 Task: Search one way flight ticket for 3 adults, 3 children in business from Culebra: Benjamin Rivera Noriega Airport to Gillette: Gillette Campbell County Airport on 5-1-2023. Choice of flights is Emirates and Kenya Airways. Number of bags: 1 checked bag. Price is upto 84000. Outbound departure time preference is 18:45.
Action: Mouse moved to (276, 520)
Screenshot: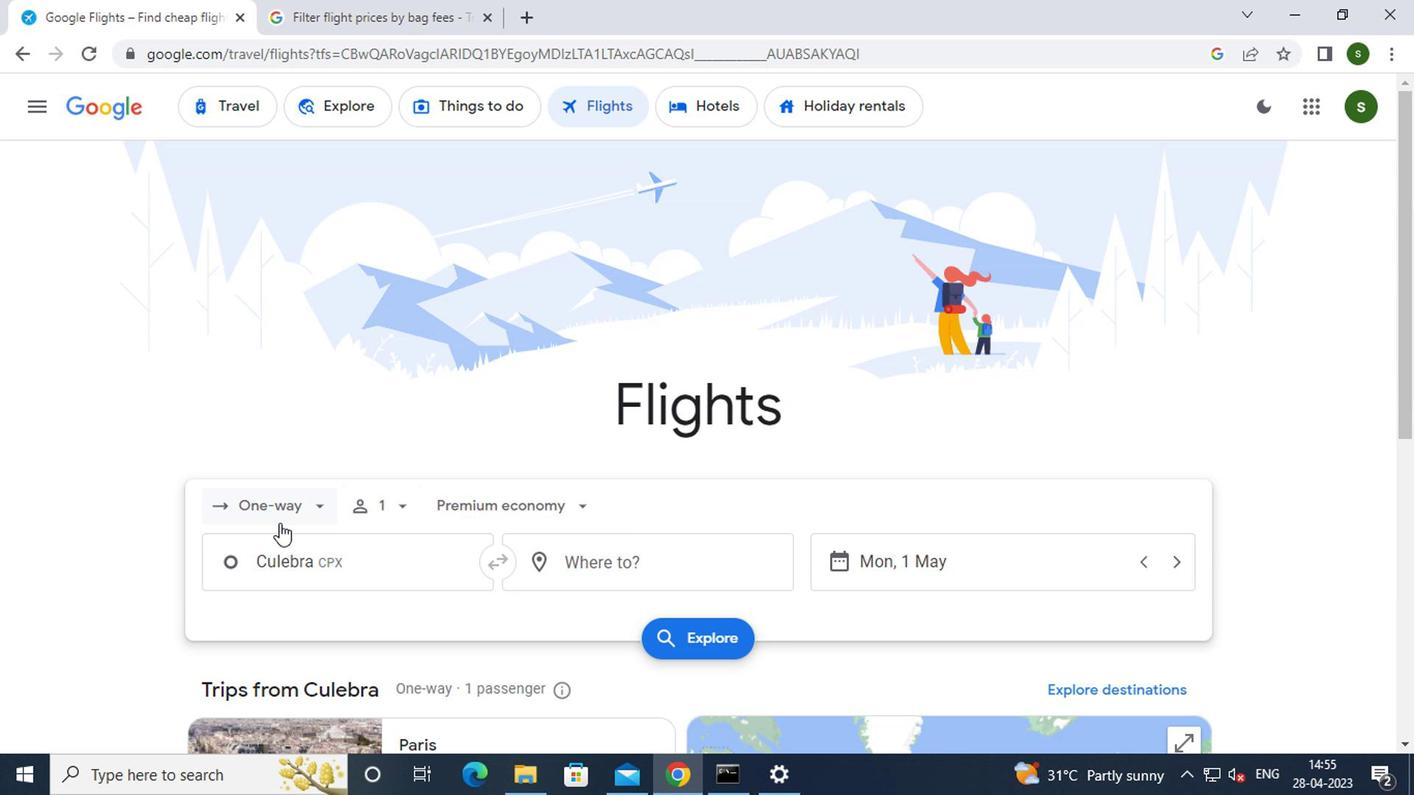 
Action: Mouse pressed left at (276, 520)
Screenshot: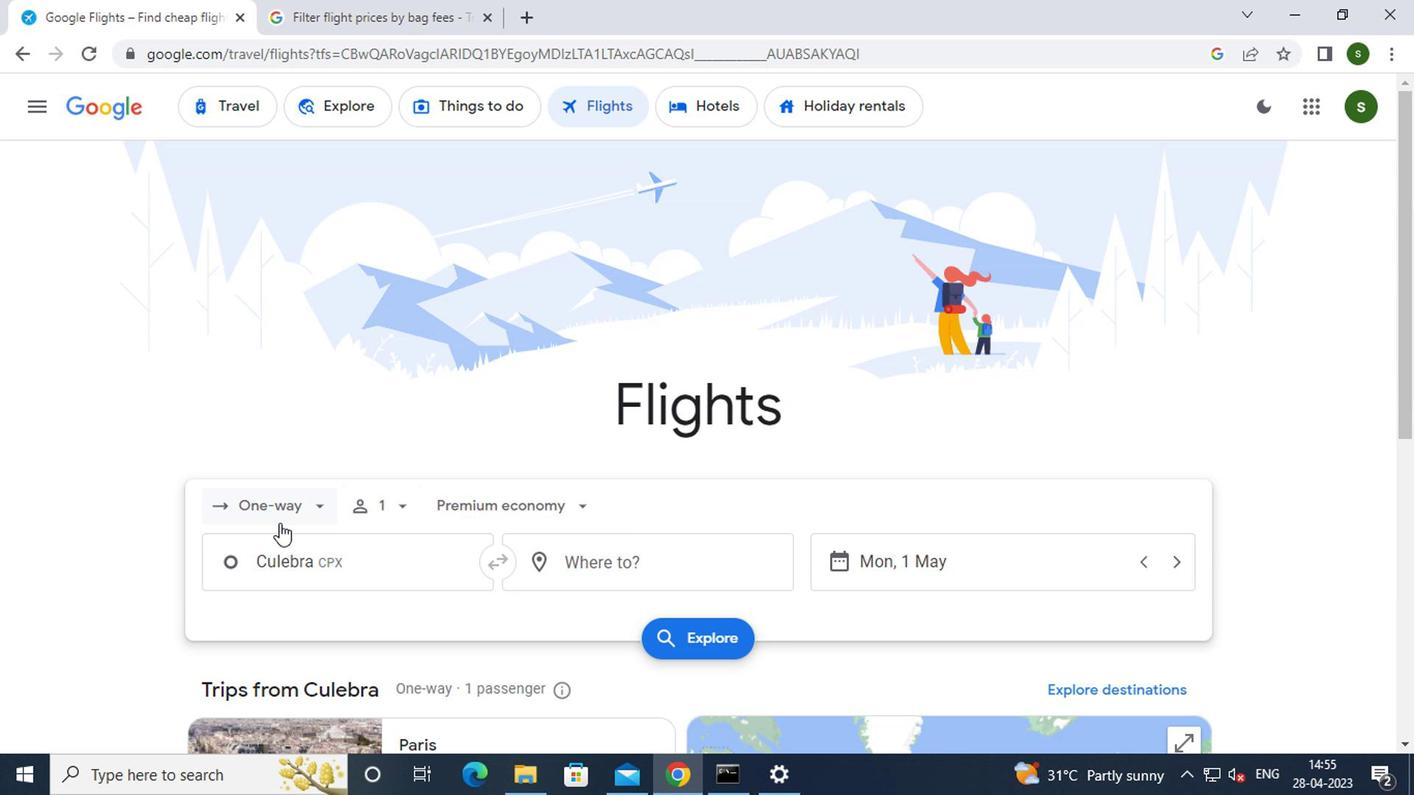 
Action: Mouse moved to (296, 614)
Screenshot: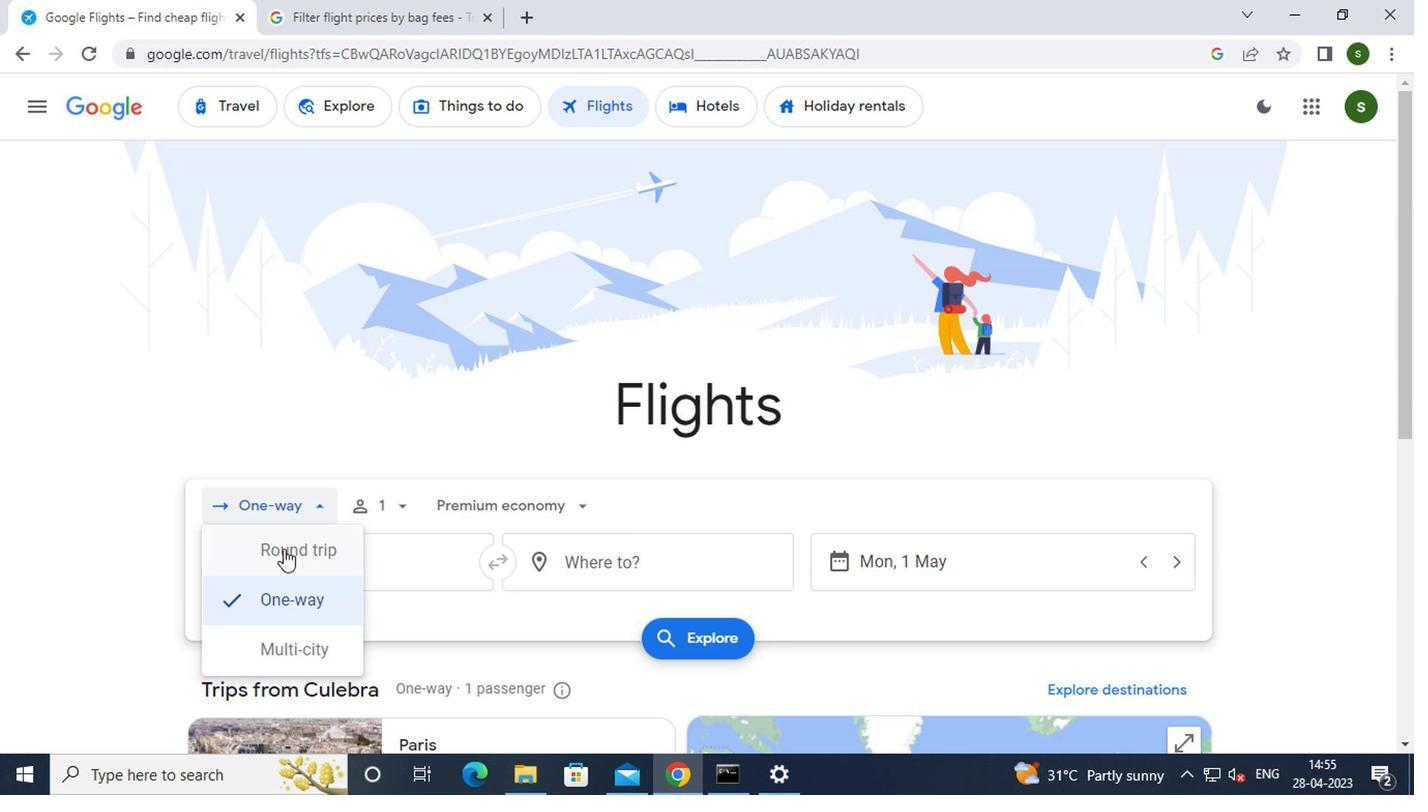 
Action: Mouse pressed left at (296, 614)
Screenshot: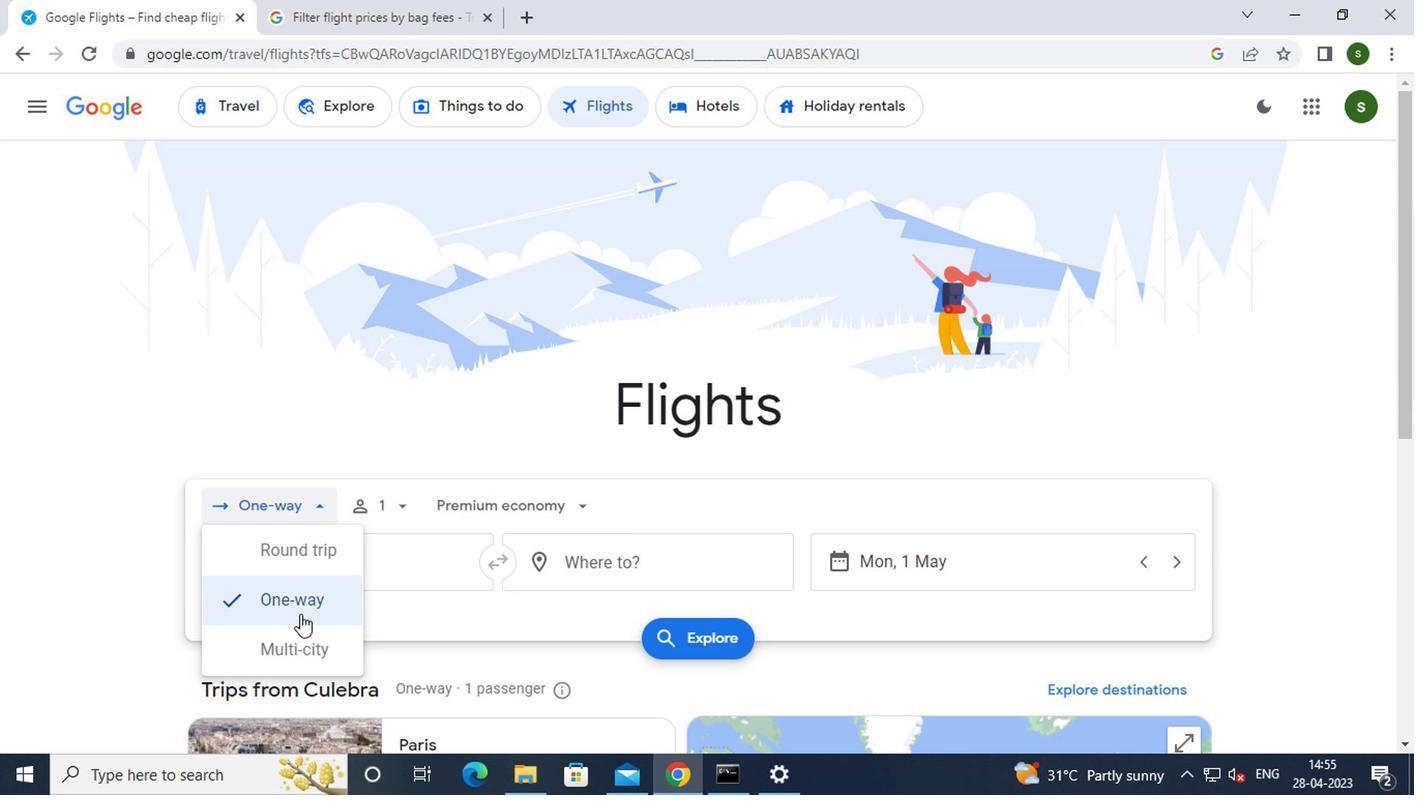 
Action: Mouse moved to (397, 512)
Screenshot: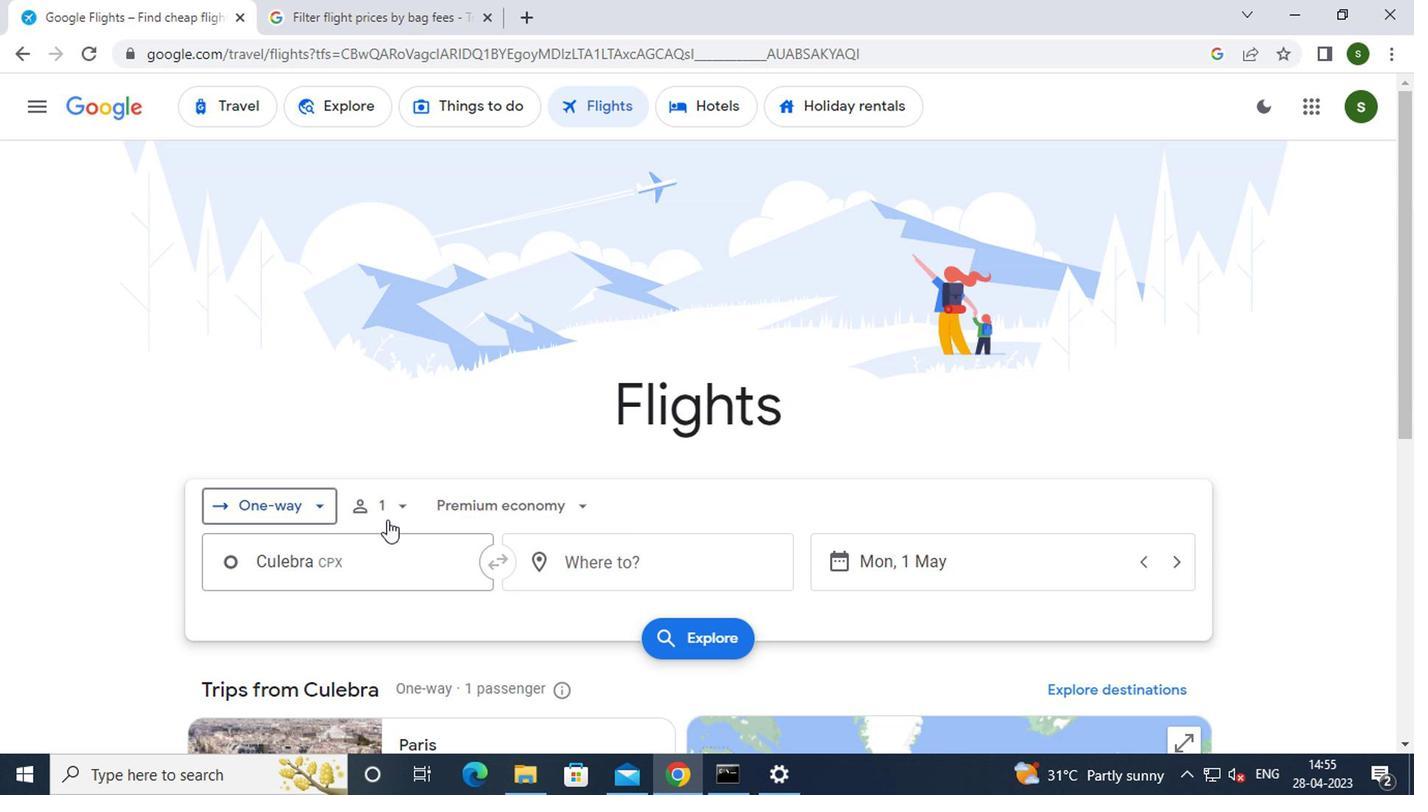 
Action: Mouse pressed left at (397, 512)
Screenshot: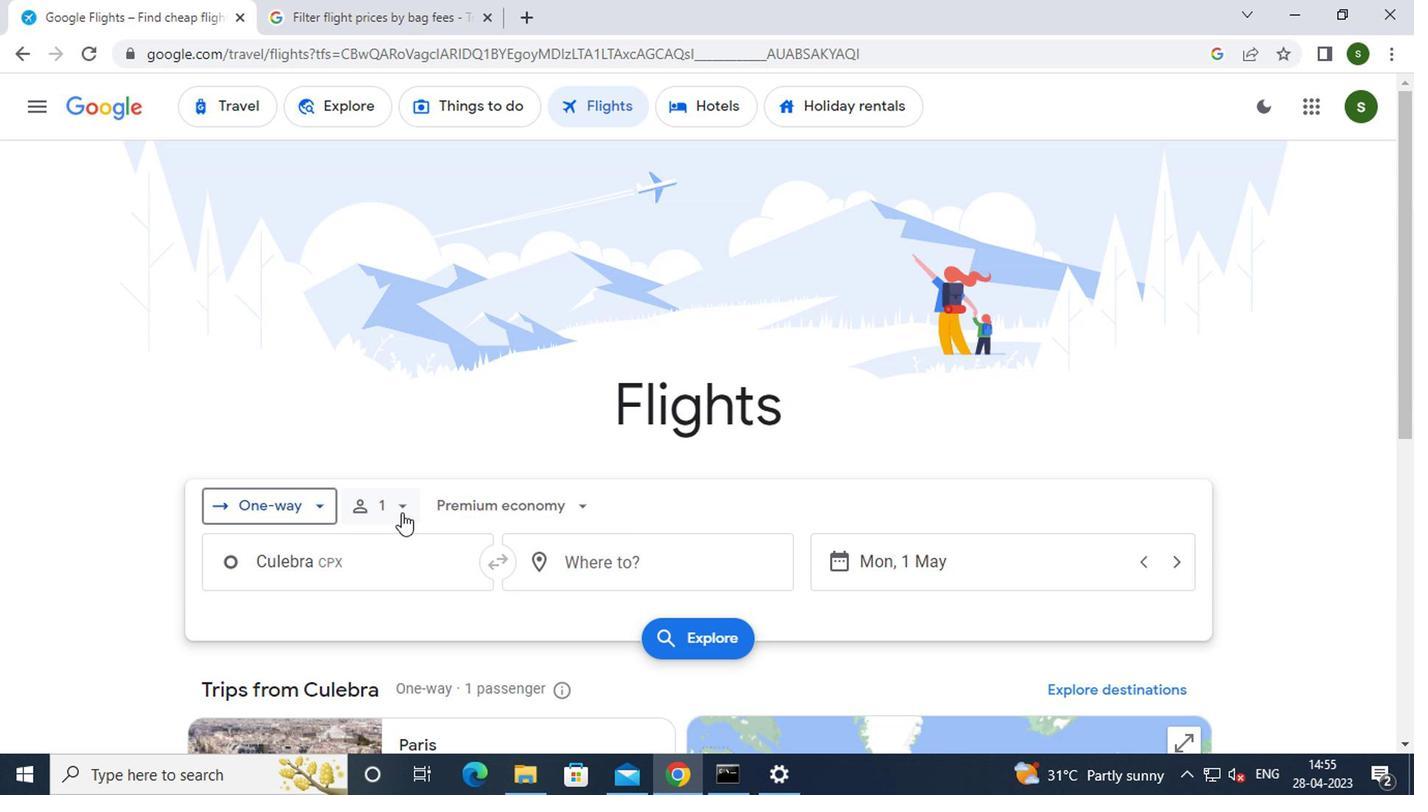 
Action: Mouse moved to (548, 556)
Screenshot: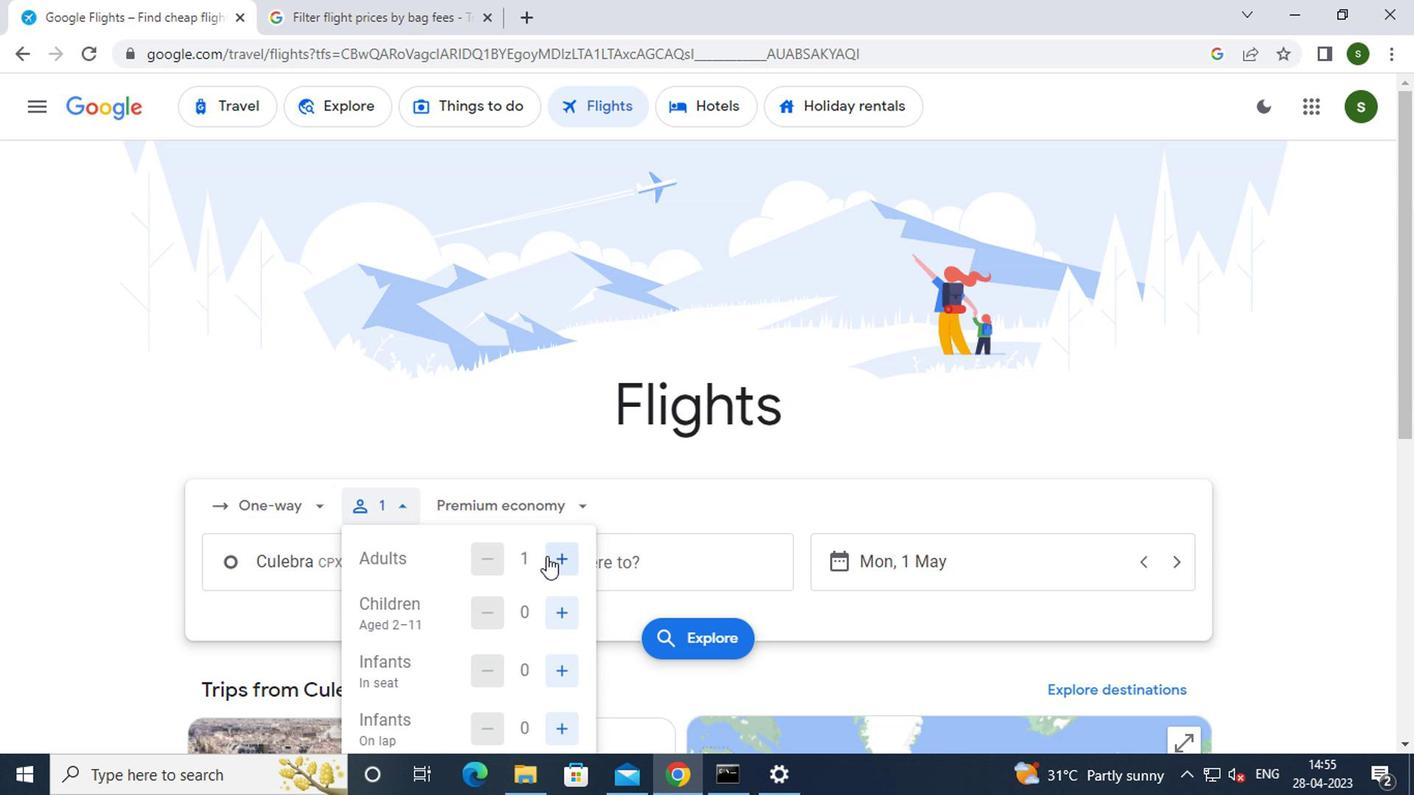 
Action: Mouse pressed left at (548, 556)
Screenshot: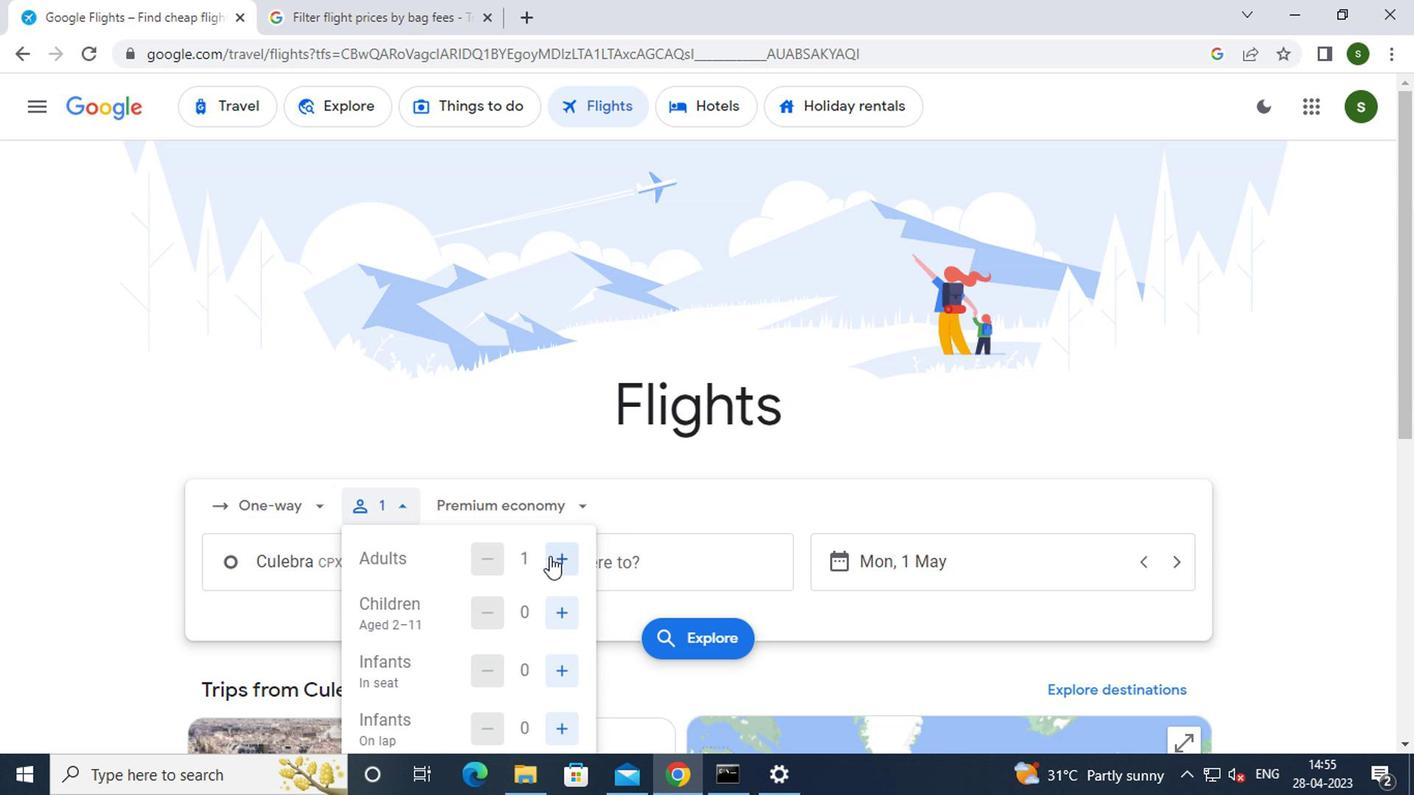 
Action: Mouse pressed left at (548, 556)
Screenshot: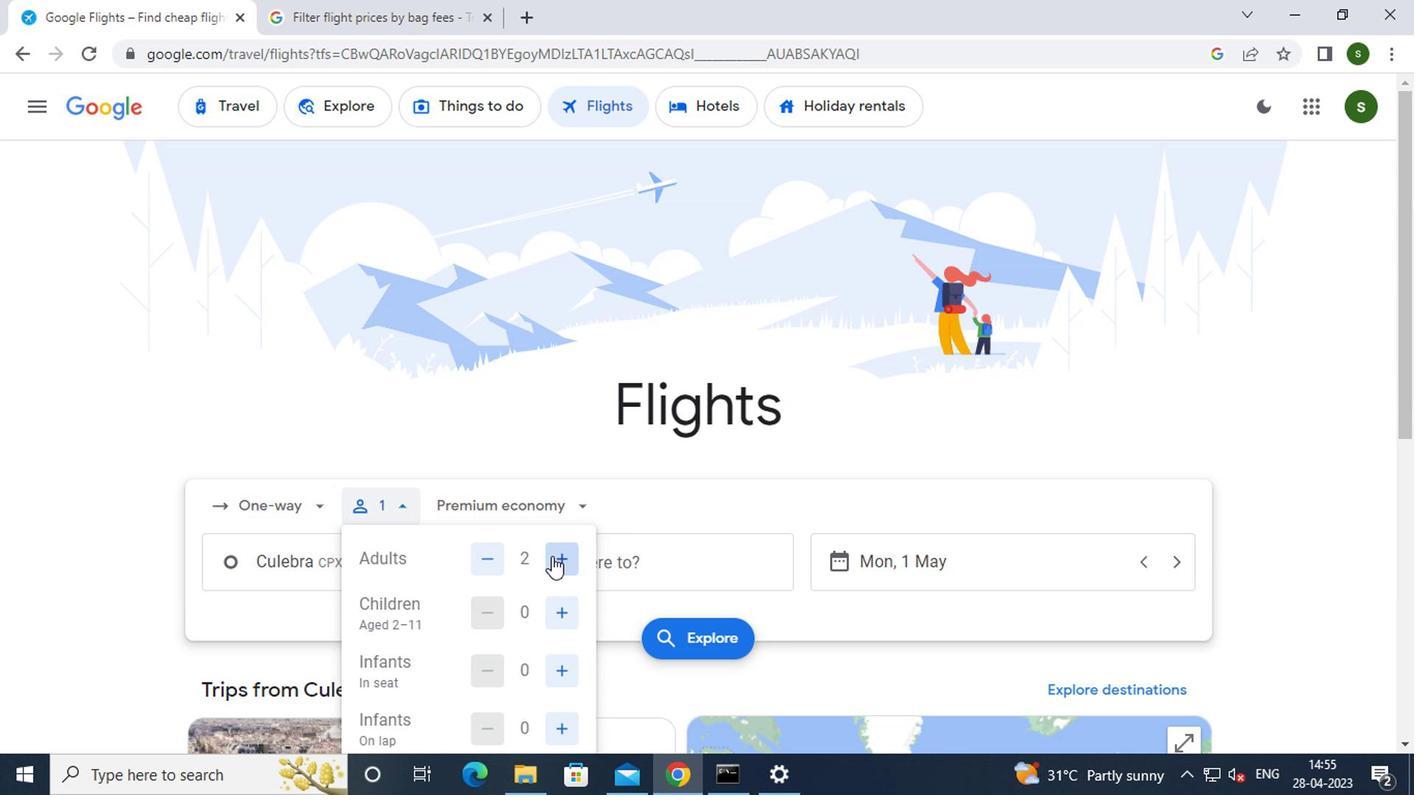 
Action: Mouse moved to (558, 610)
Screenshot: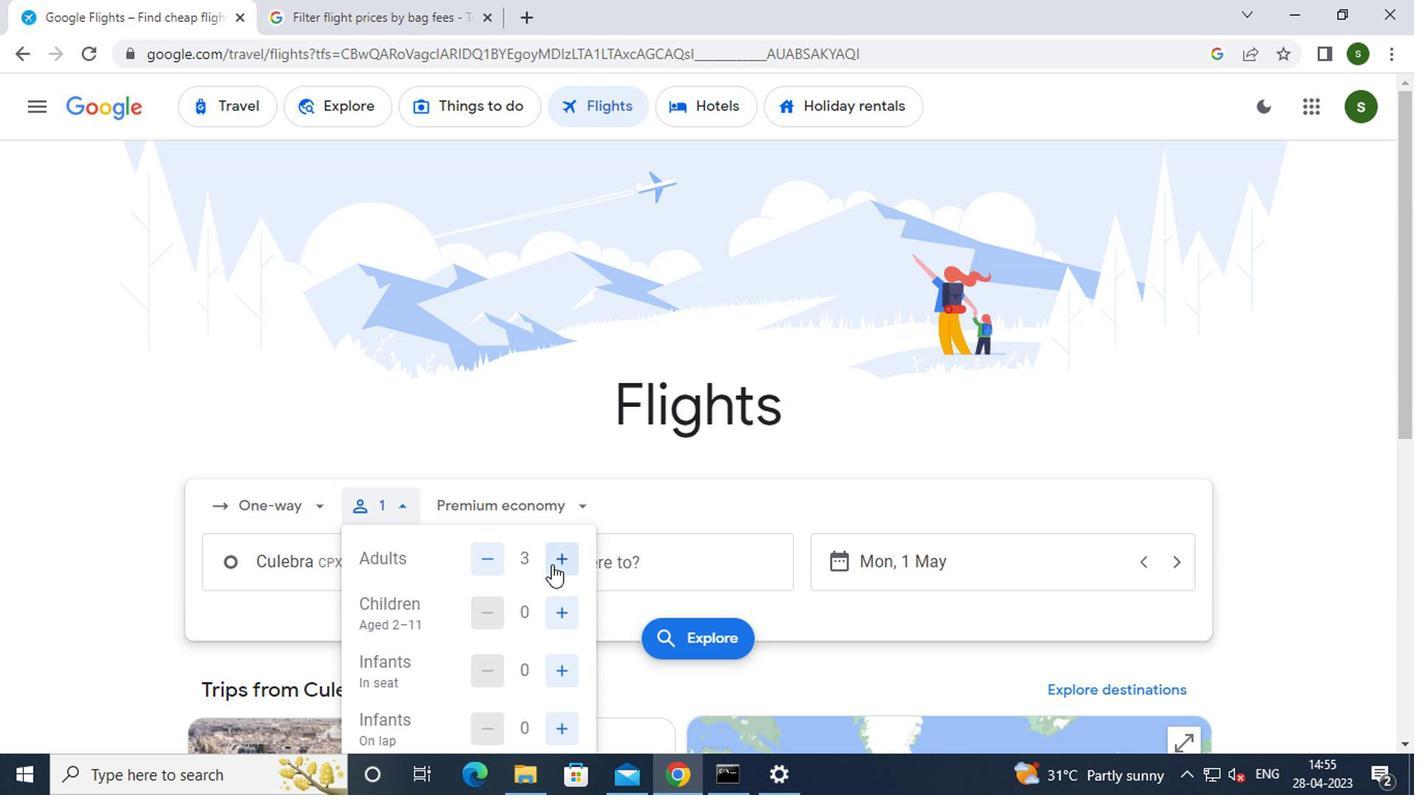 
Action: Mouse pressed left at (558, 610)
Screenshot: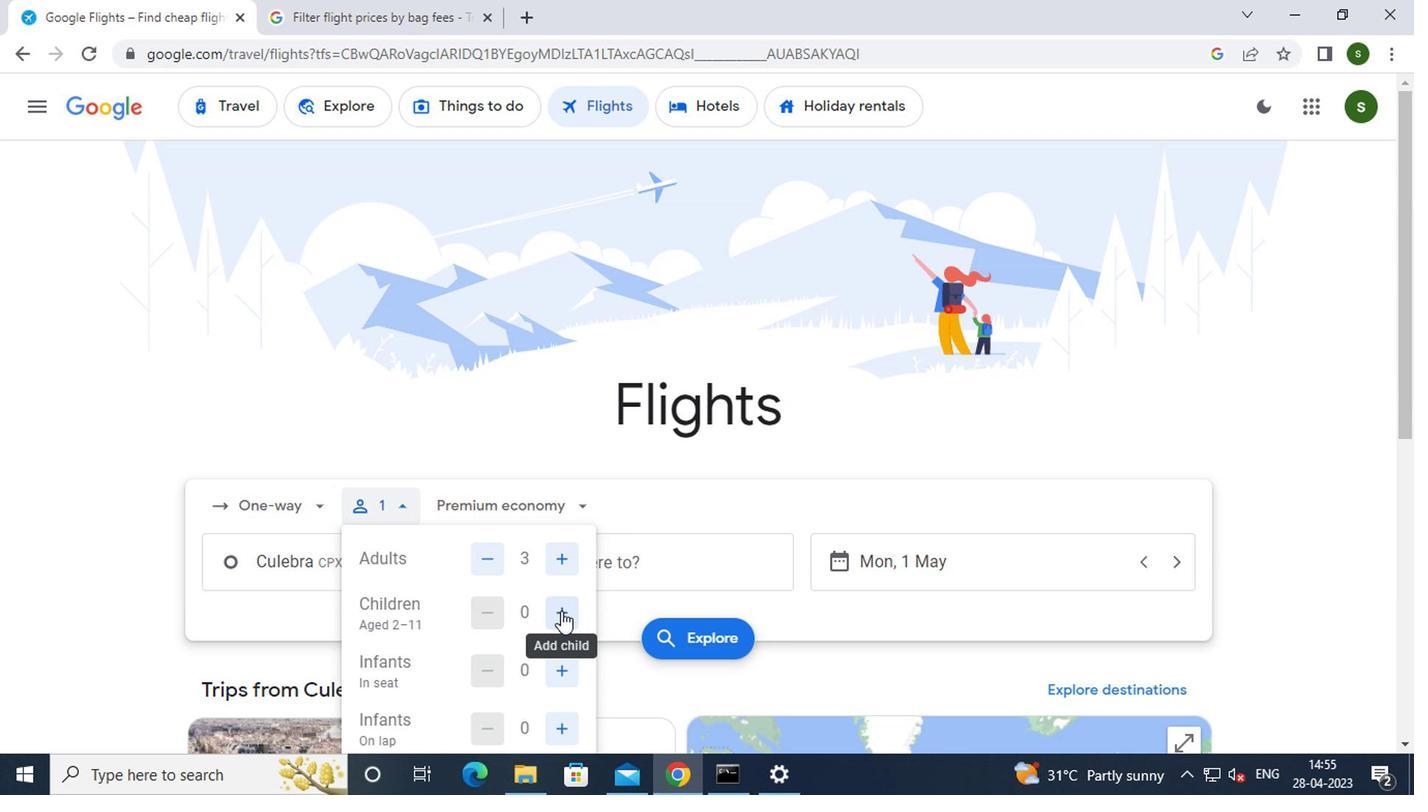 
Action: Mouse pressed left at (558, 610)
Screenshot: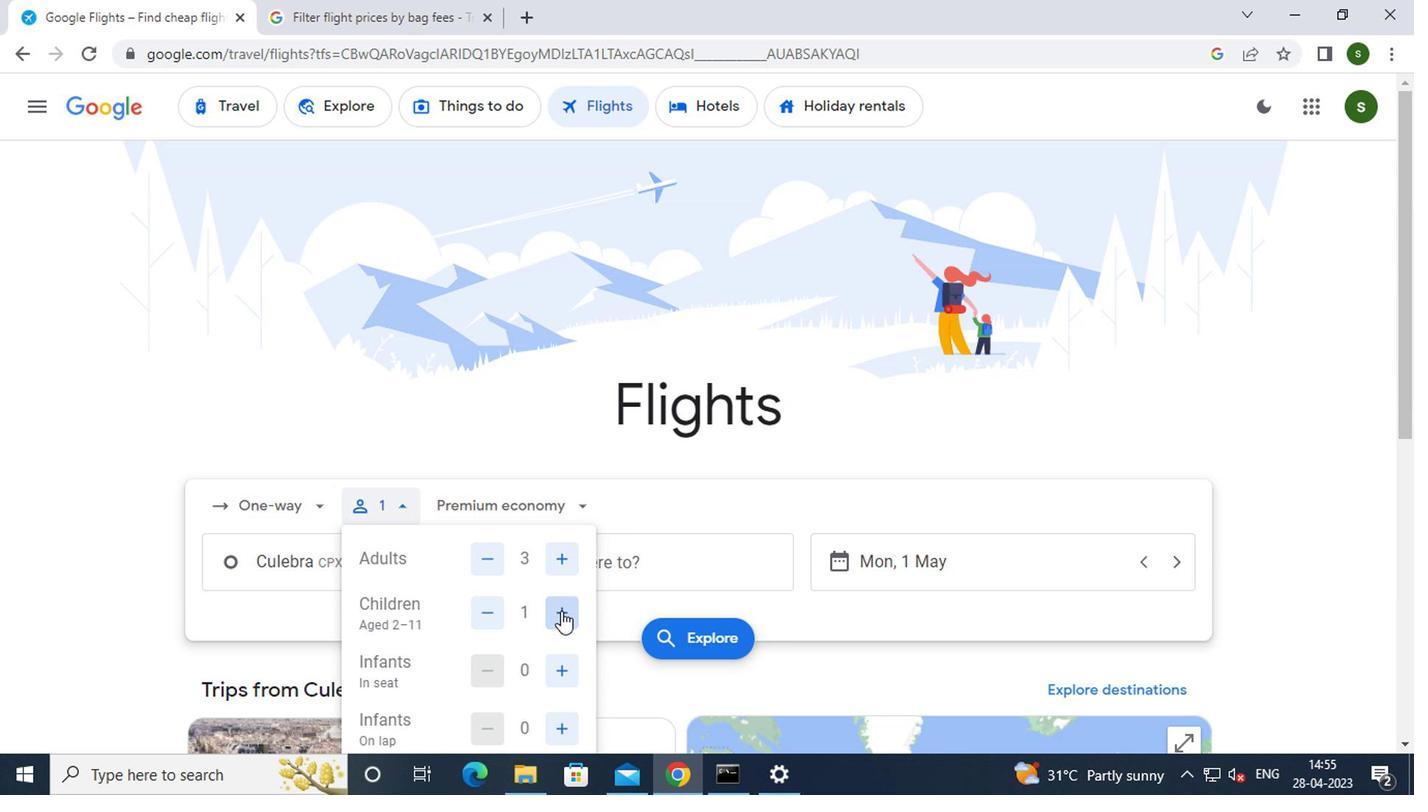 
Action: Mouse pressed left at (558, 610)
Screenshot: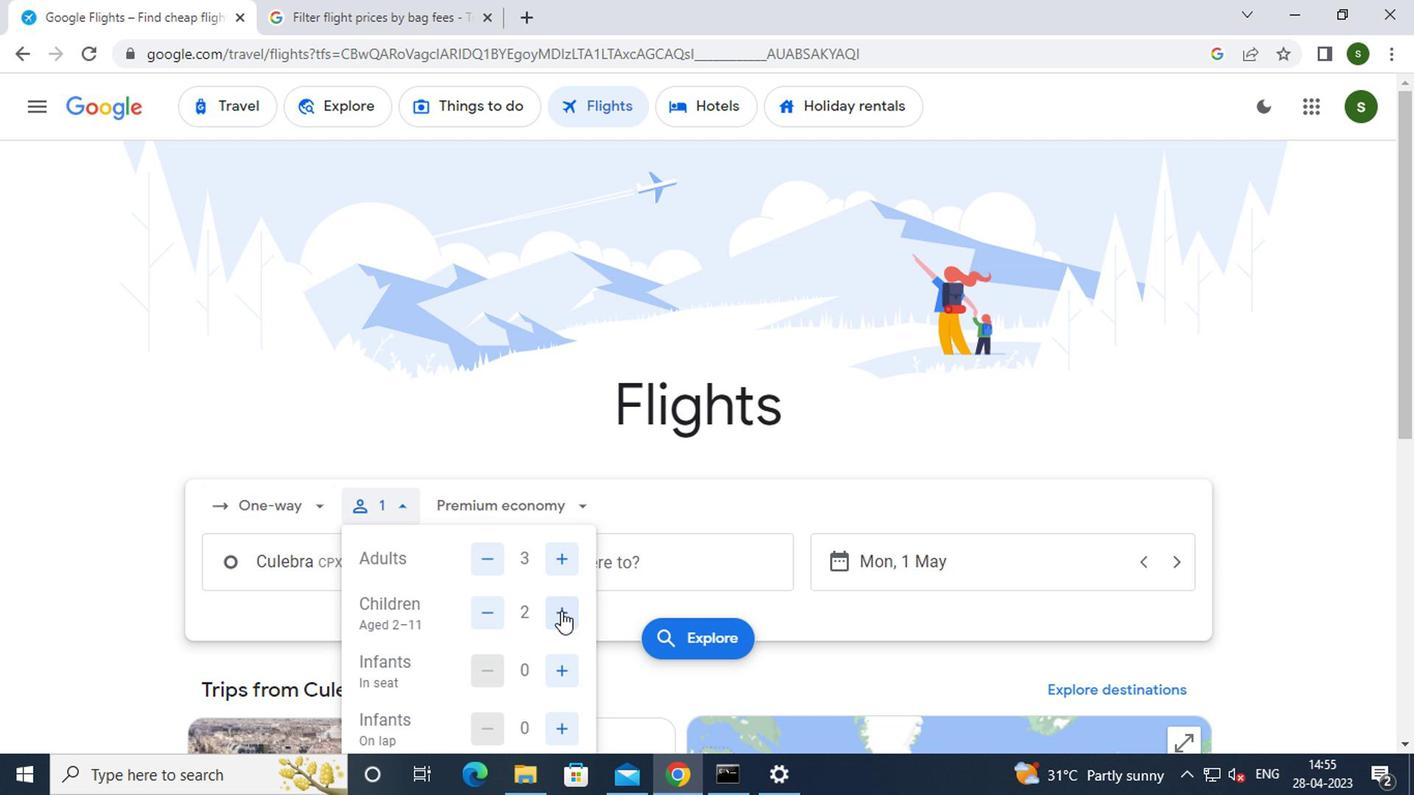 
Action: Mouse moved to (525, 511)
Screenshot: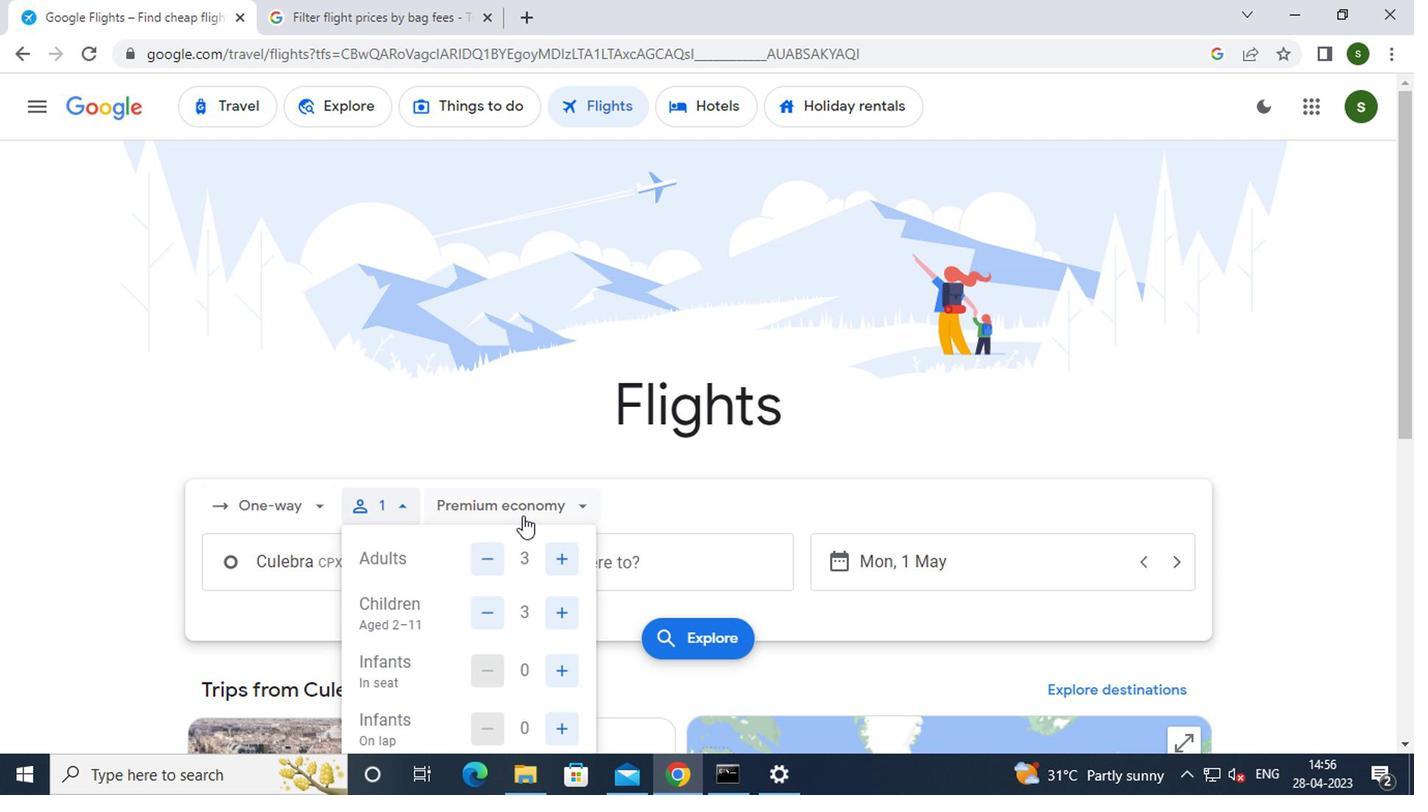 
Action: Mouse pressed left at (525, 511)
Screenshot: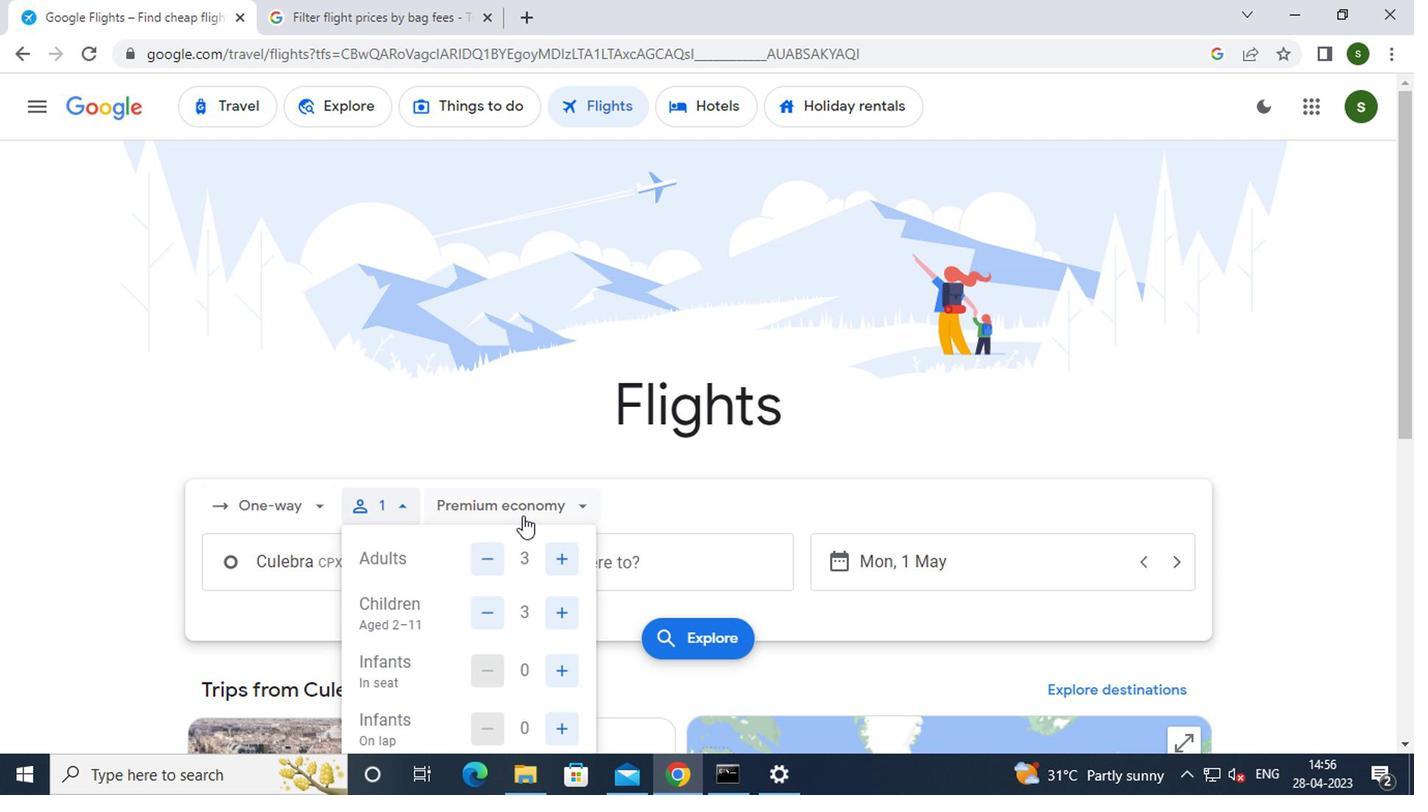 
Action: Mouse moved to (526, 643)
Screenshot: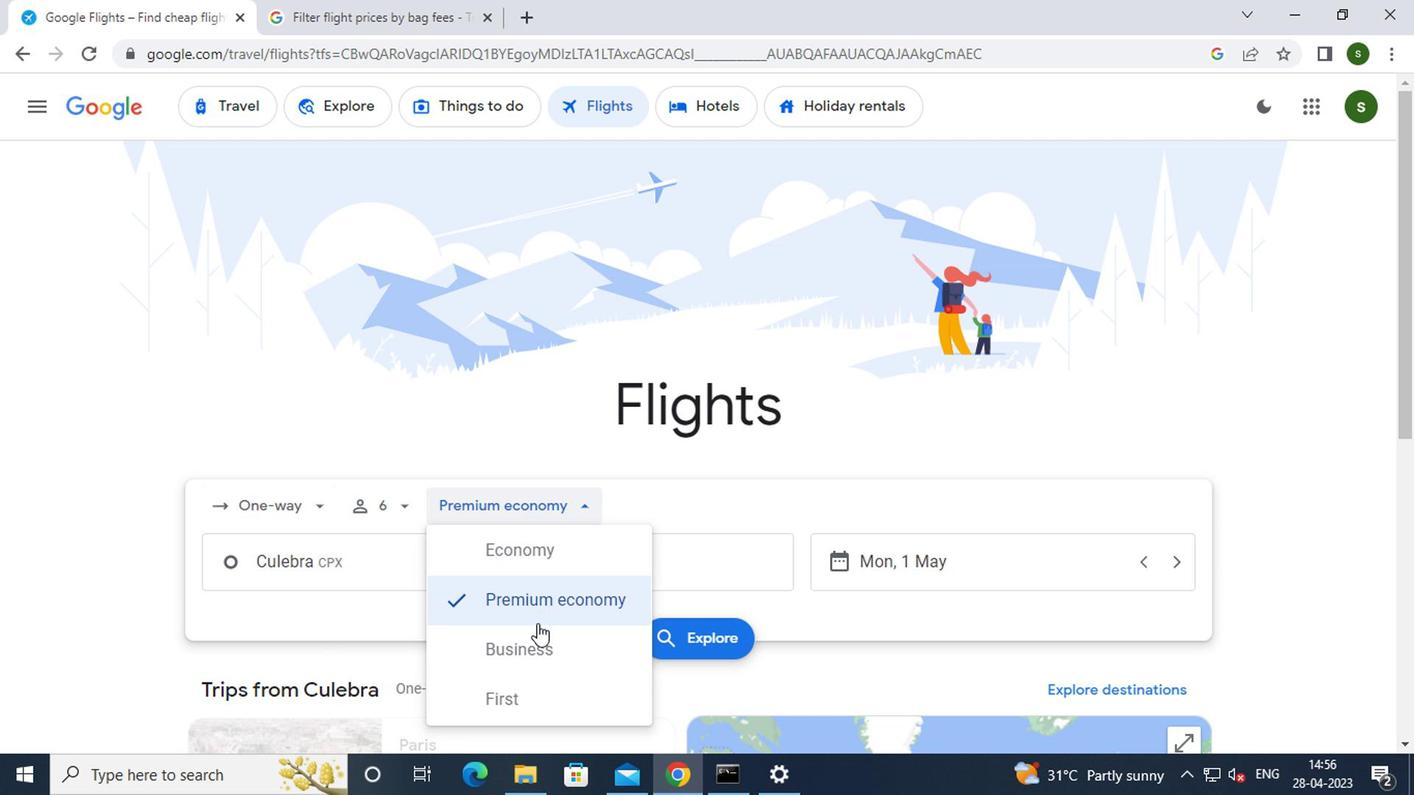 
Action: Mouse pressed left at (526, 643)
Screenshot: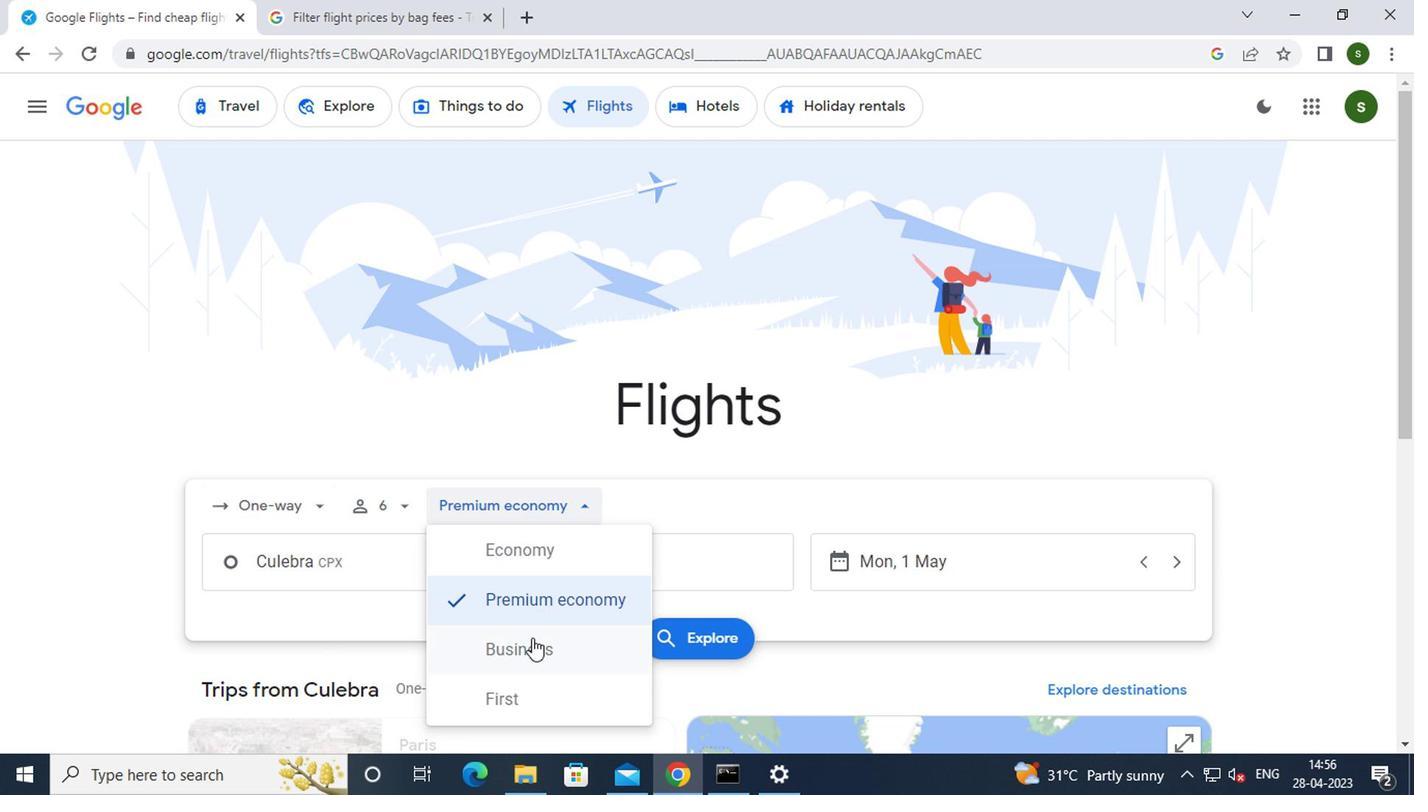 
Action: Mouse moved to (407, 563)
Screenshot: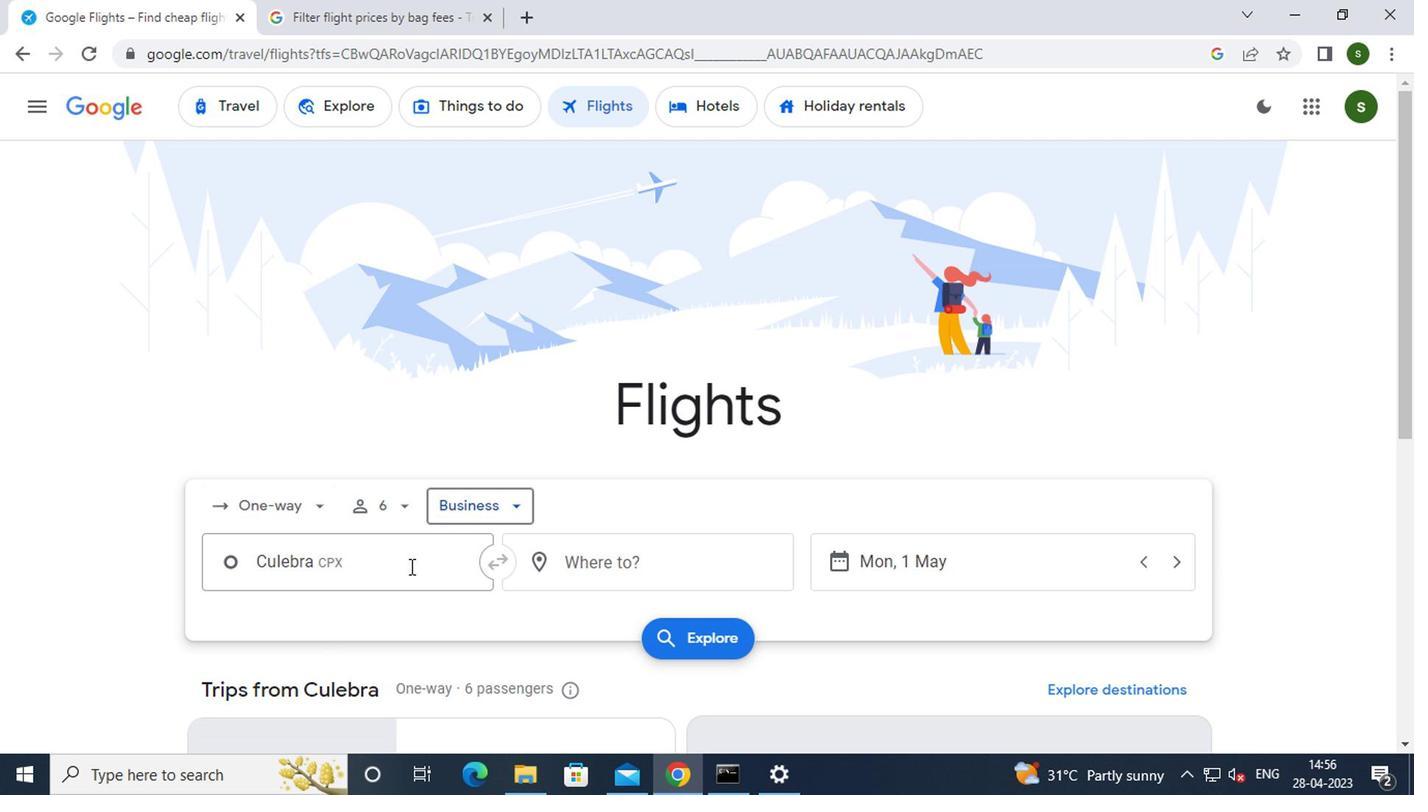 
Action: Mouse pressed left at (407, 563)
Screenshot: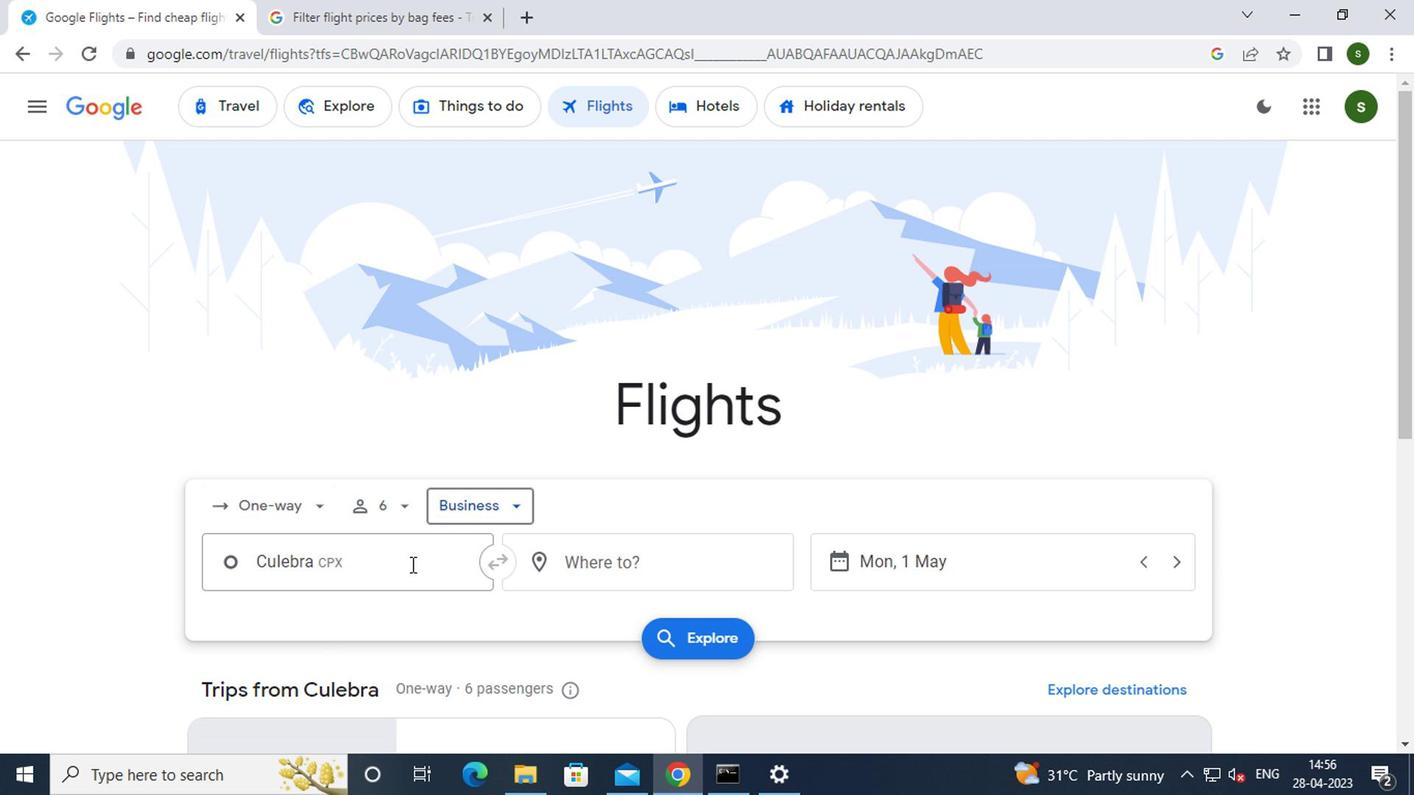 
Action: Mouse moved to (405, 560)
Screenshot: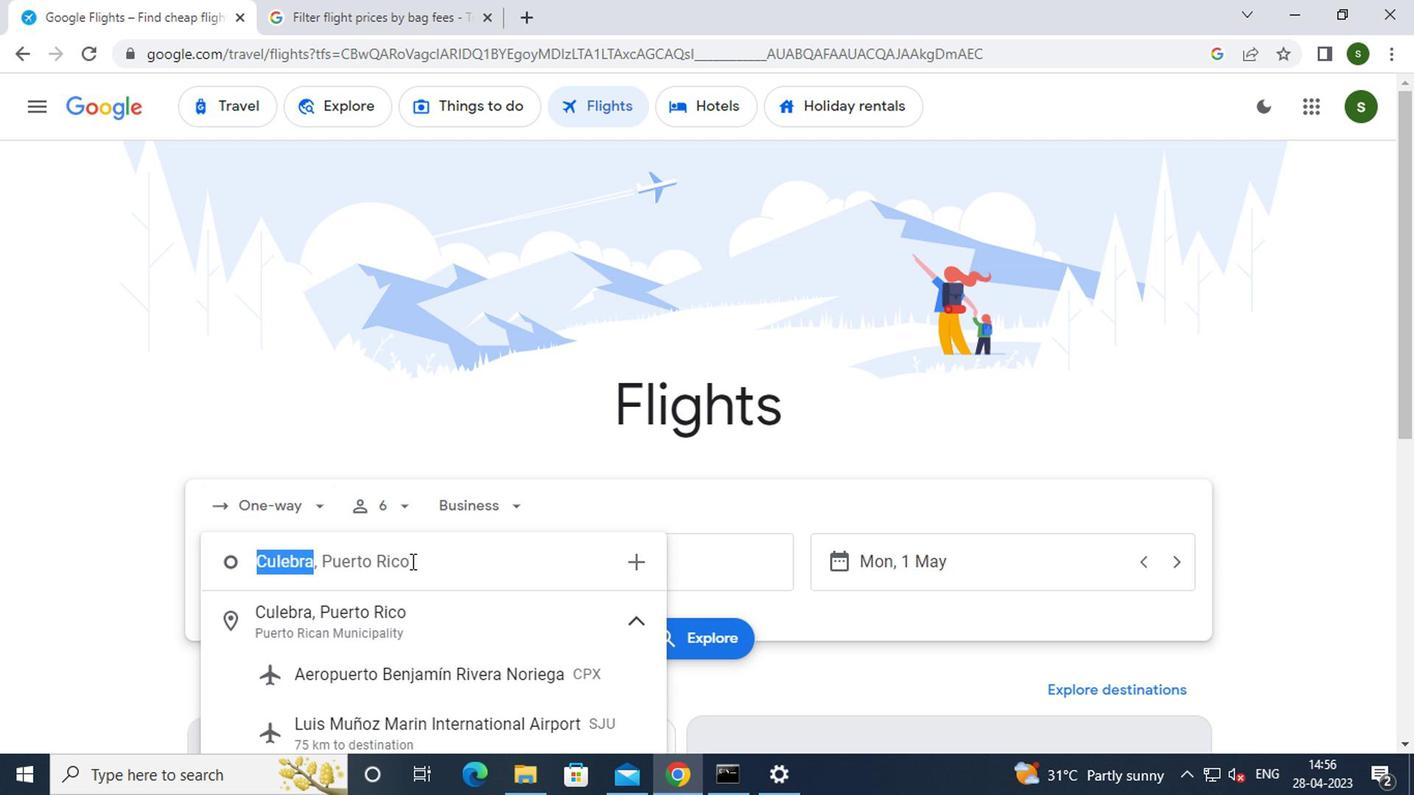 
Action: Key pressed b<Key.caps_lock>enjamin
Screenshot: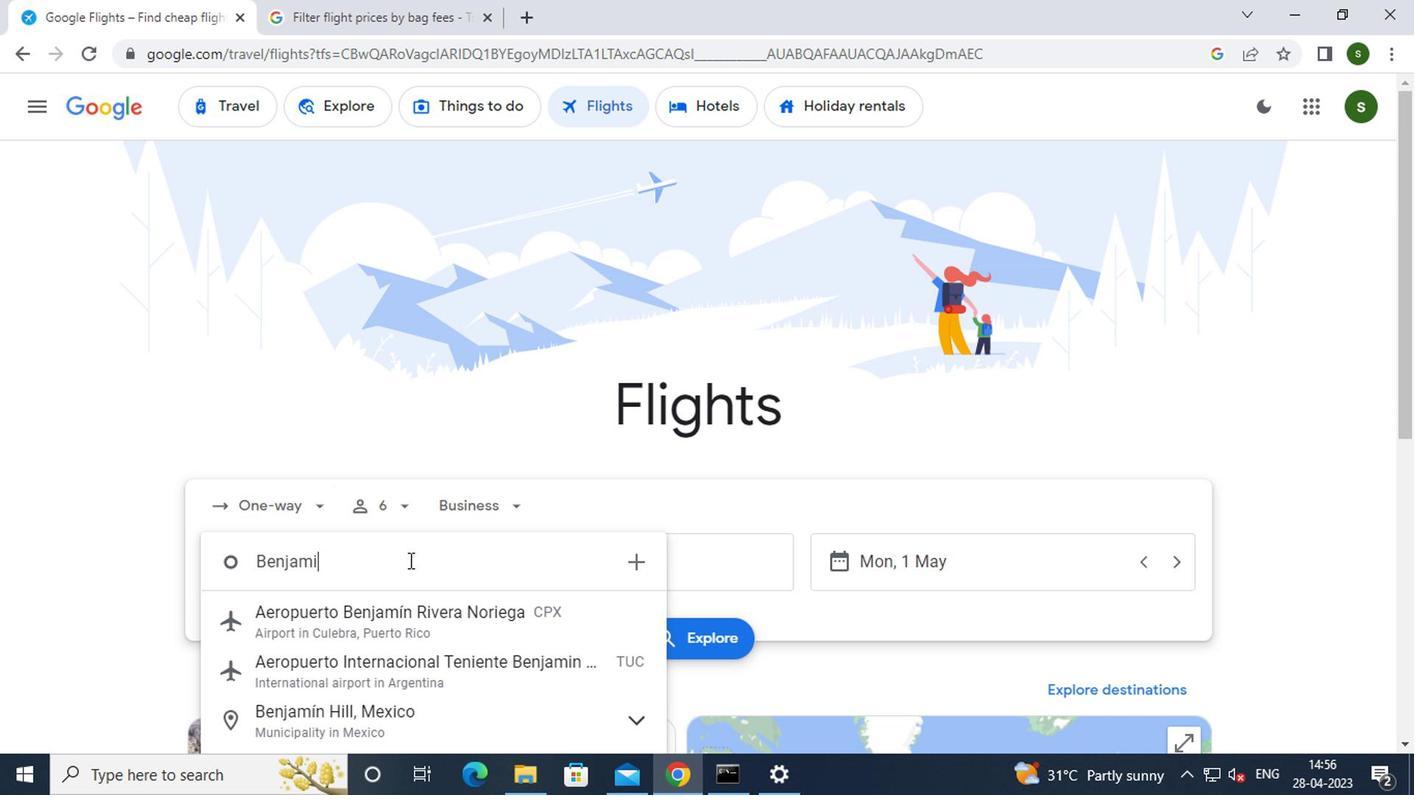 
Action: Mouse moved to (418, 615)
Screenshot: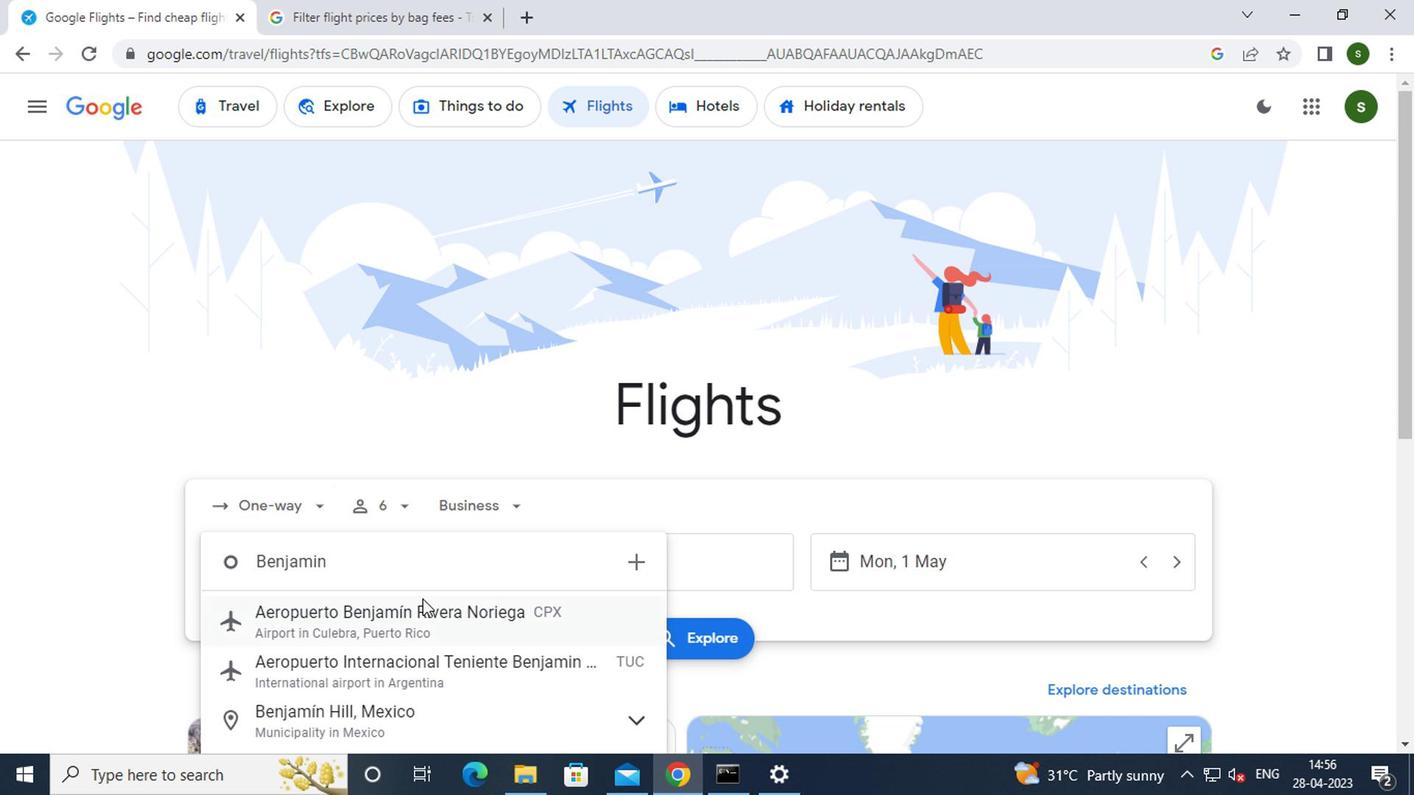 
Action: Mouse pressed left at (418, 615)
Screenshot: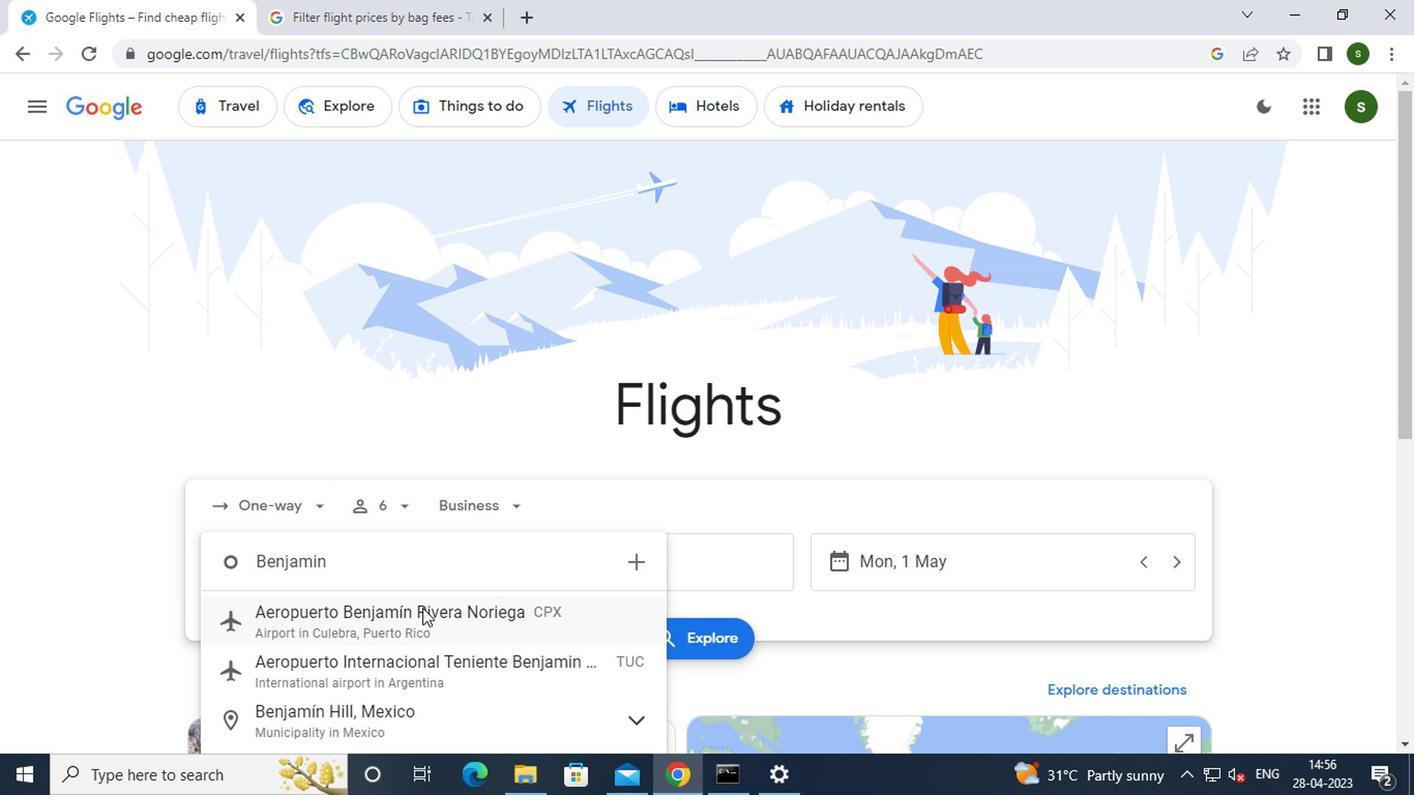 
Action: Mouse moved to (639, 561)
Screenshot: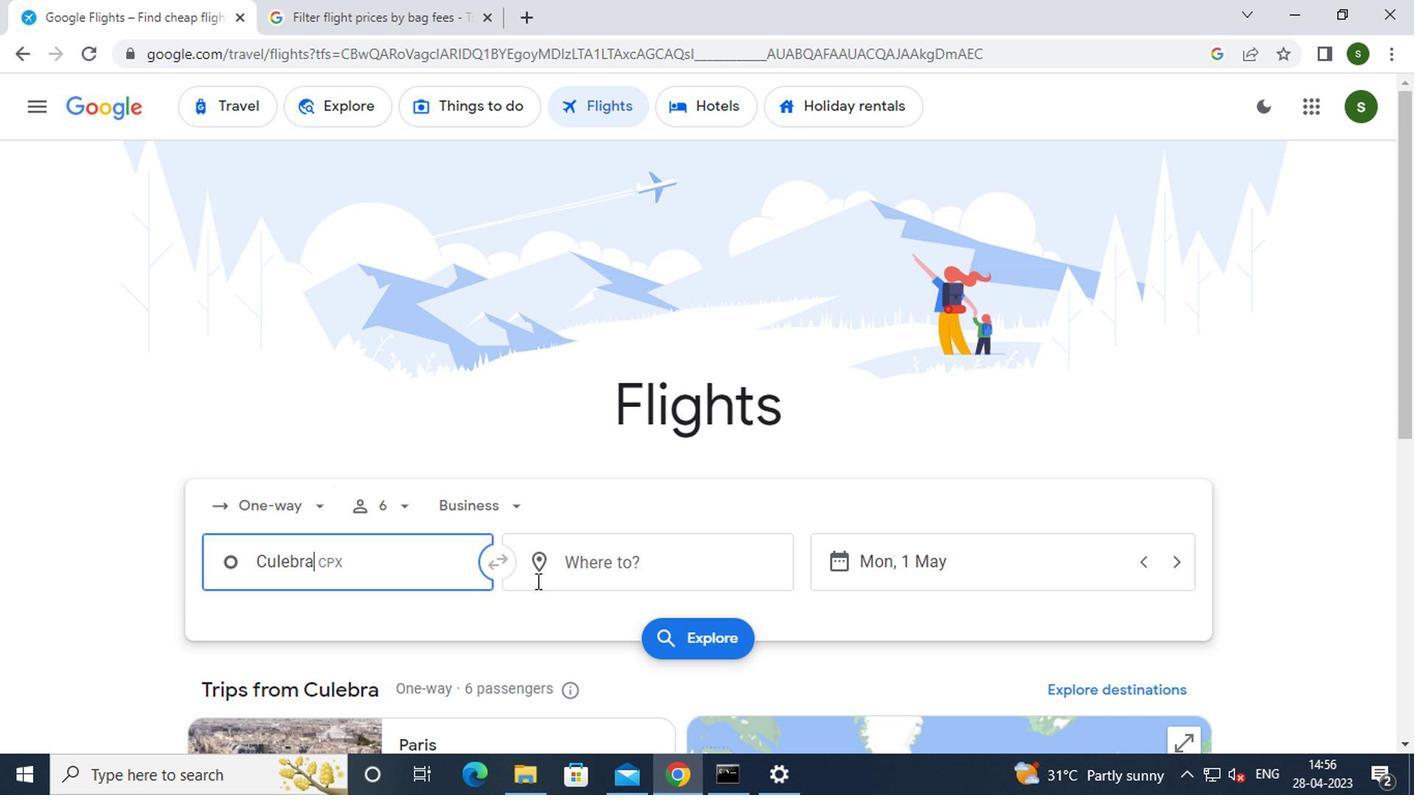 
Action: Mouse pressed left at (639, 561)
Screenshot: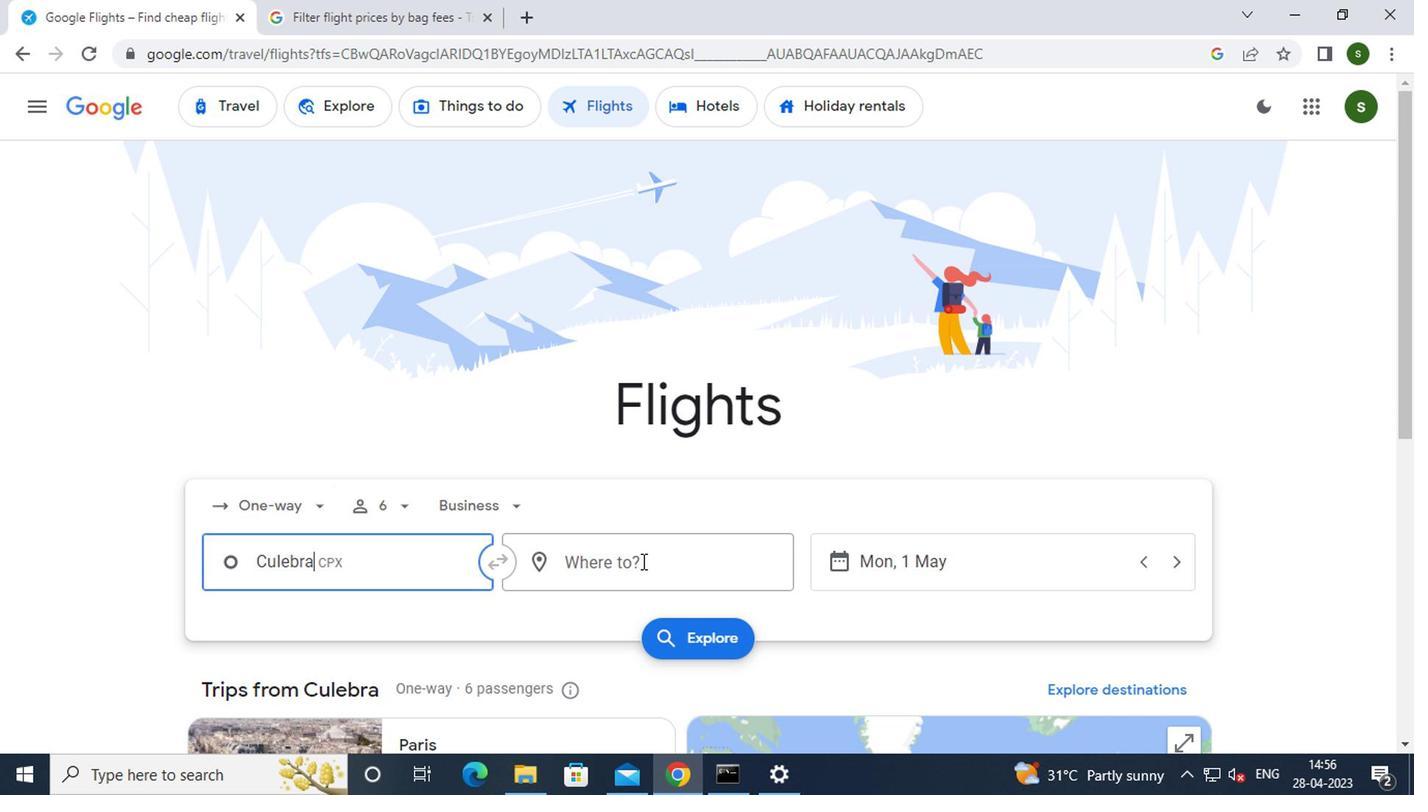 
Action: Mouse moved to (585, 562)
Screenshot: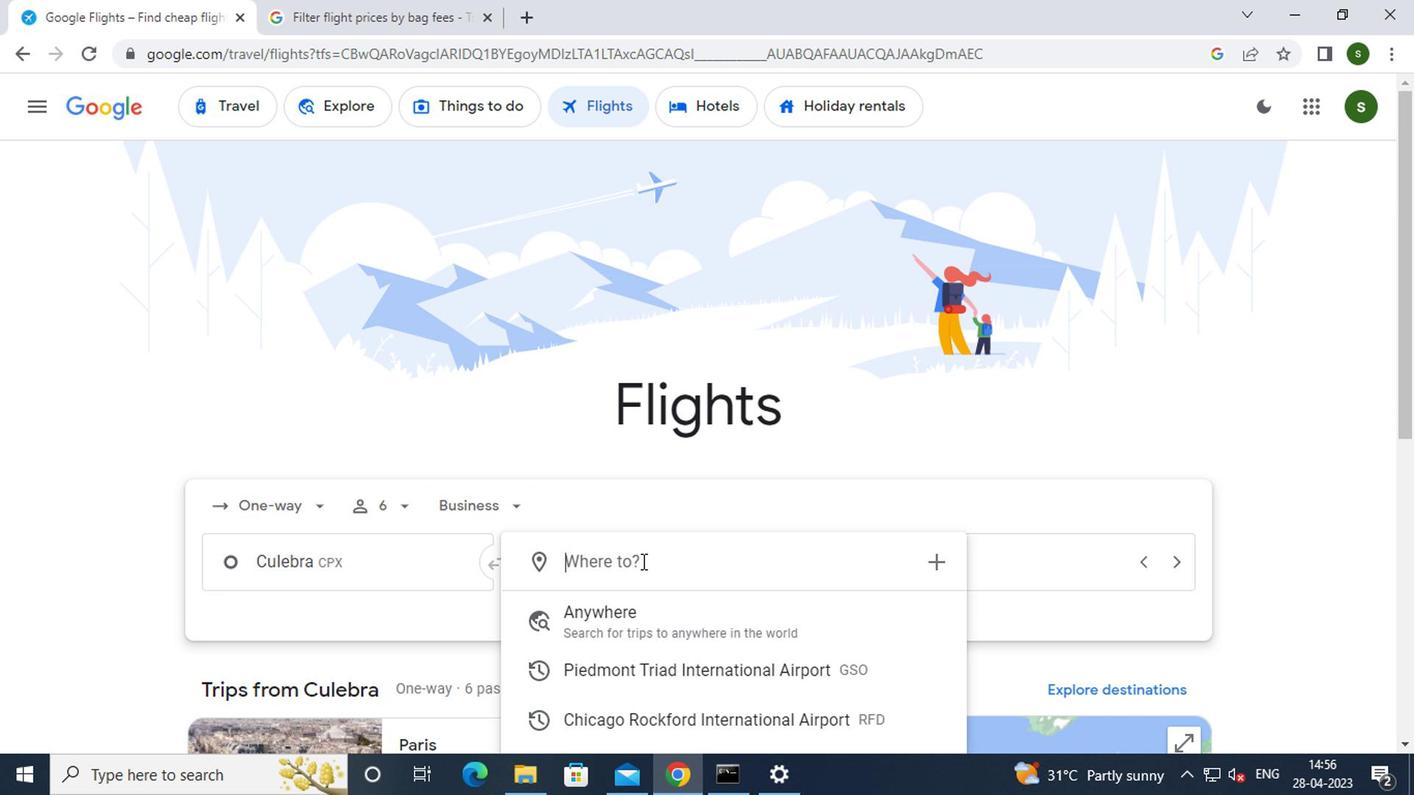 
Action: Key pressed <Key.caps_lock>
Screenshot: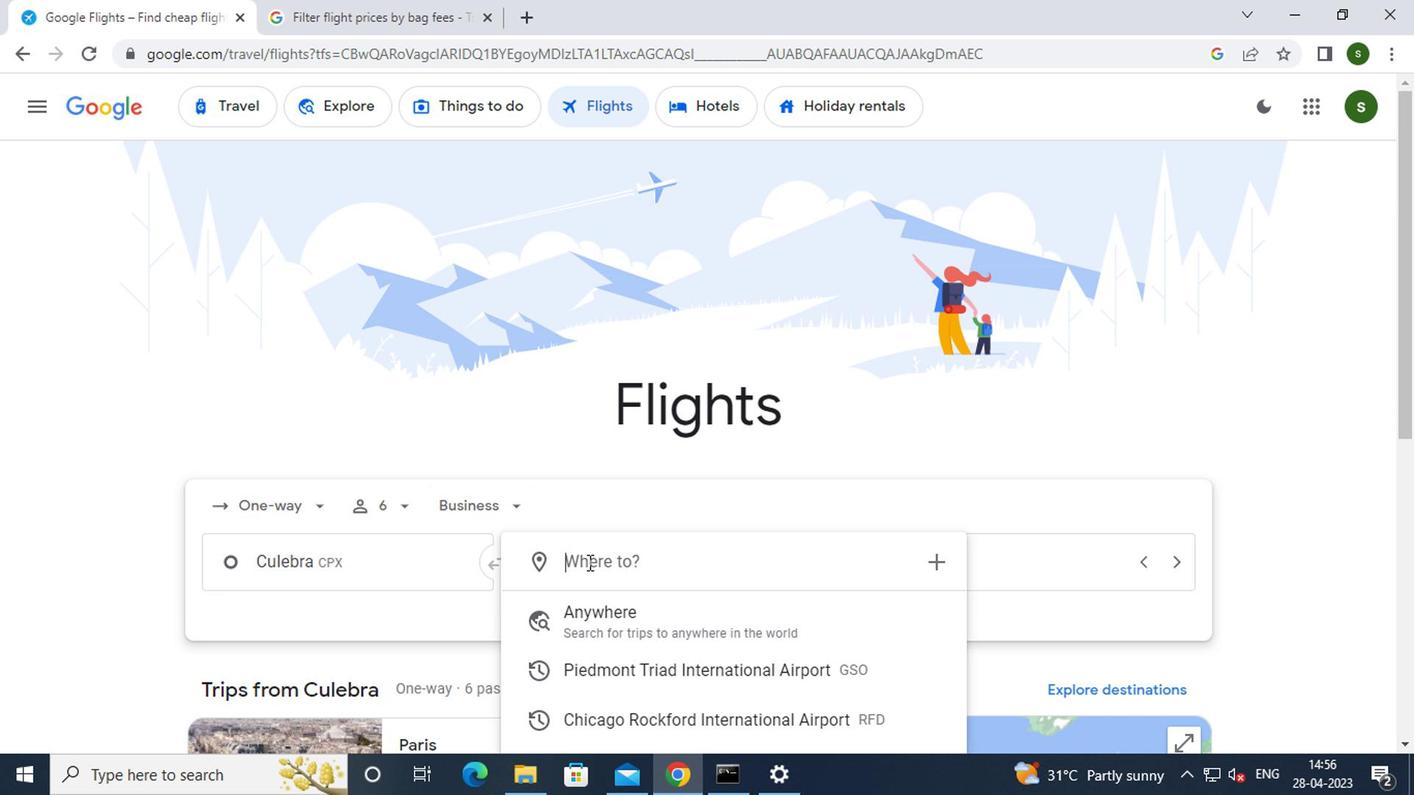 
Action: Mouse moved to (584, 562)
Screenshot: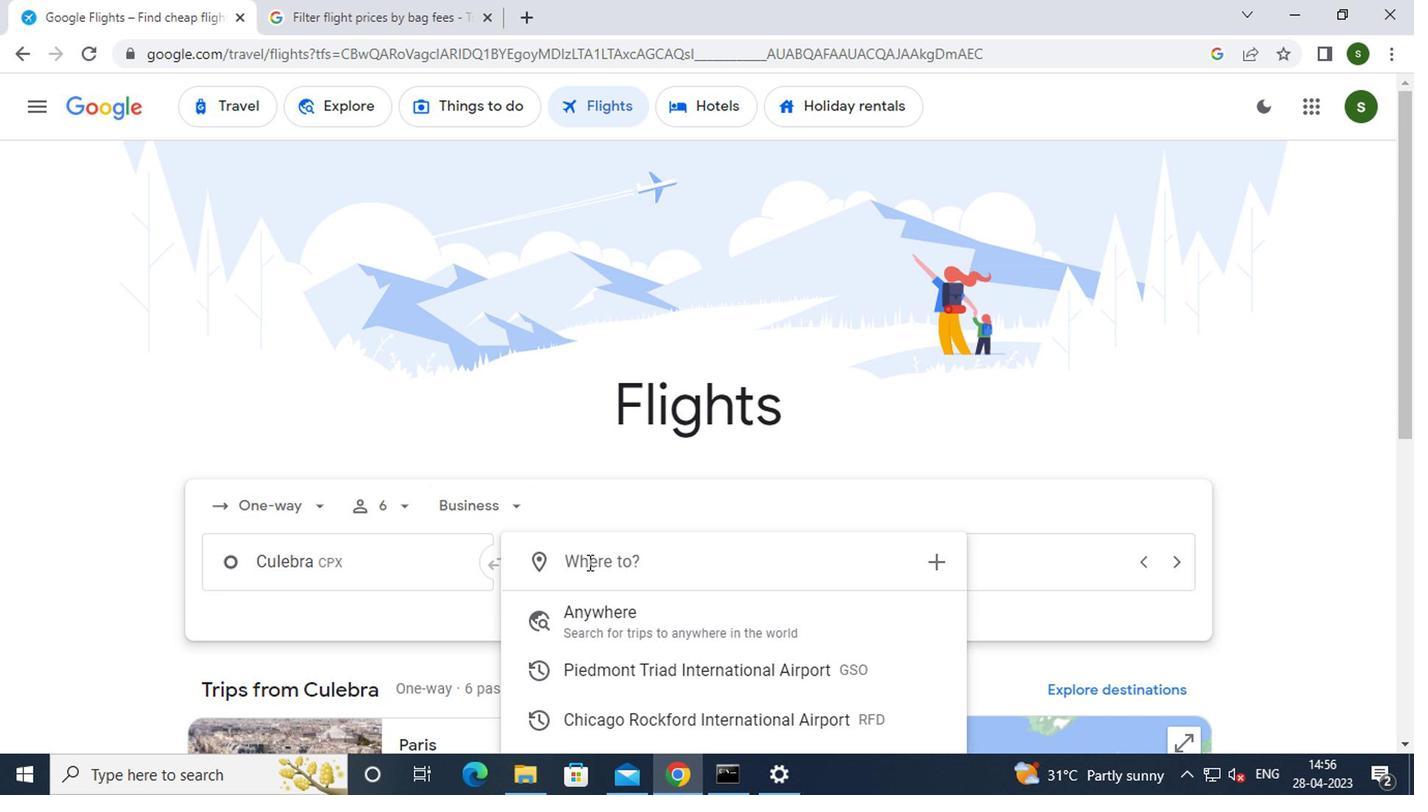 
Action: Key pressed g<Key.caps_lock>illette<Key.enter>
Screenshot: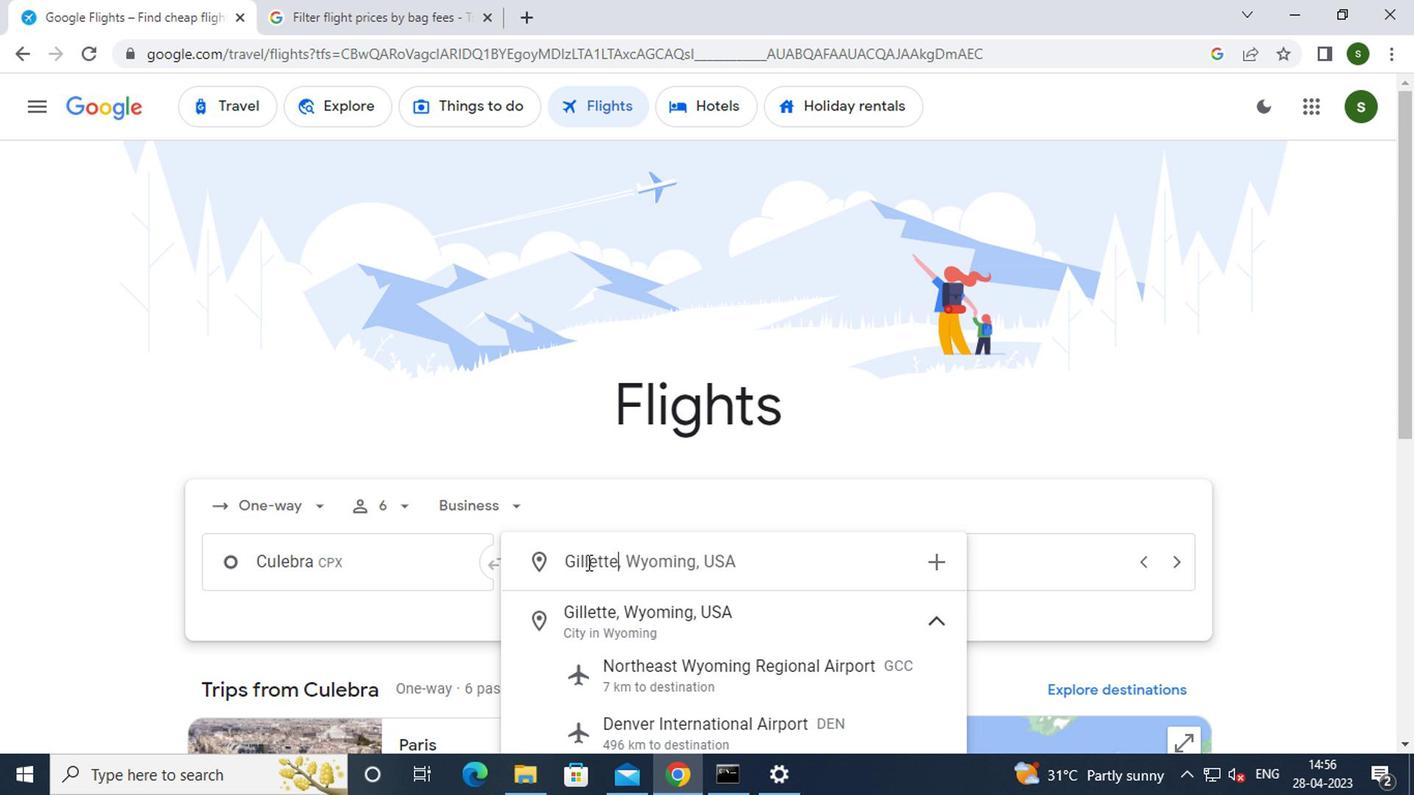 
Action: Mouse moved to (1004, 560)
Screenshot: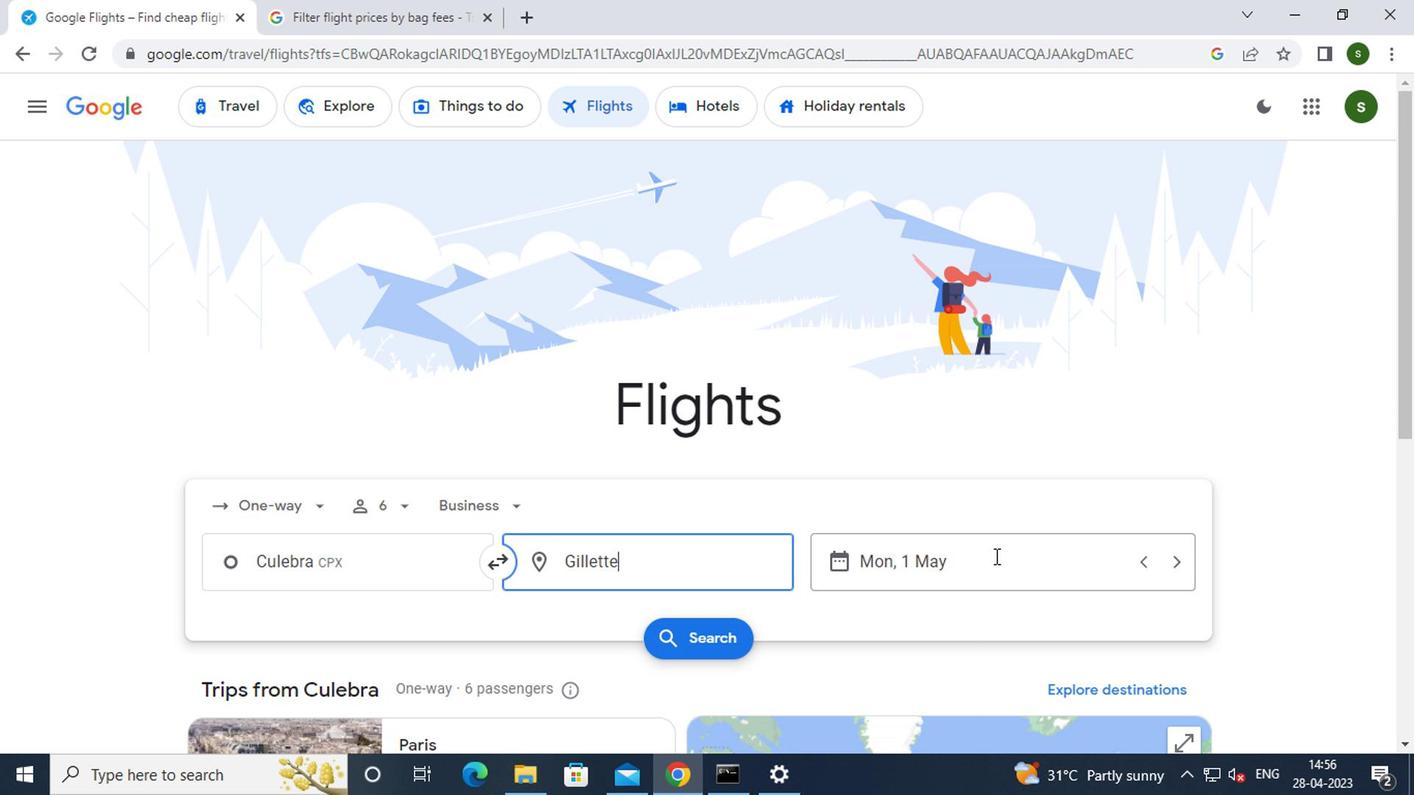 
Action: Mouse pressed left at (1004, 560)
Screenshot: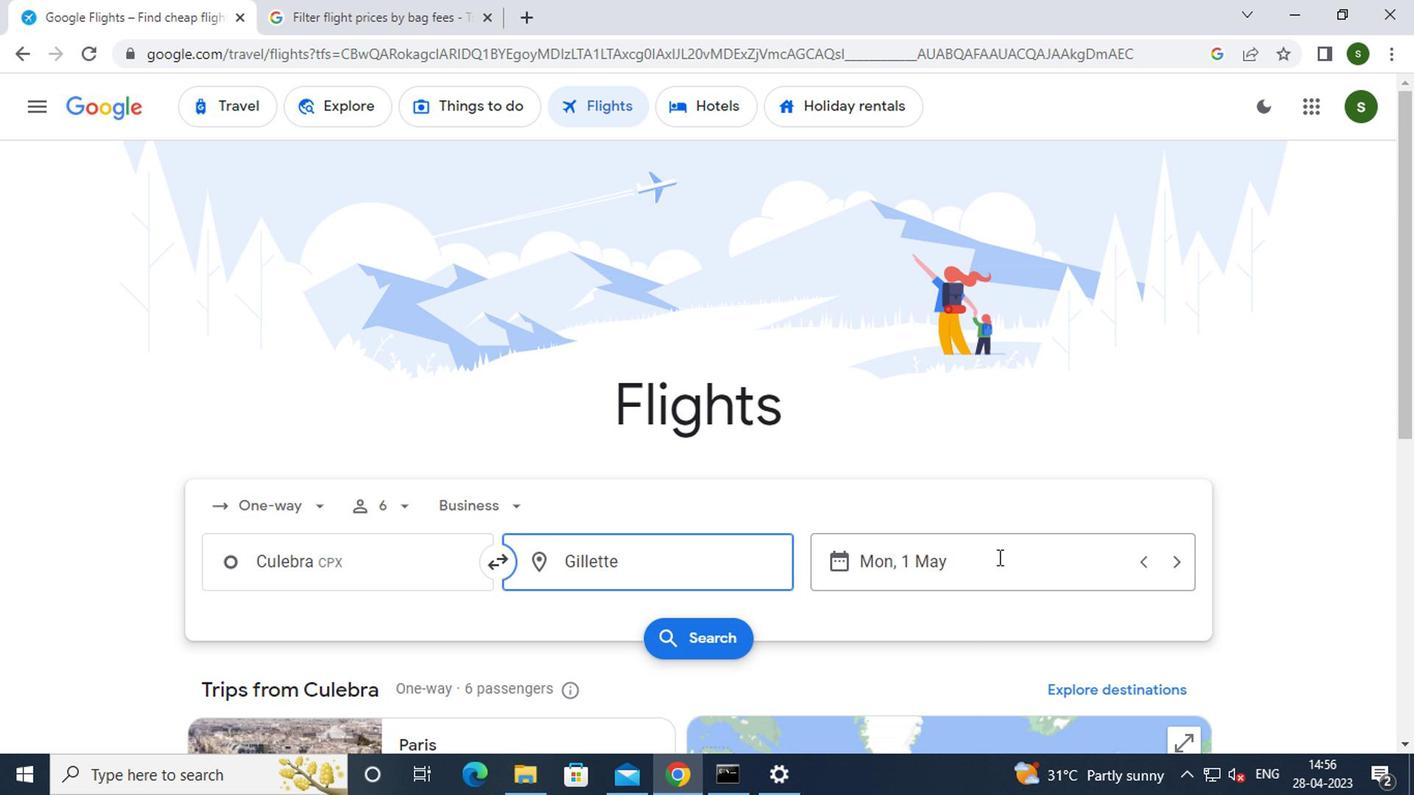 
Action: Mouse moved to (917, 385)
Screenshot: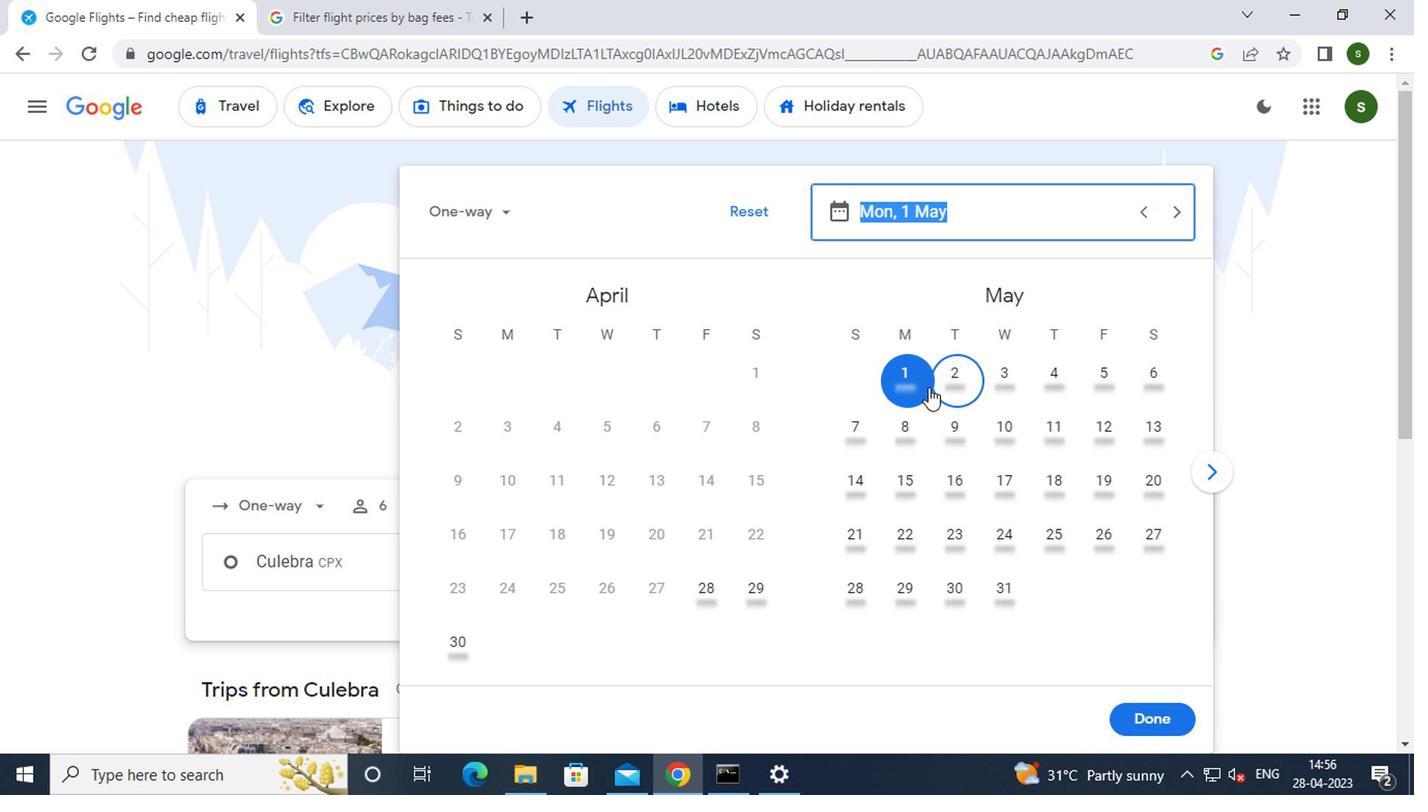 
Action: Mouse pressed left at (917, 385)
Screenshot: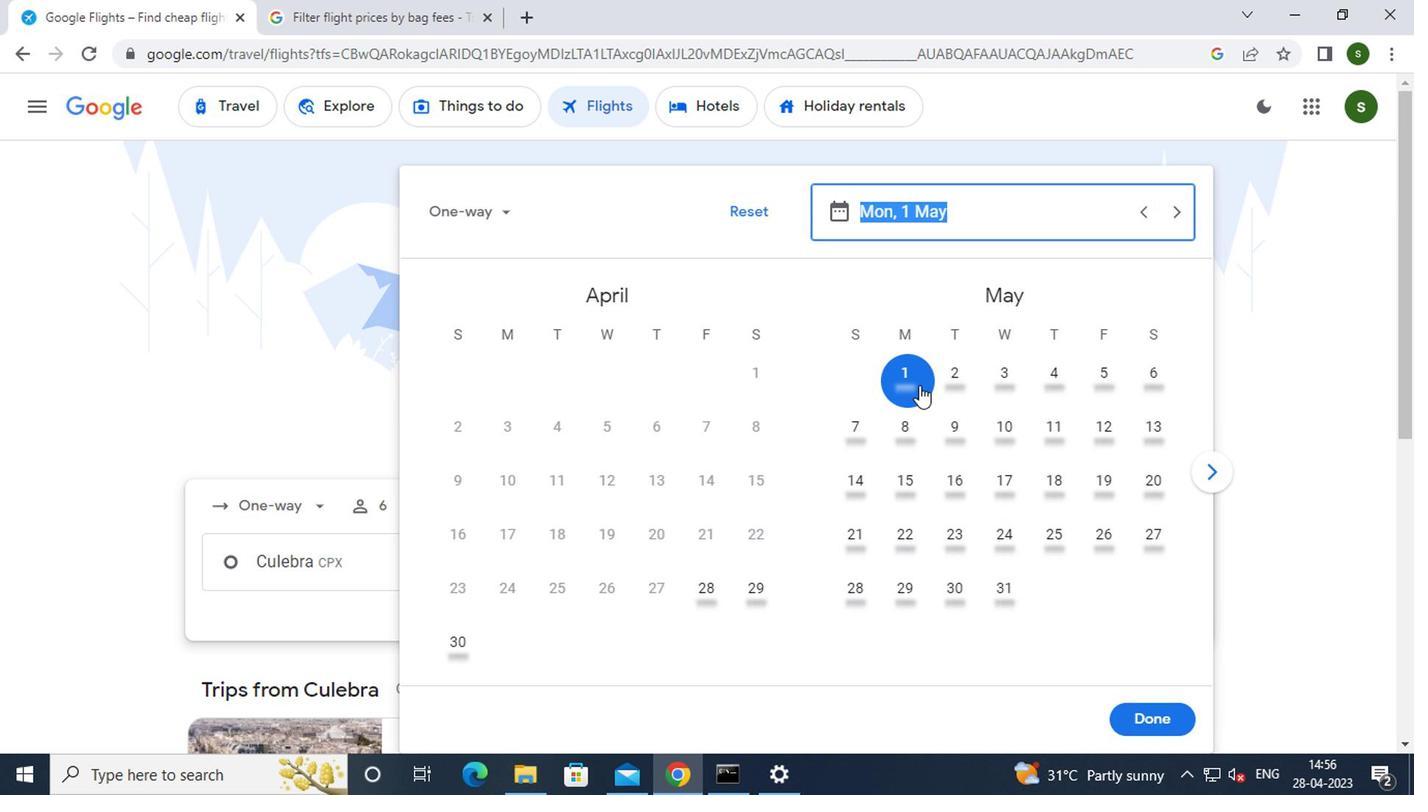 
Action: Mouse moved to (1132, 717)
Screenshot: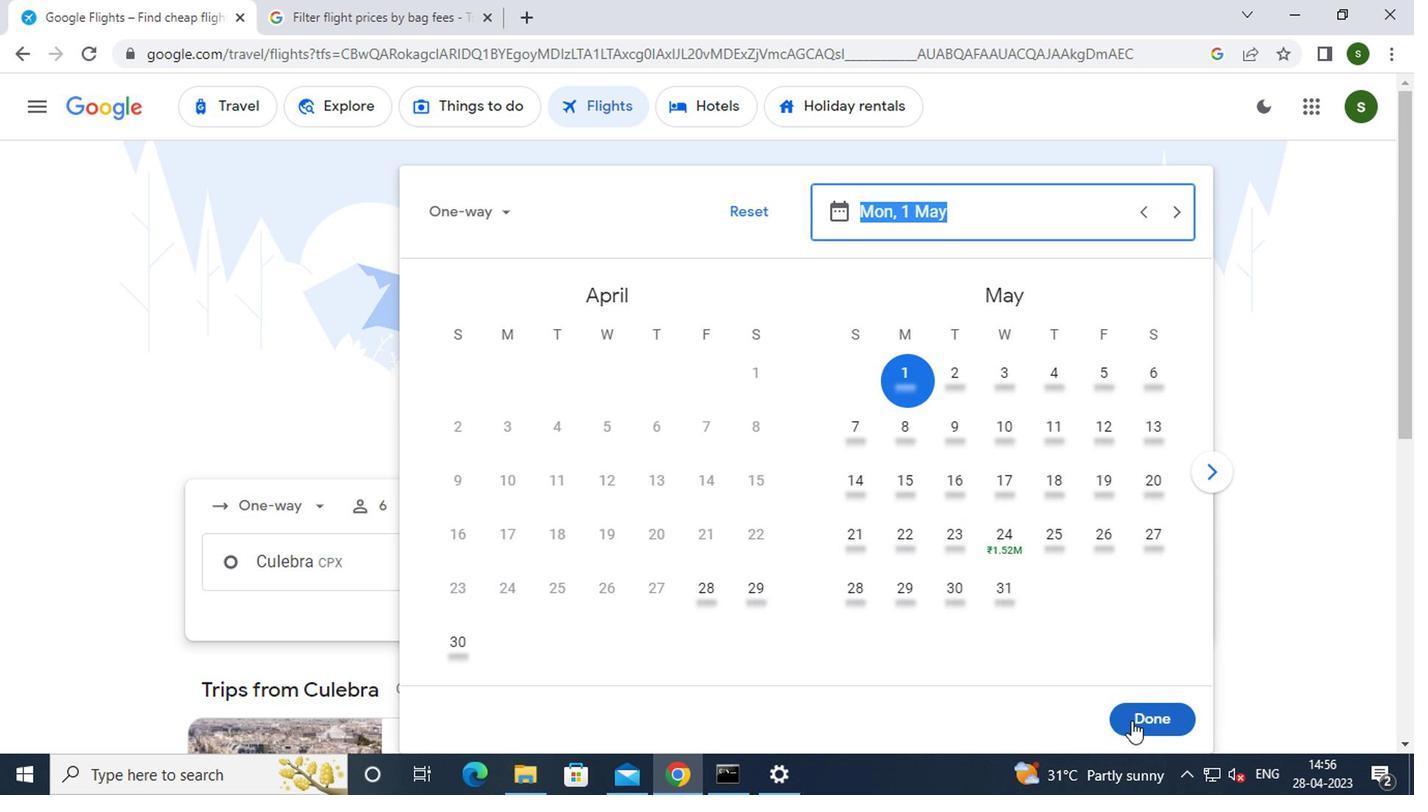 
Action: Mouse pressed left at (1132, 717)
Screenshot: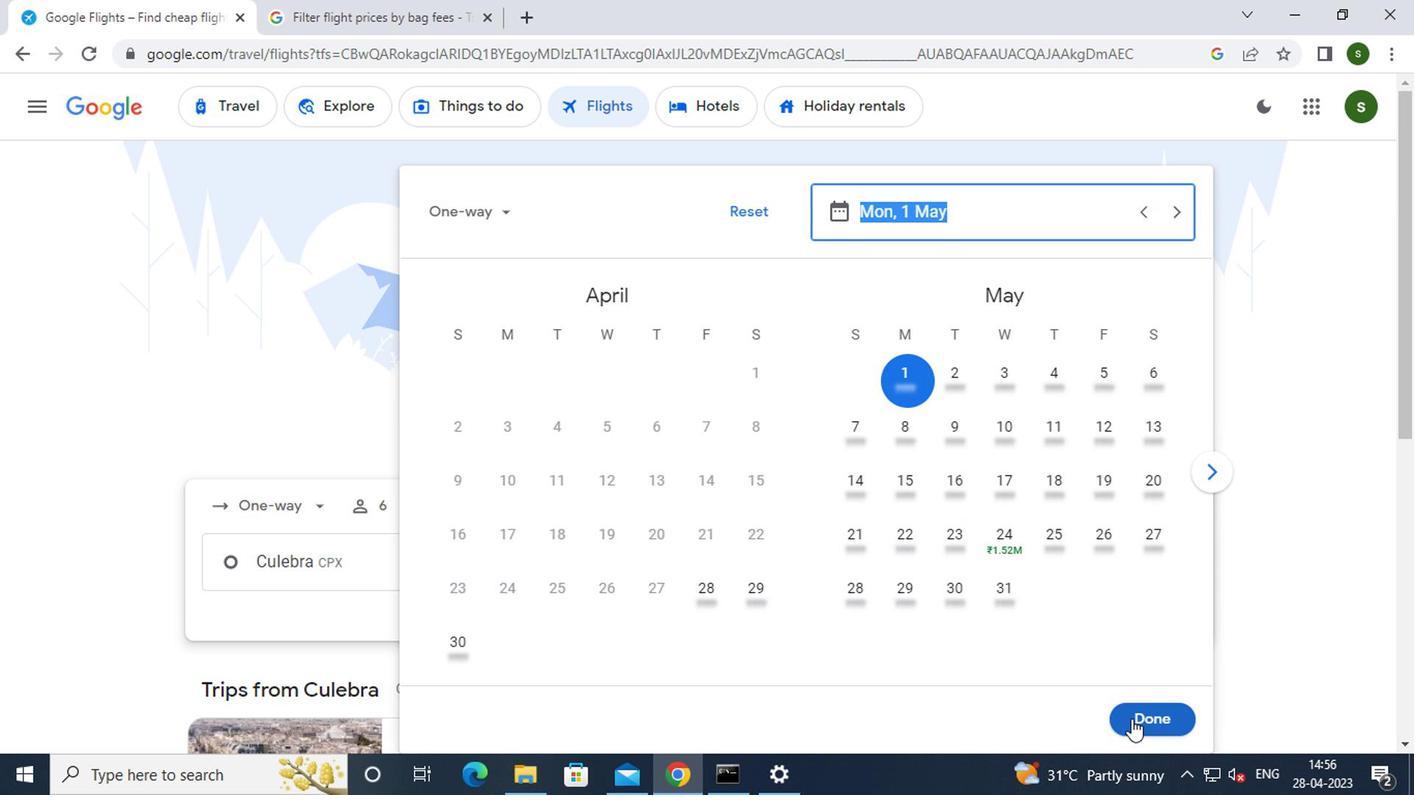 
Action: Mouse moved to (697, 632)
Screenshot: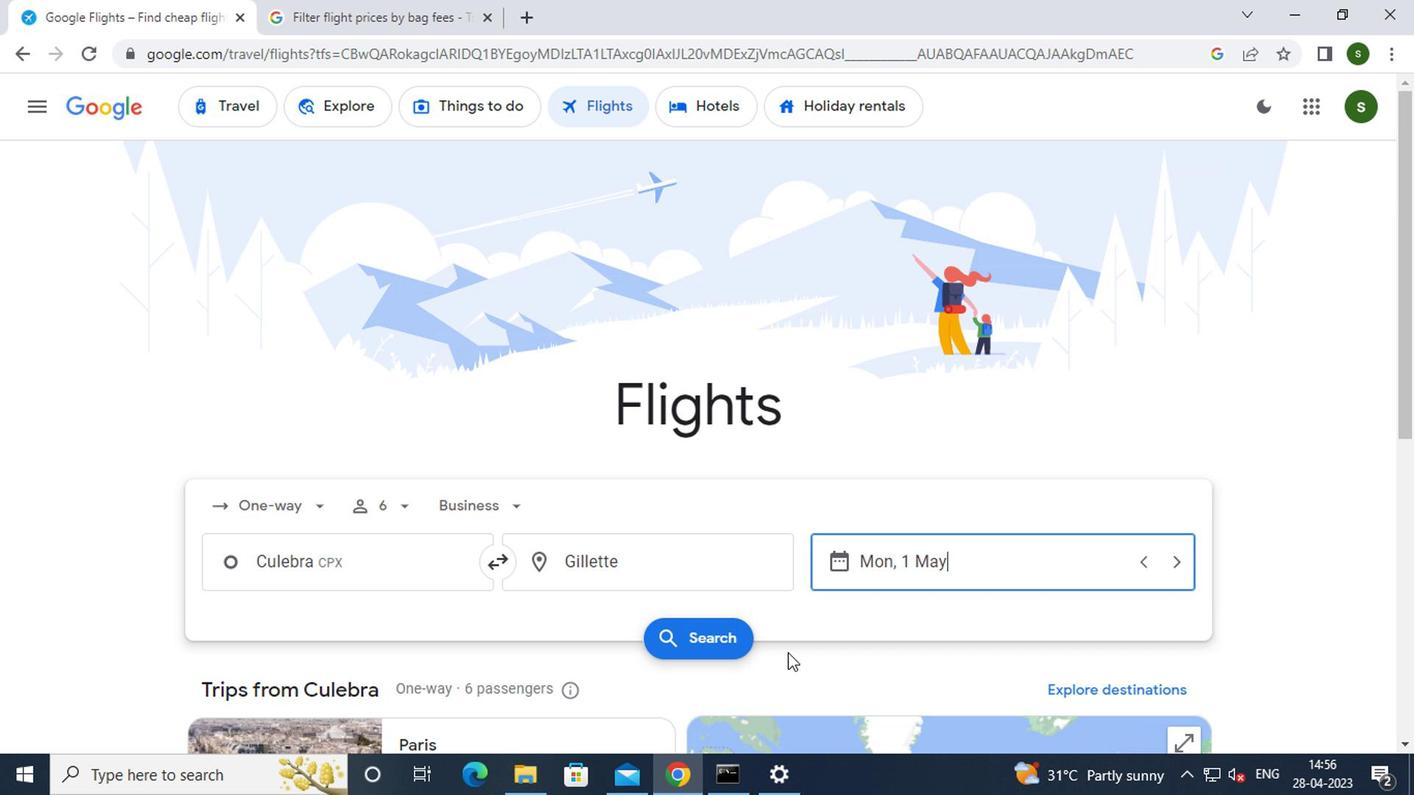 
Action: Mouse pressed left at (697, 632)
Screenshot: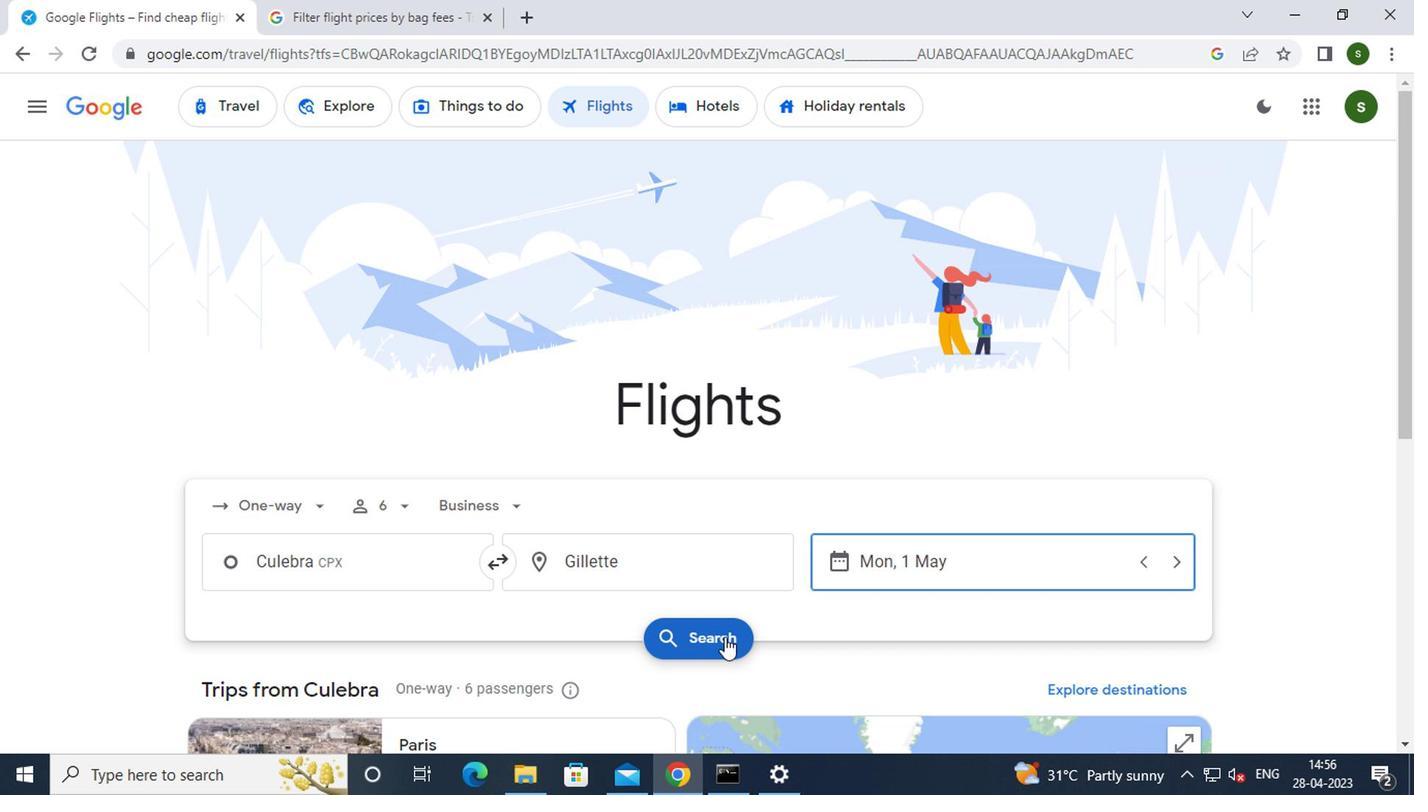 
Action: Mouse moved to (209, 285)
Screenshot: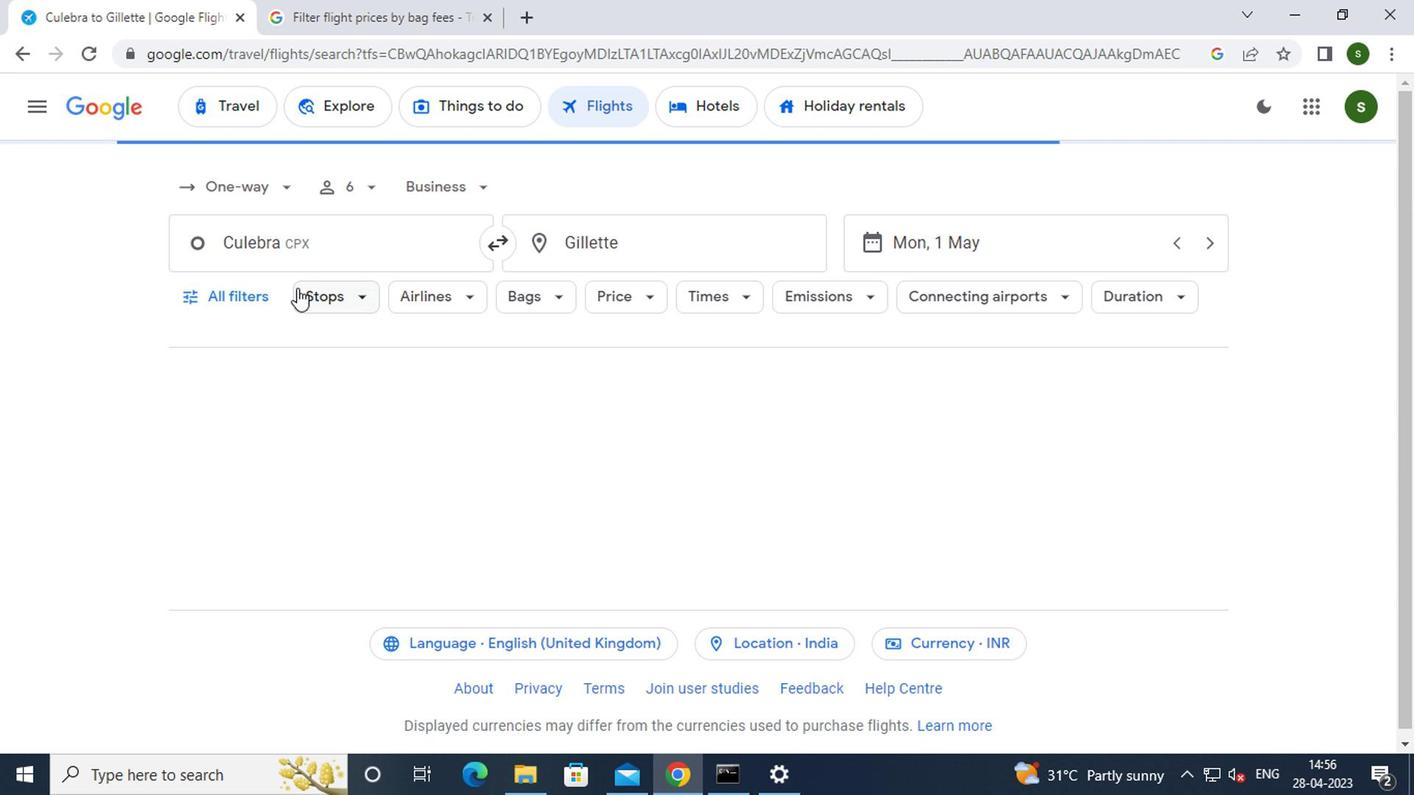 
Action: Mouse pressed left at (209, 285)
Screenshot: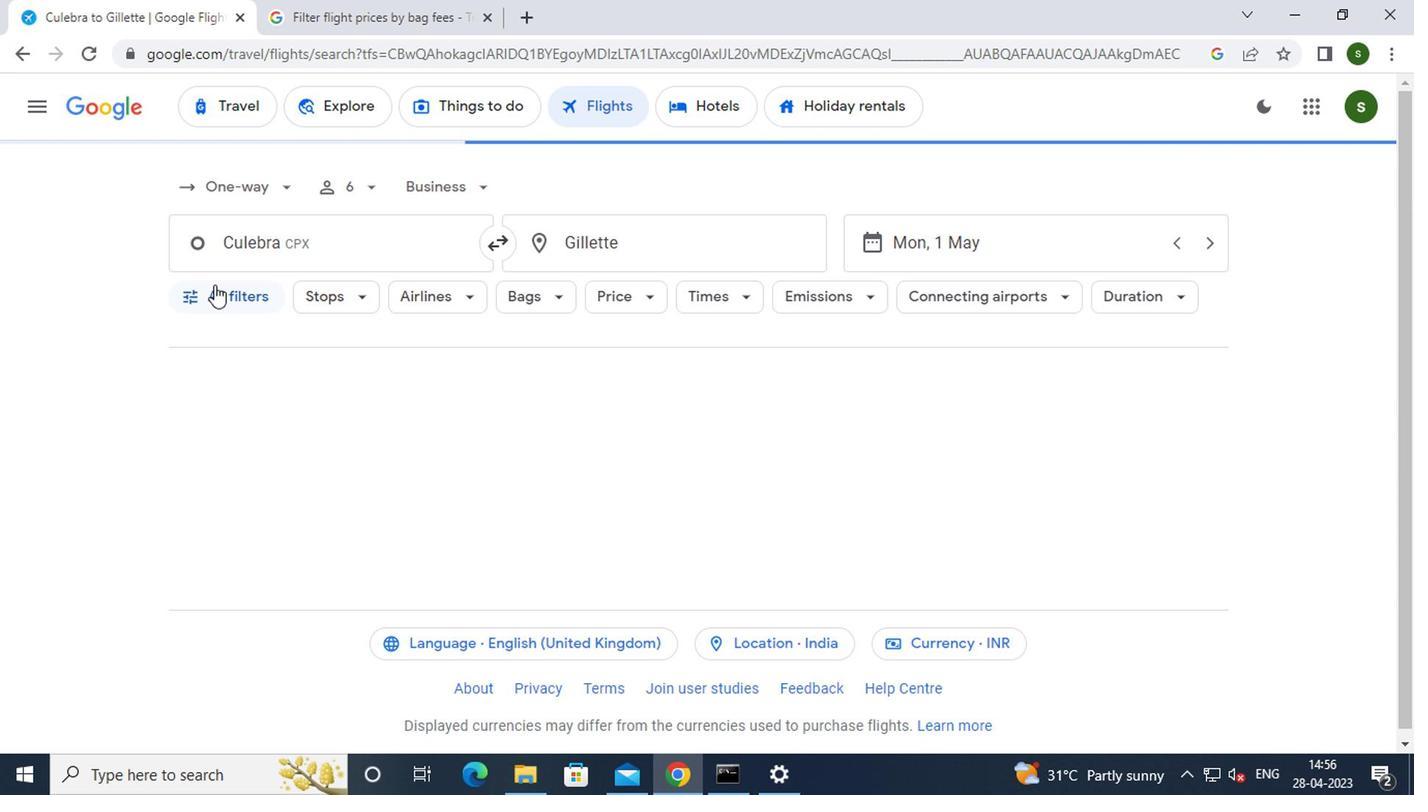
Action: Mouse moved to (405, 452)
Screenshot: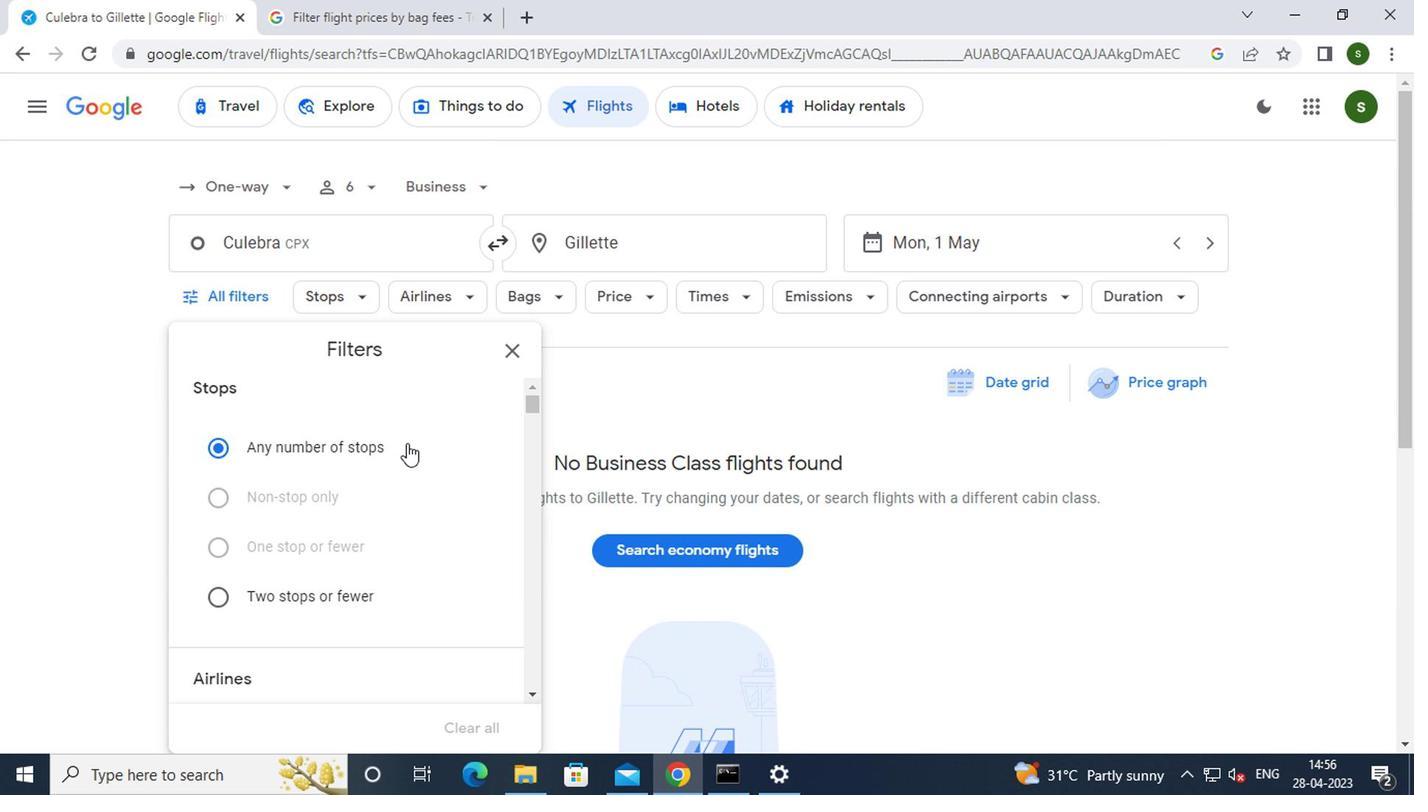 
Action: Mouse scrolled (405, 450) with delta (0, -1)
Screenshot: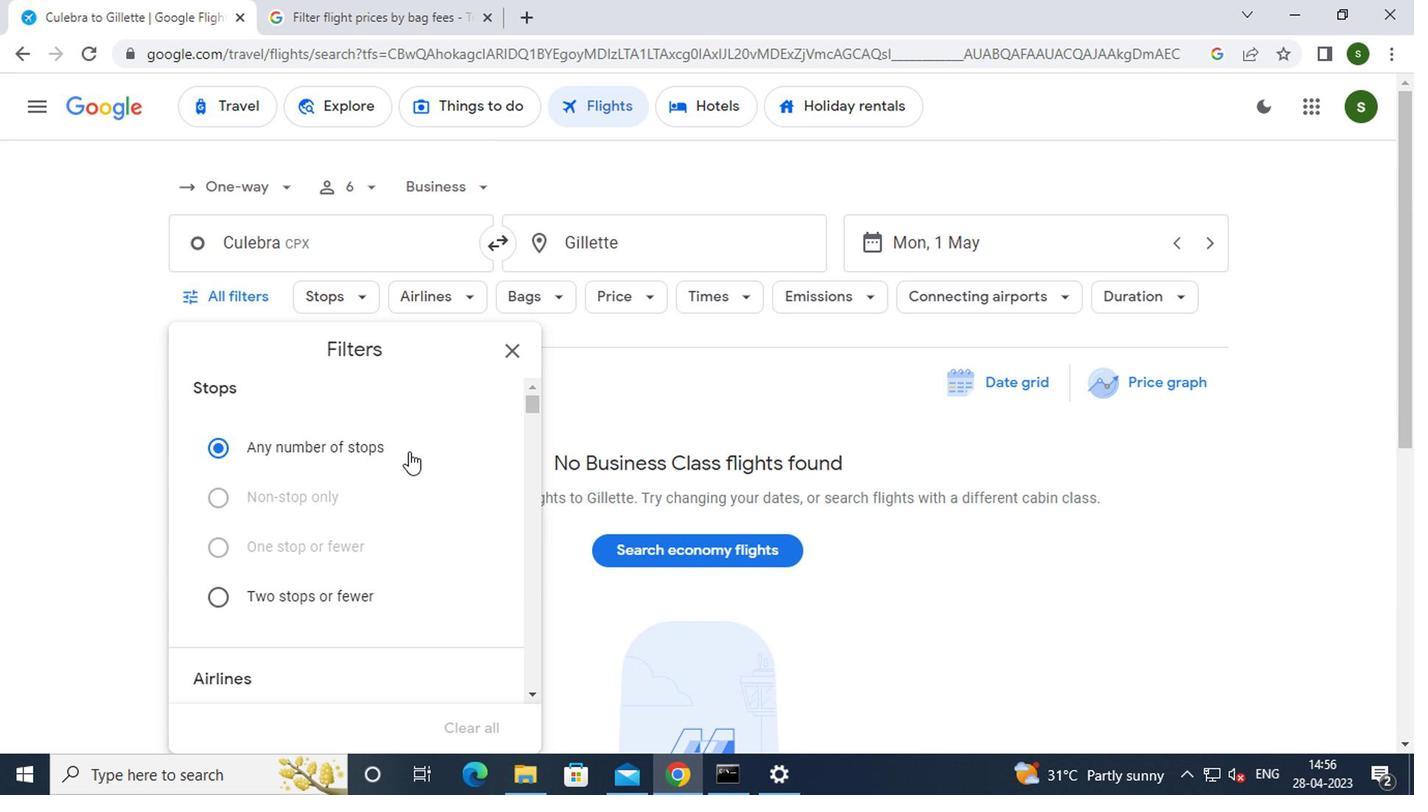 
Action: Mouse scrolled (405, 450) with delta (0, -1)
Screenshot: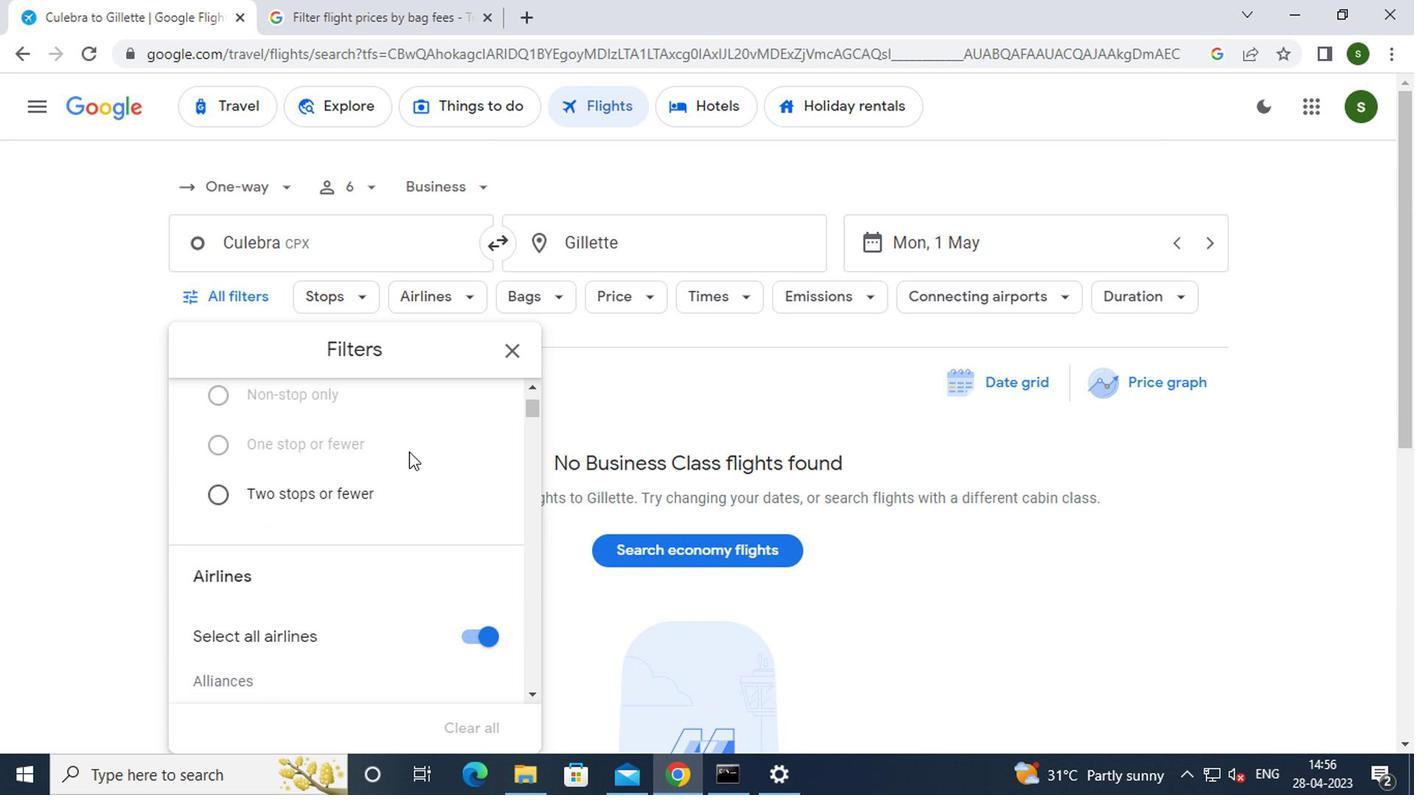 
Action: Mouse moved to (486, 531)
Screenshot: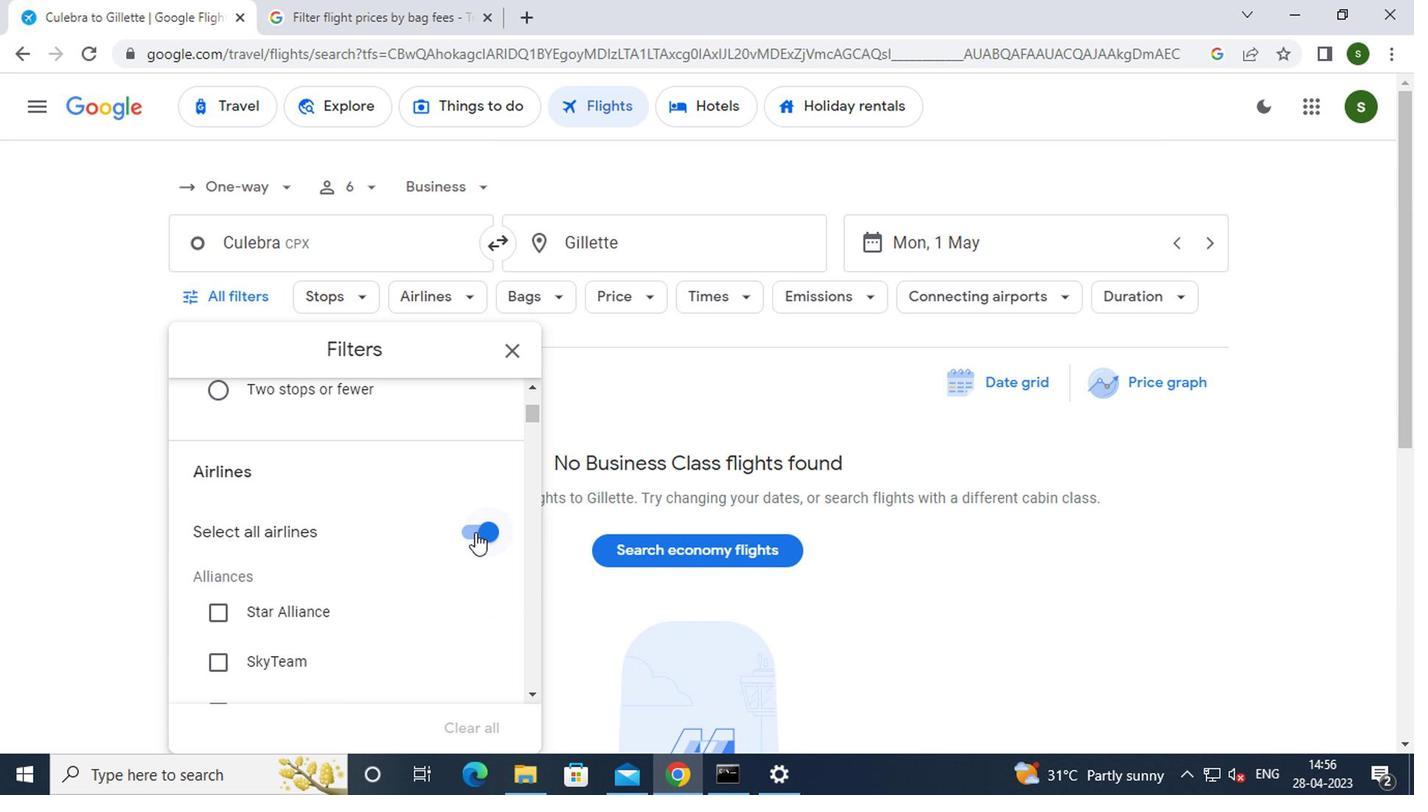 
Action: Mouse pressed left at (486, 531)
Screenshot: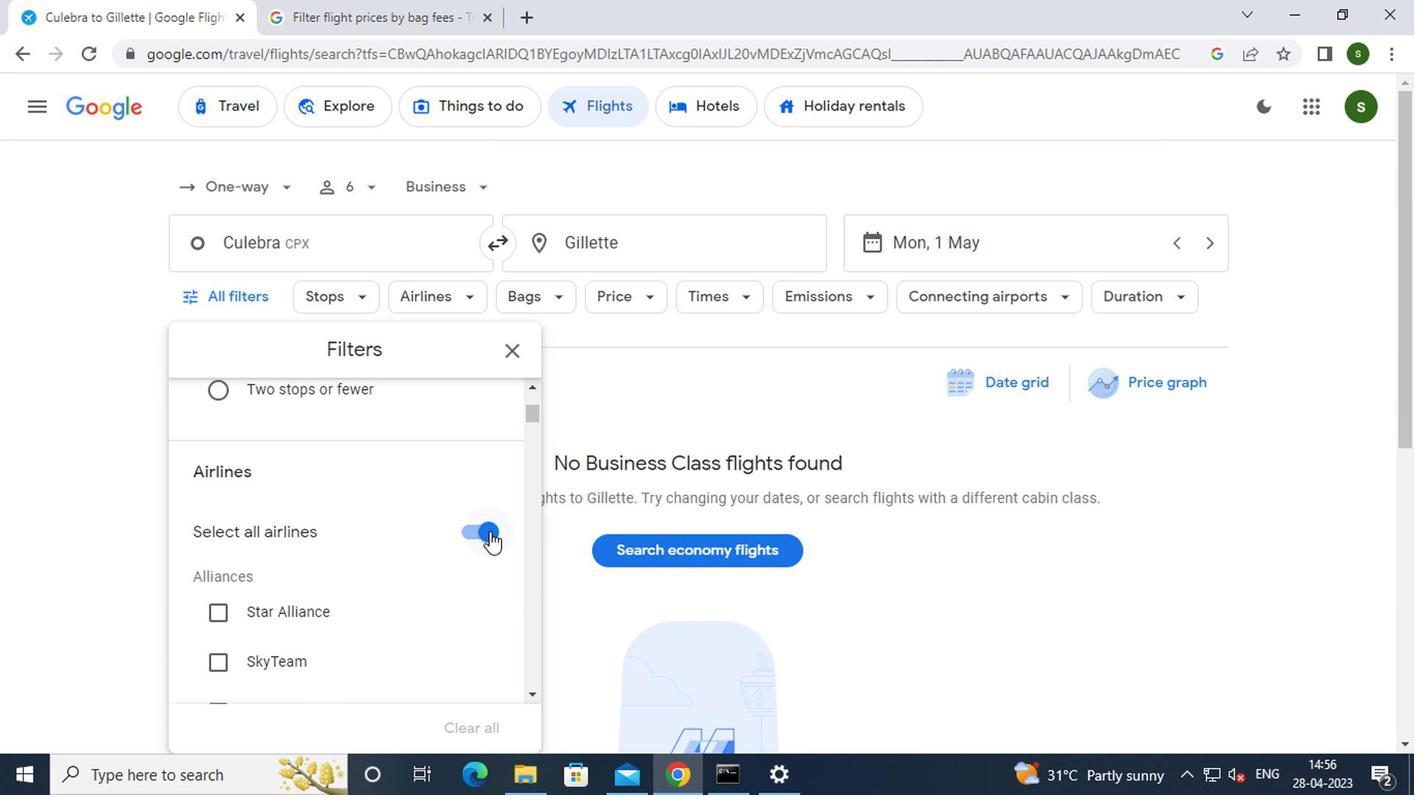 
Action: Mouse moved to (390, 517)
Screenshot: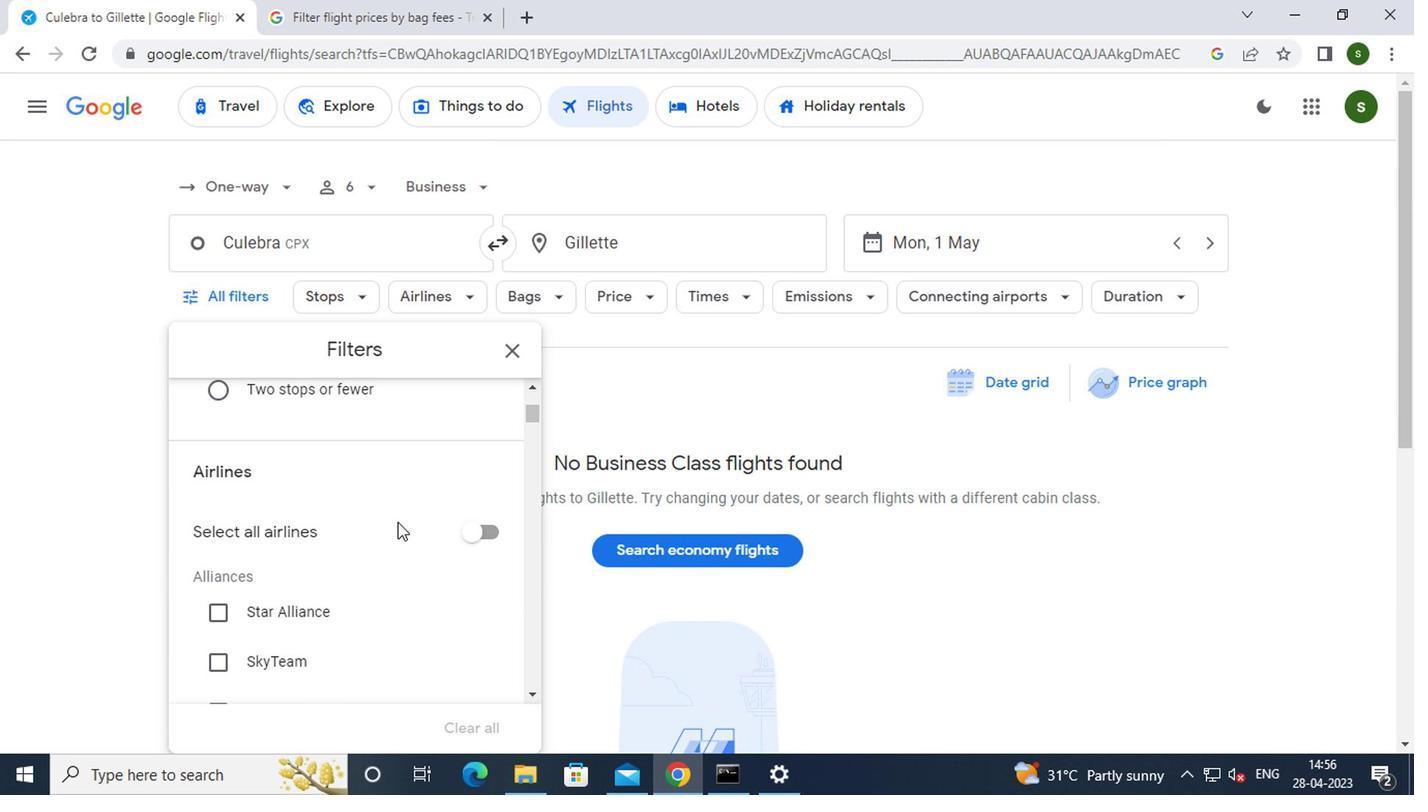 
Action: Mouse scrolled (390, 517) with delta (0, 0)
Screenshot: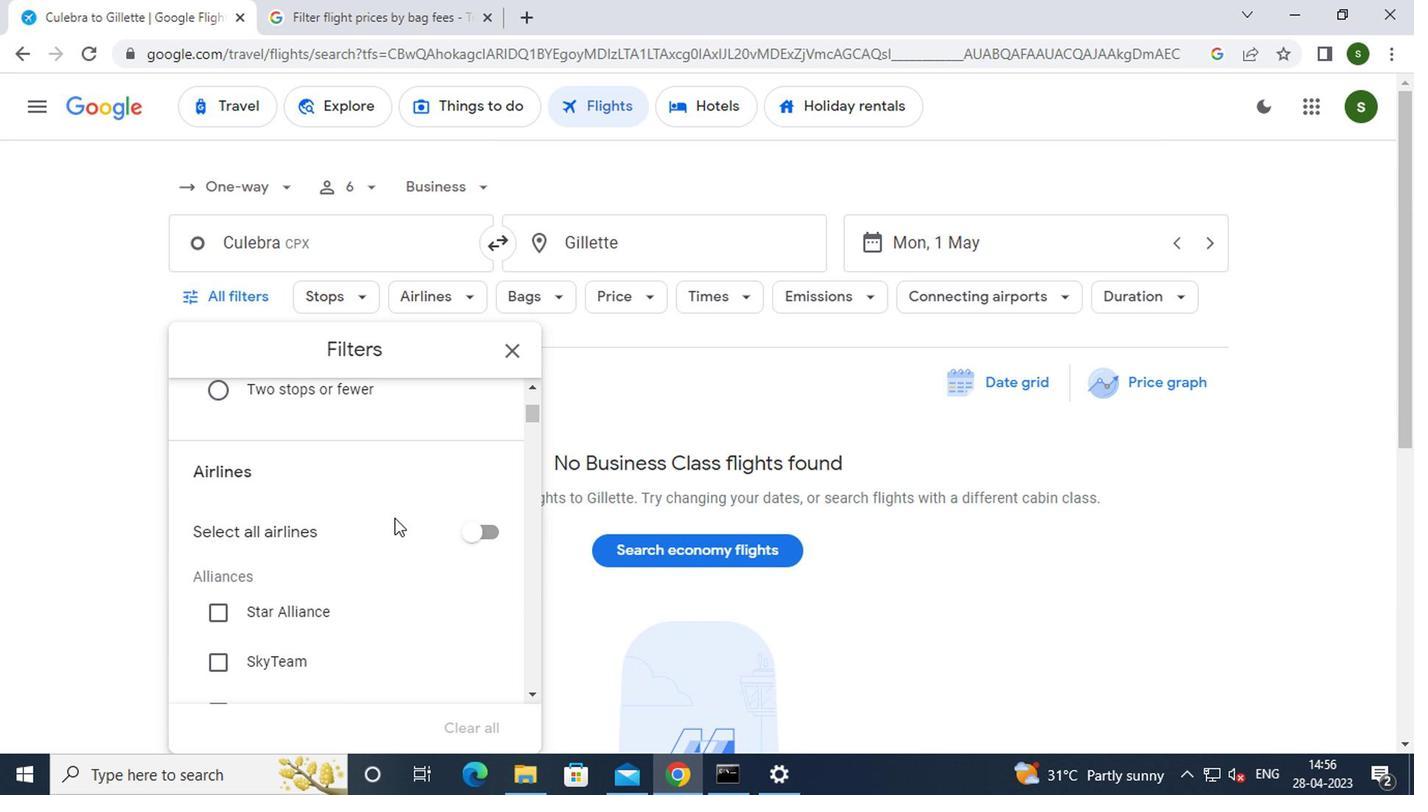 
Action: Mouse scrolled (390, 517) with delta (0, 0)
Screenshot: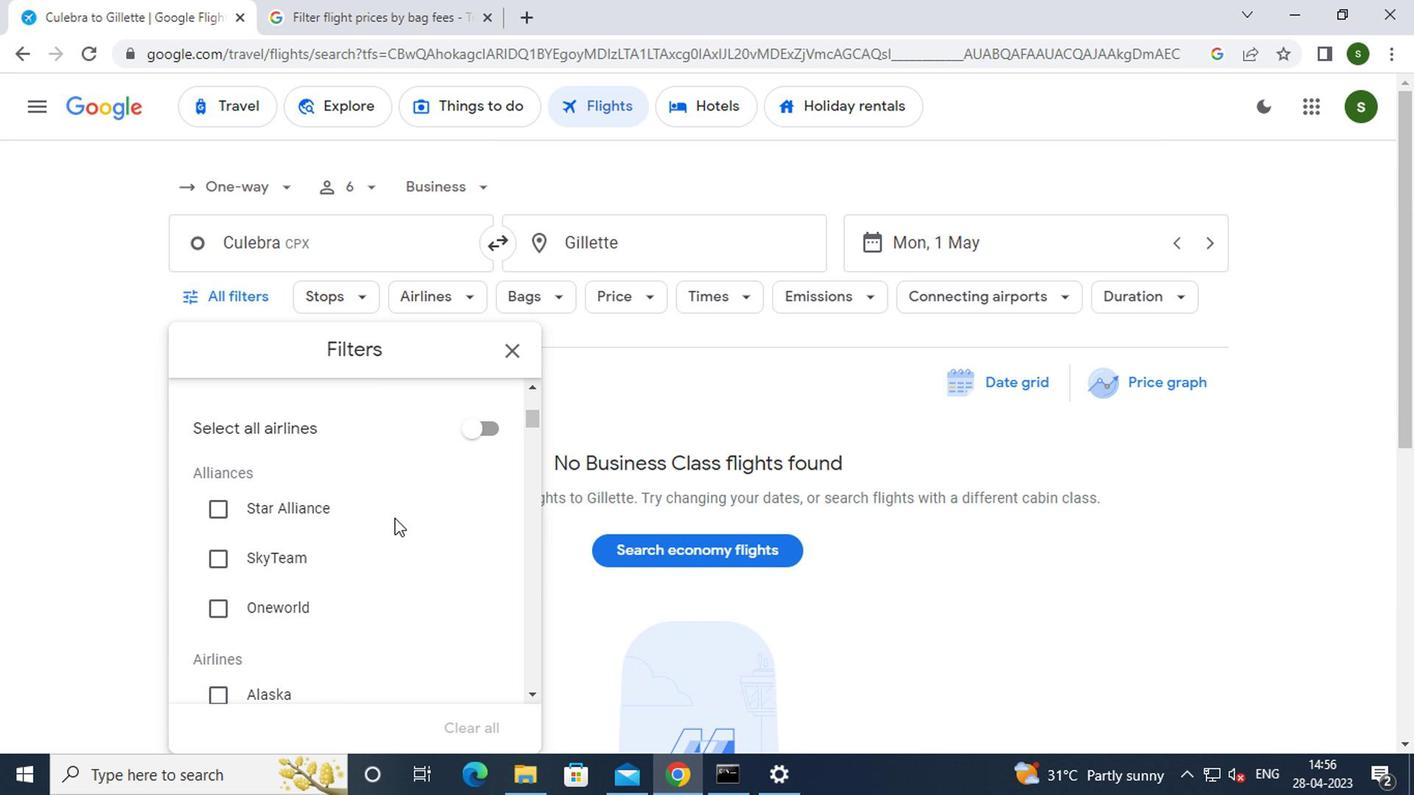
Action: Mouse scrolled (390, 517) with delta (0, 0)
Screenshot: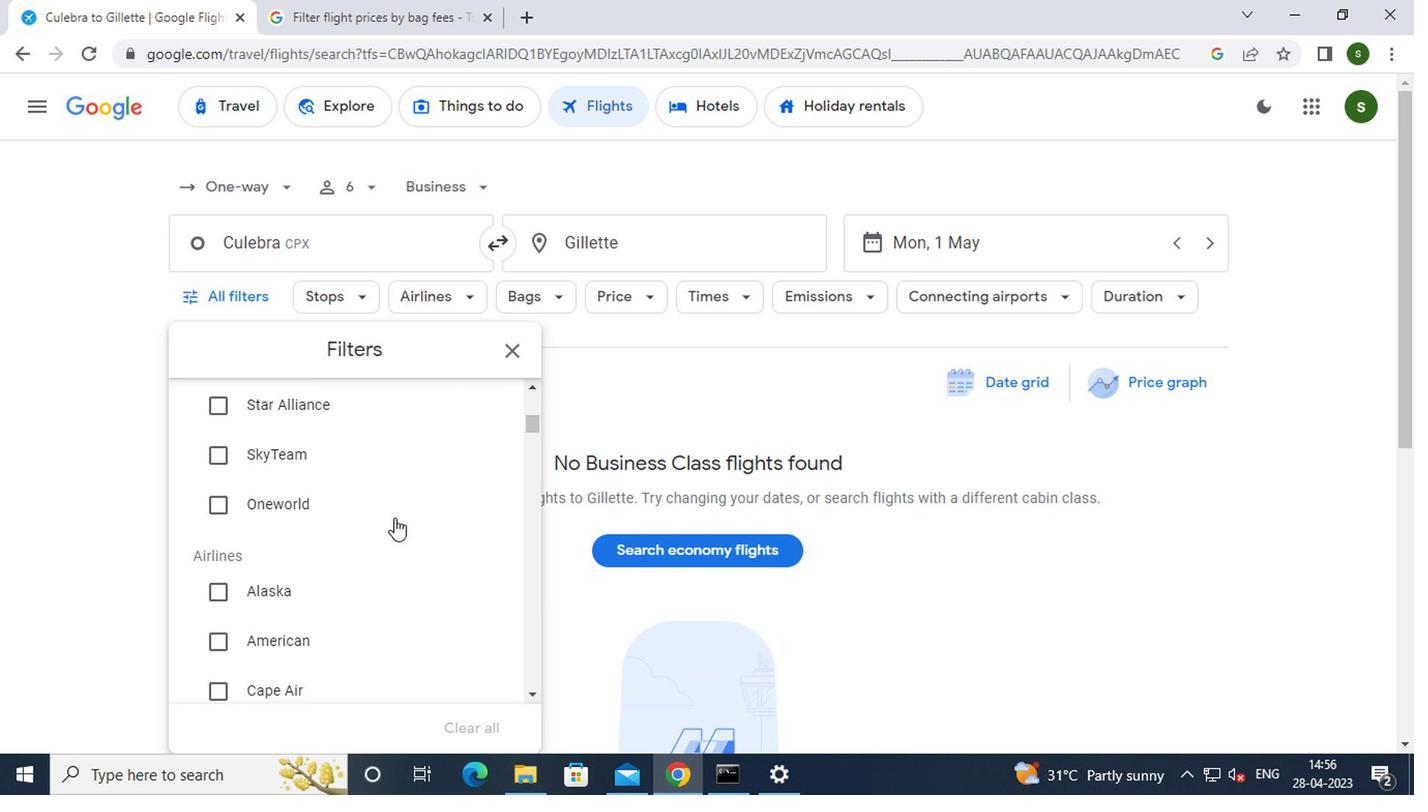 
Action: Mouse scrolled (390, 517) with delta (0, 0)
Screenshot: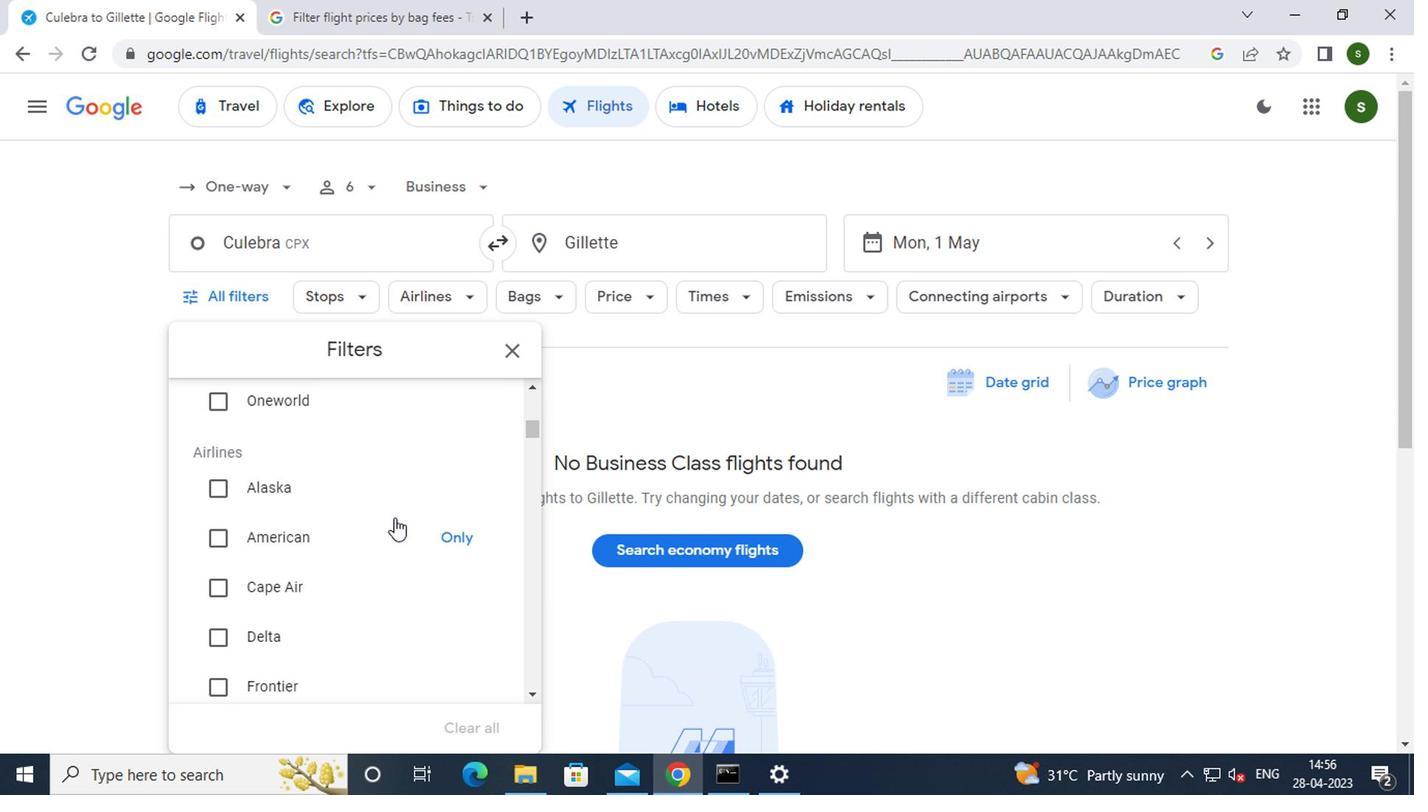 
Action: Mouse scrolled (390, 517) with delta (0, 0)
Screenshot: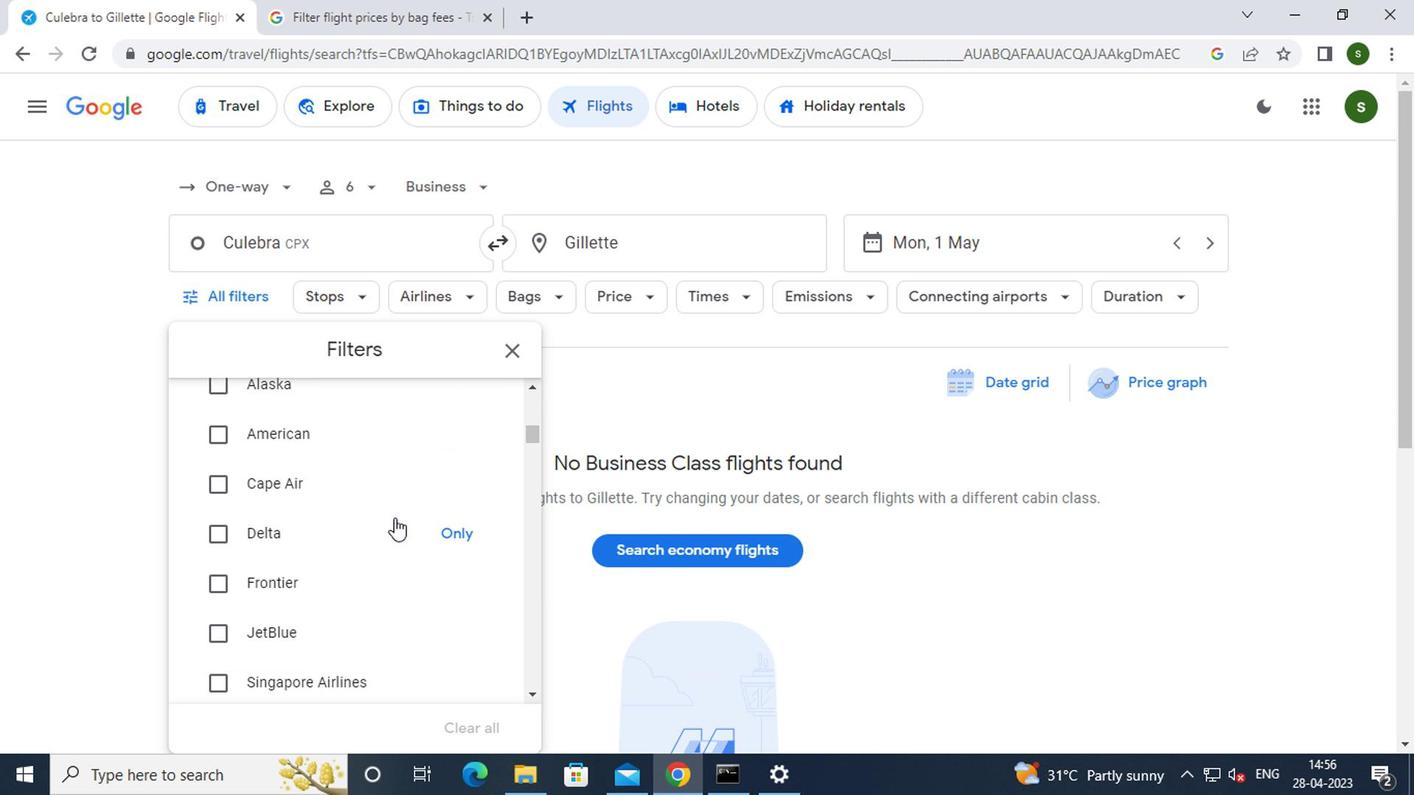 
Action: Mouse scrolled (390, 517) with delta (0, 0)
Screenshot: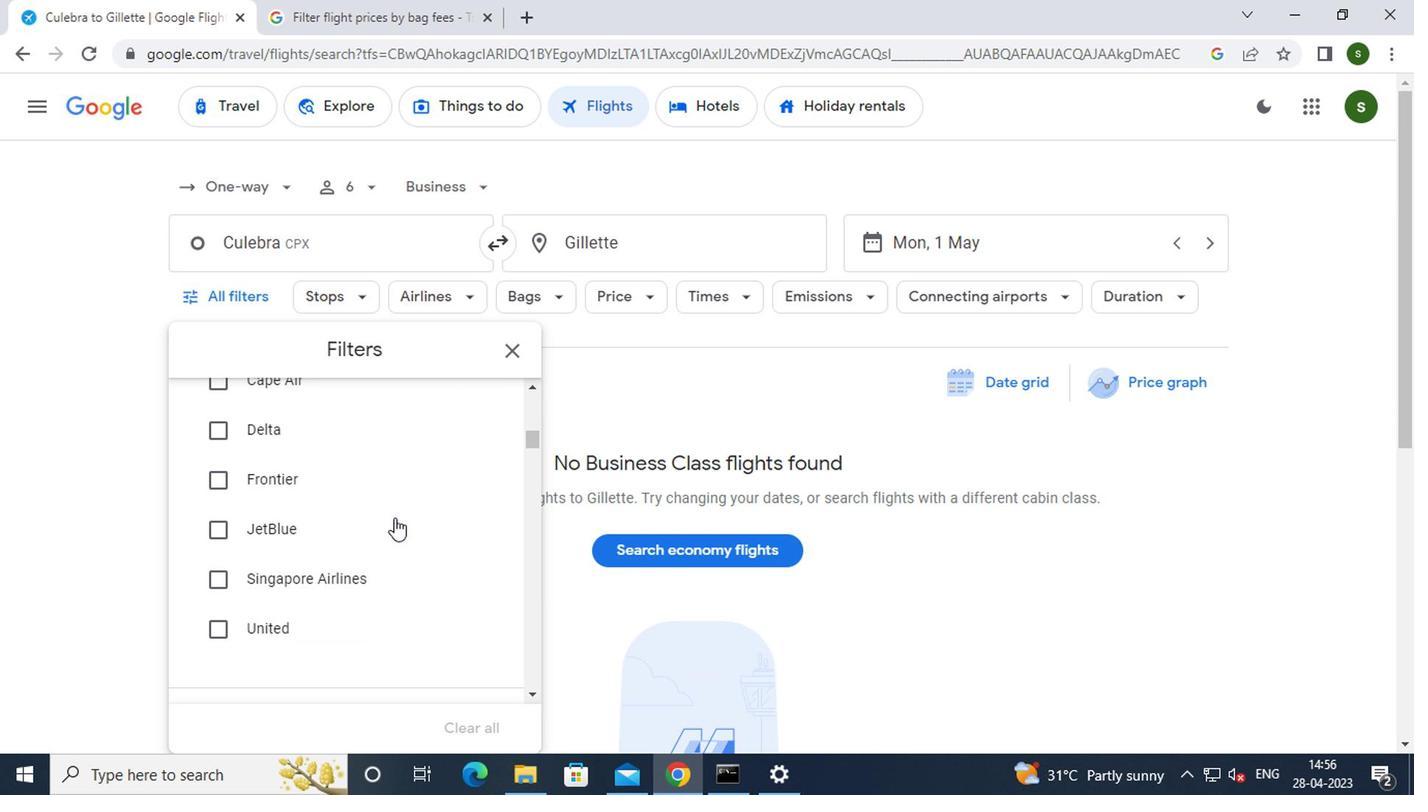 
Action: Mouse scrolled (390, 517) with delta (0, 0)
Screenshot: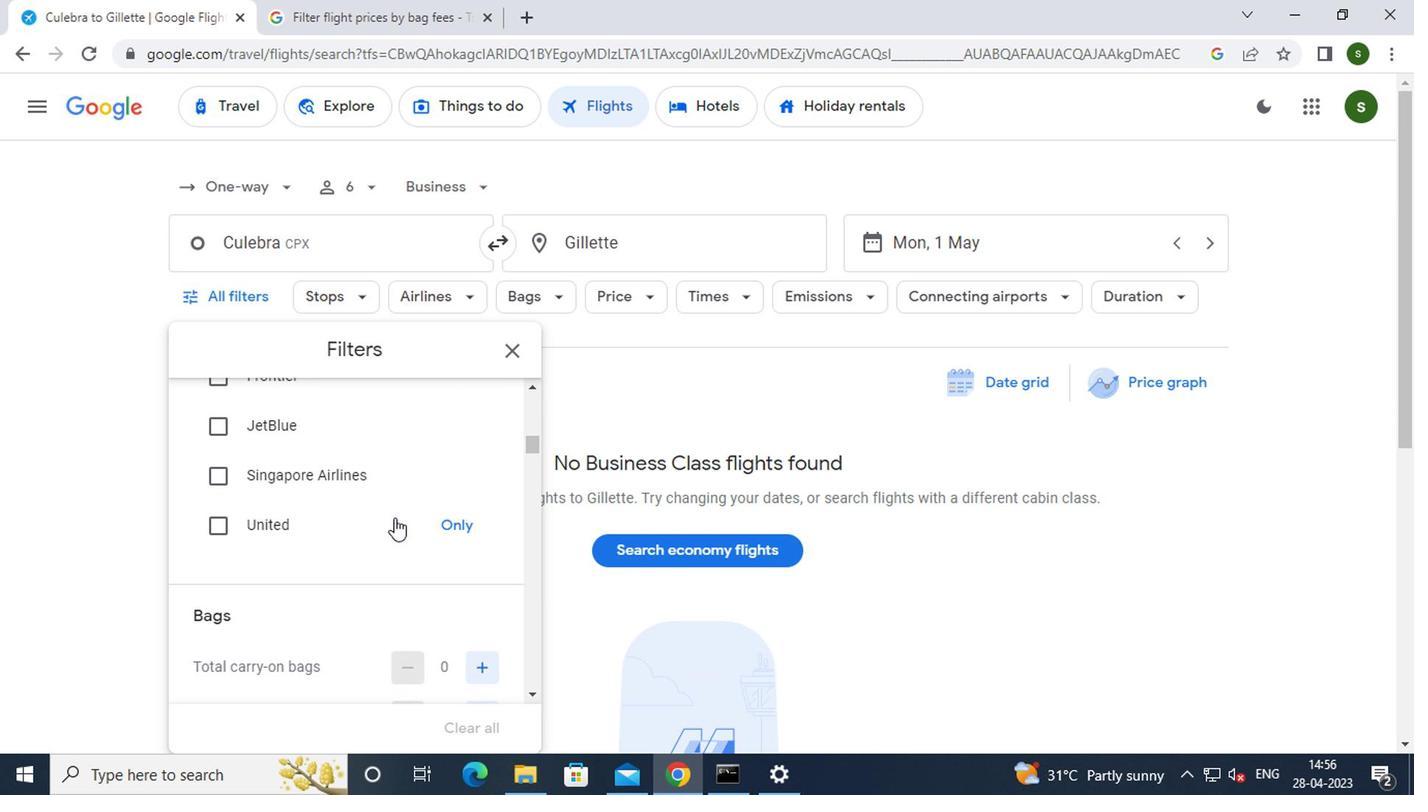 
Action: Mouse moved to (486, 612)
Screenshot: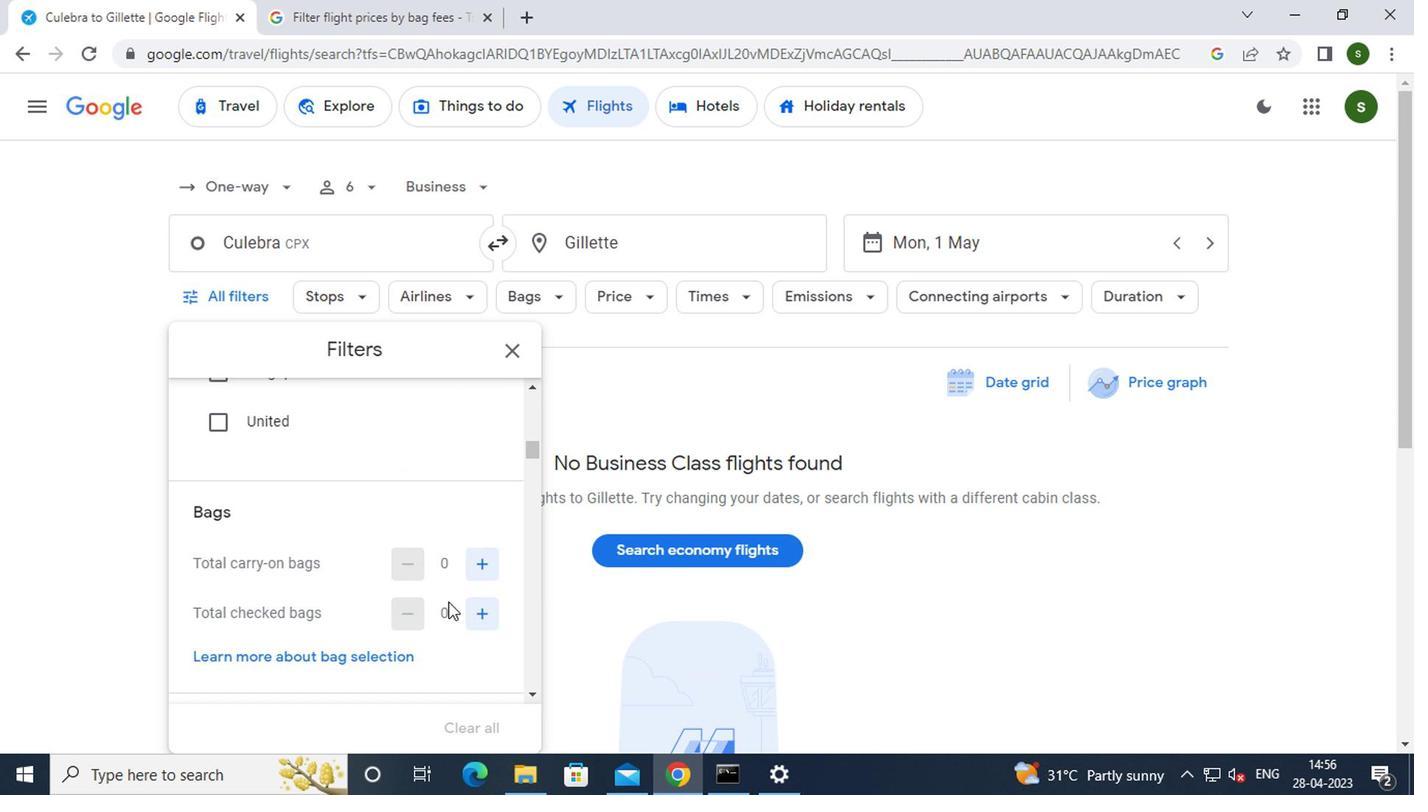 
Action: Mouse pressed left at (486, 612)
Screenshot: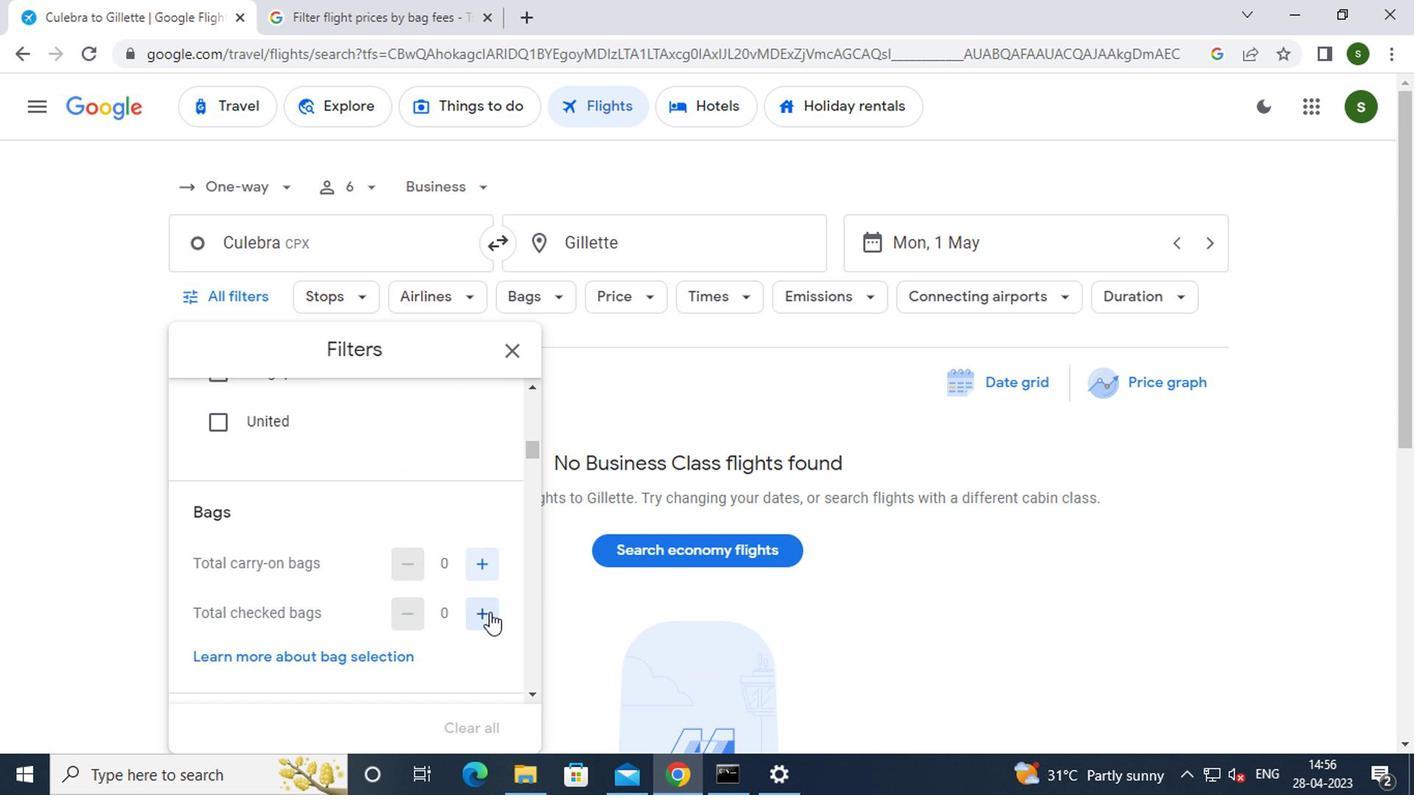 
Action: Mouse scrolled (486, 610) with delta (0, -1)
Screenshot: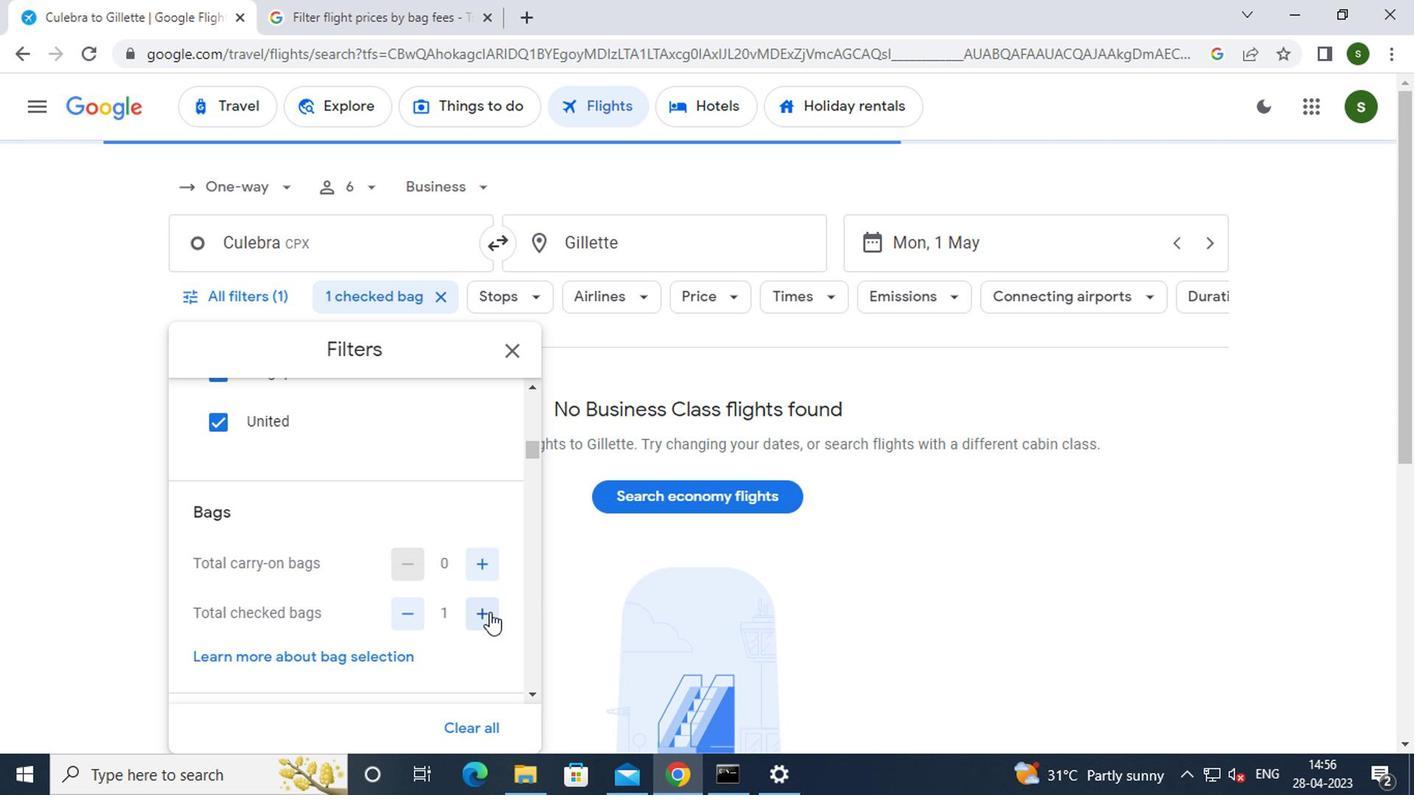 
Action: Mouse scrolled (486, 610) with delta (0, -1)
Screenshot: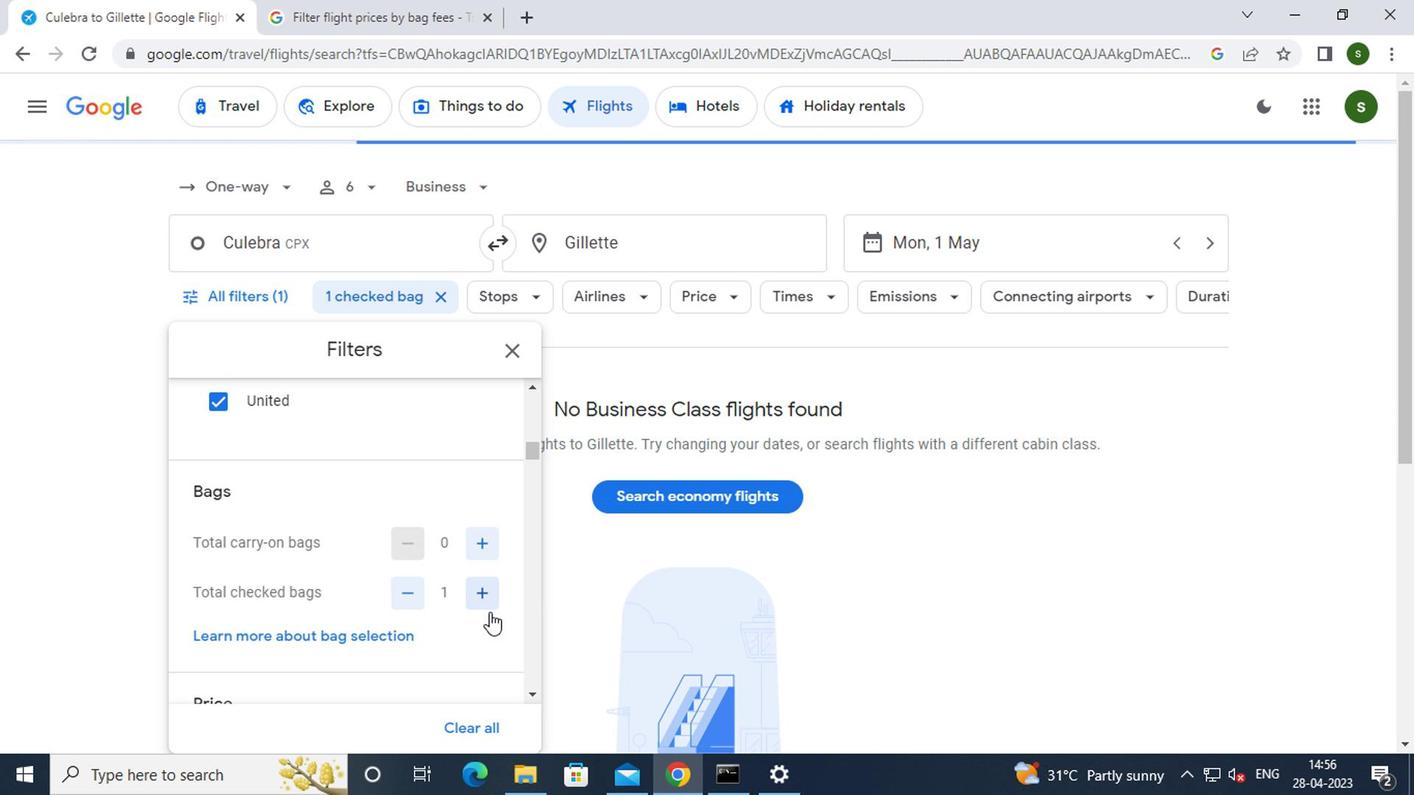 
Action: Mouse pressed left at (486, 612)
Screenshot: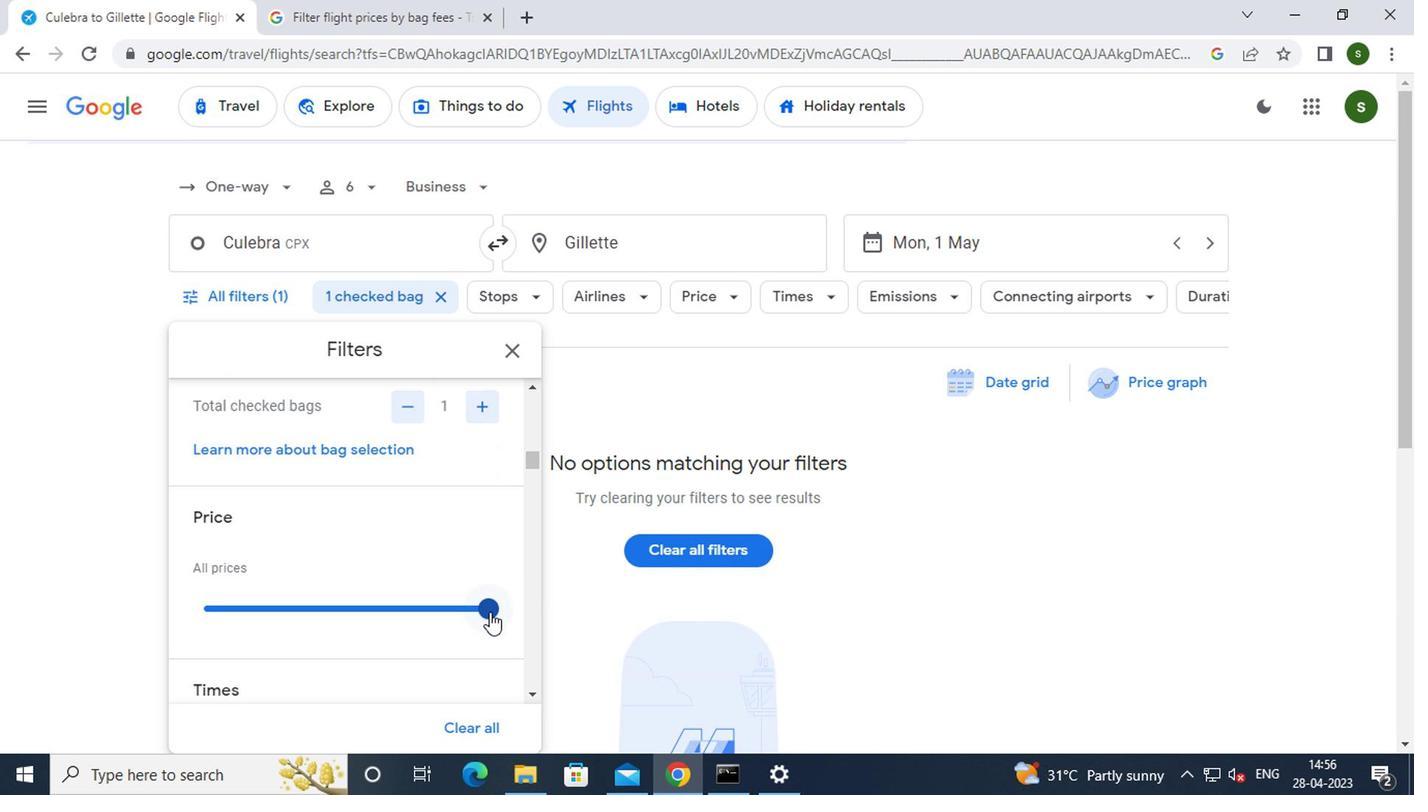 
Action: Mouse moved to (427, 599)
Screenshot: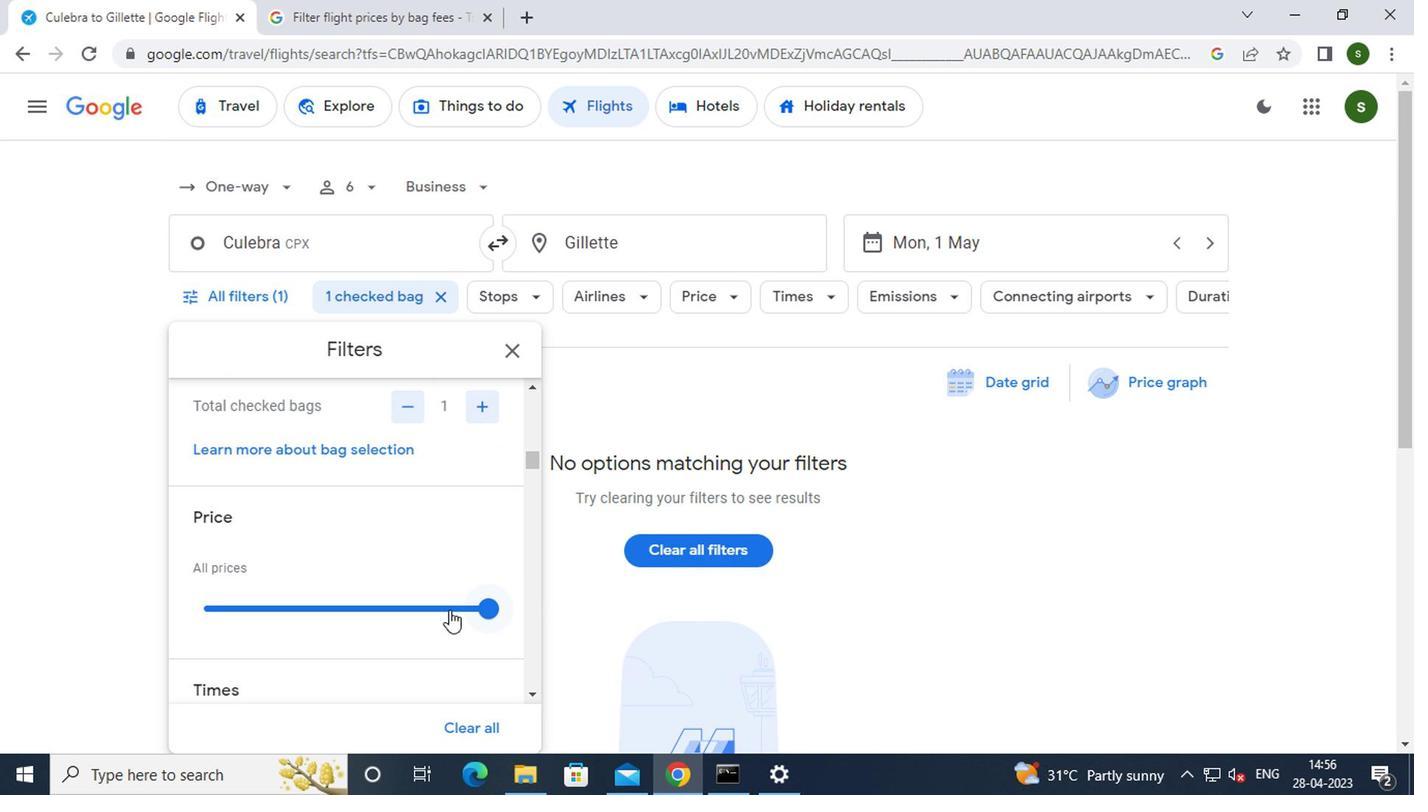 
Action: Mouse scrolled (427, 598) with delta (0, 0)
Screenshot: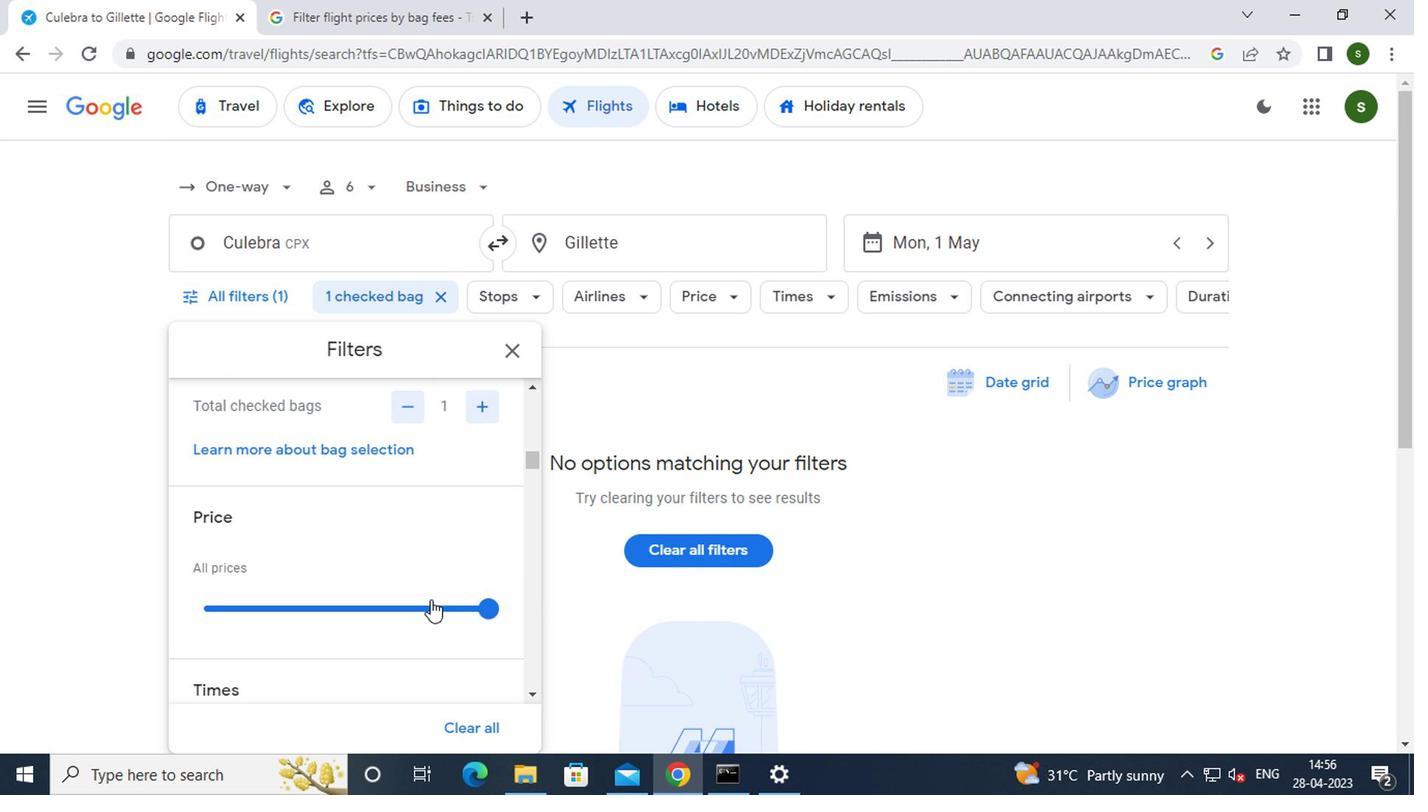 
Action: Mouse scrolled (427, 598) with delta (0, 0)
Screenshot: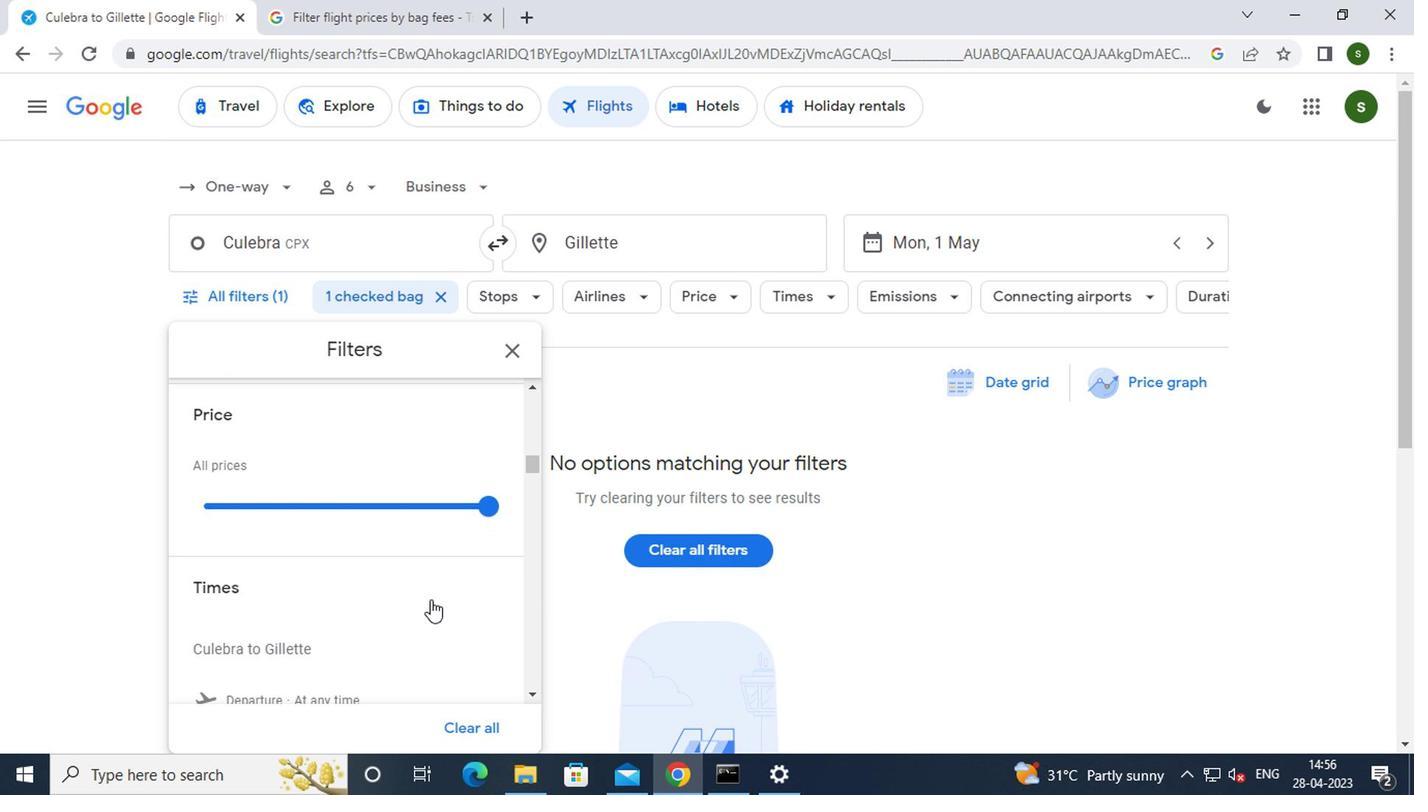 
Action: Mouse moved to (201, 634)
Screenshot: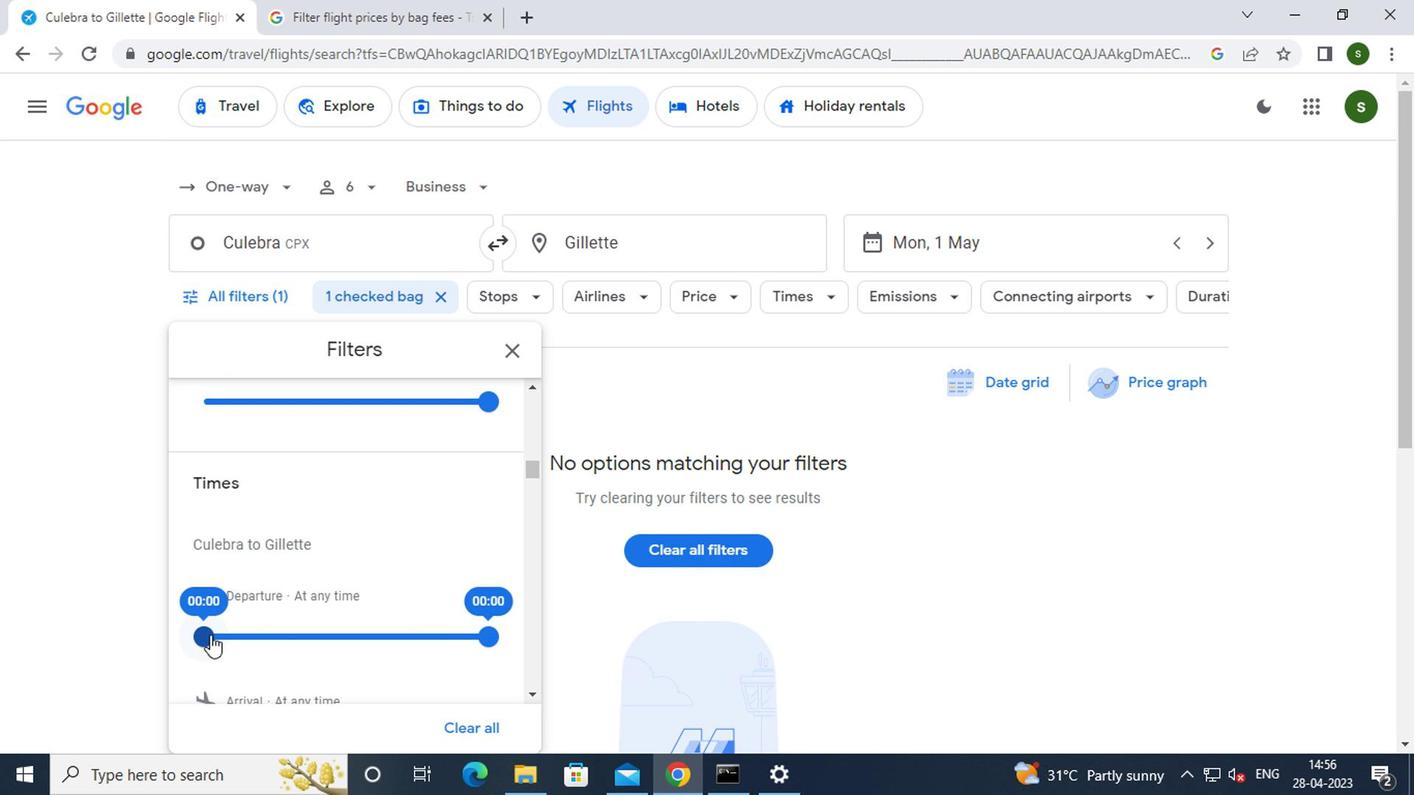 
Action: Mouse pressed left at (201, 634)
Screenshot: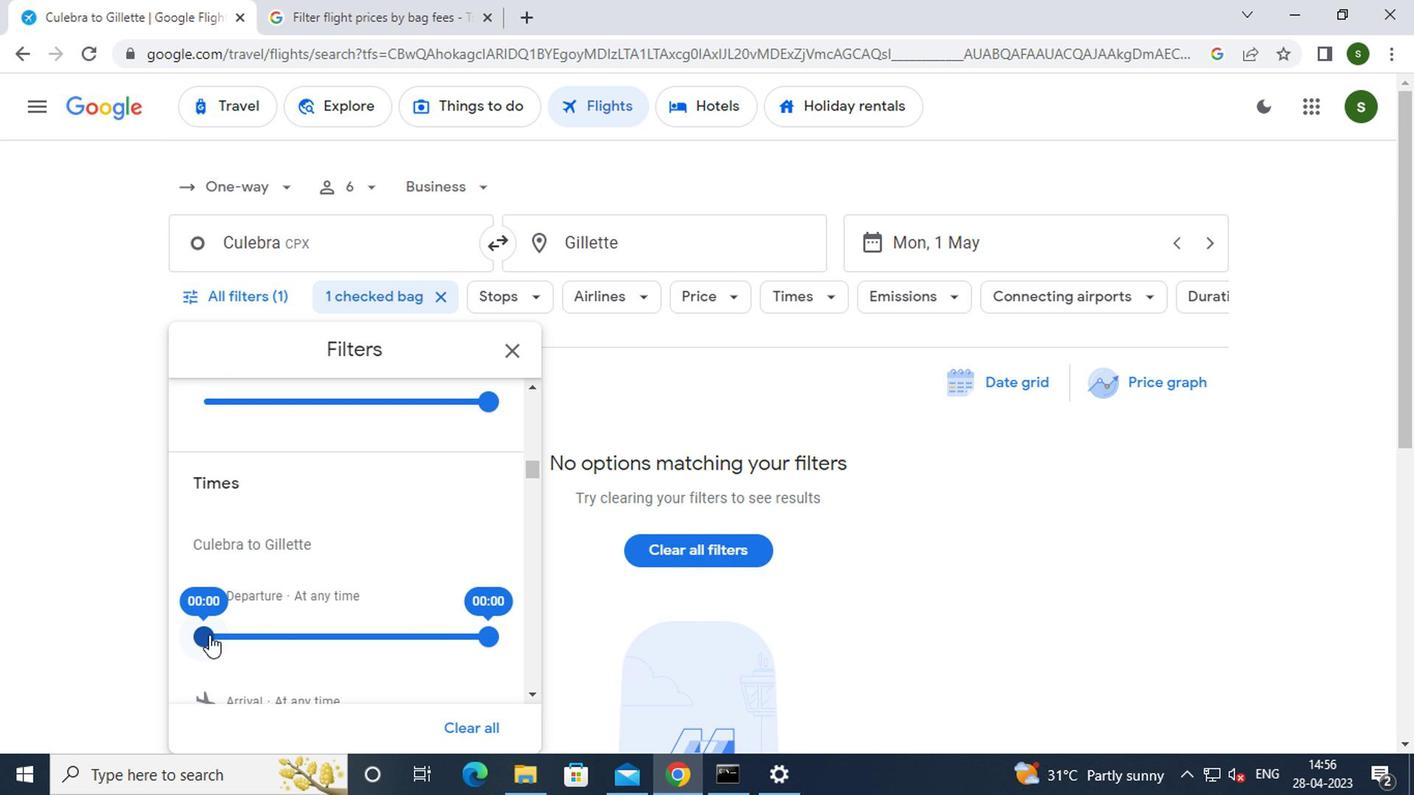 
Action: Mouse moved to (669, 393)
Screenshot: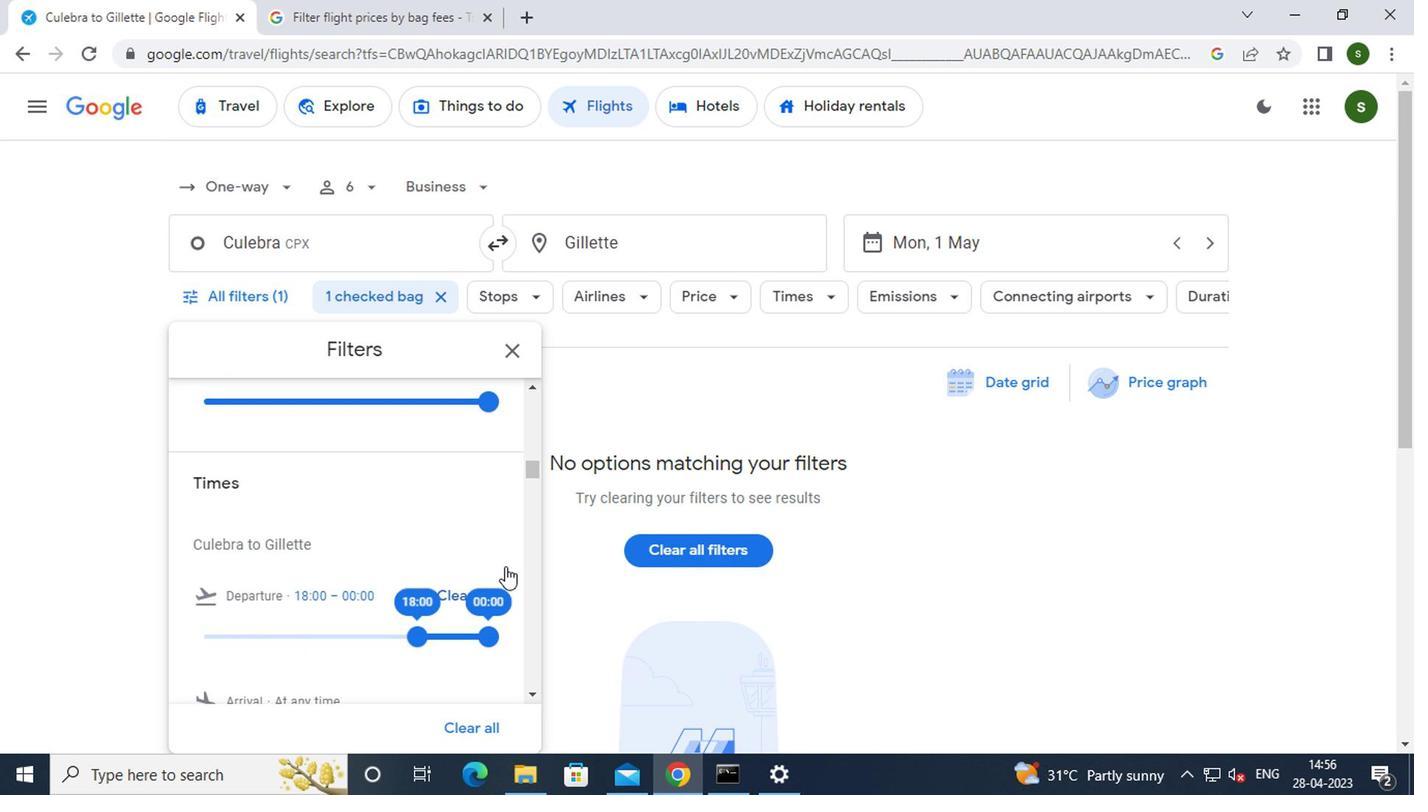 
Action: Mouse pressed left at (669, 393)
Screenshot: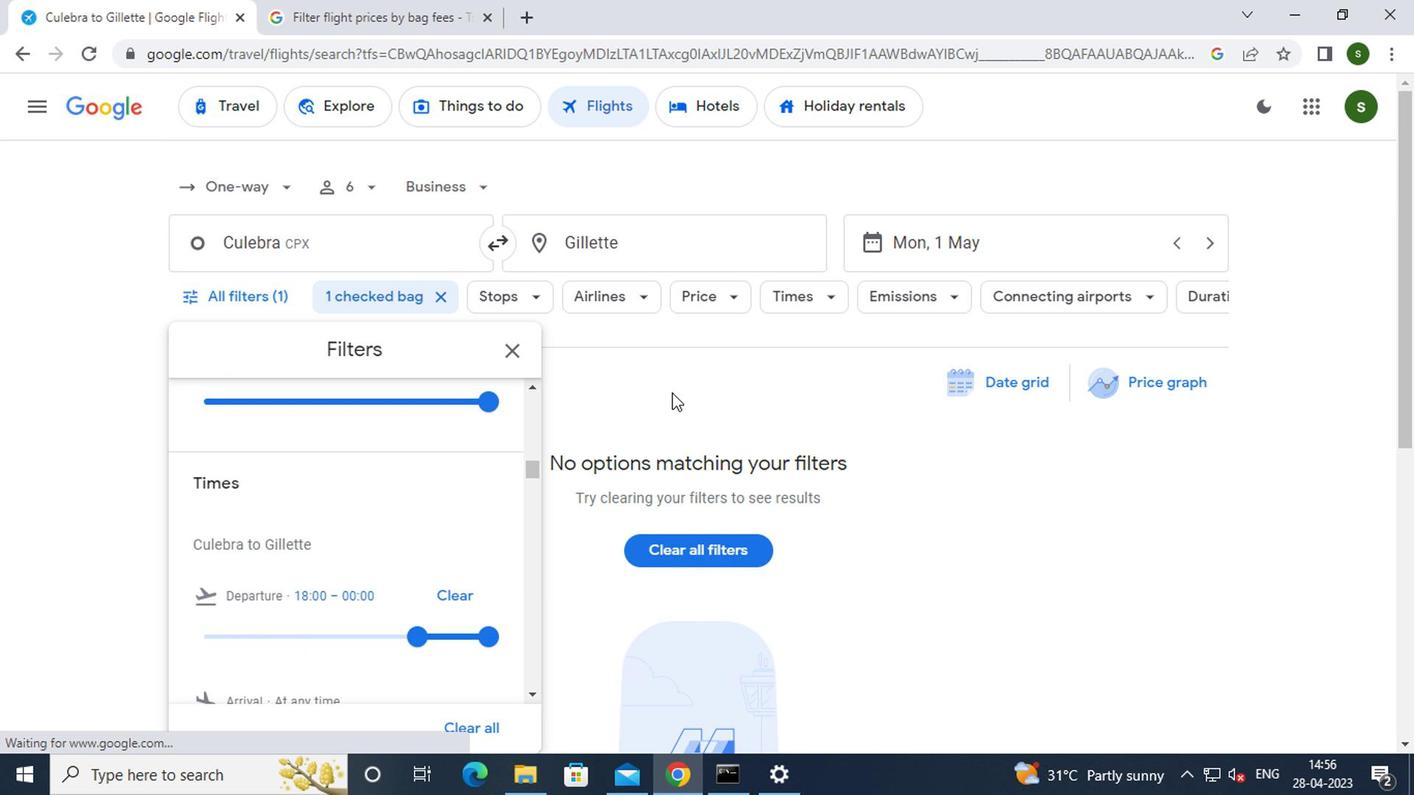 
